 Task: Find connections with filter location Artur Nogueira with filter topic #SMMwith filter profile language Potuguese with filter current company IFC - International Finance Corporation with filter school Sri Venkateswara College with filter industry Technical and Vocational Training with filter service category Packaging Design with filter keywords title Youth Volunteer
Action: Mouse moved to (615, 115)
Screenshot: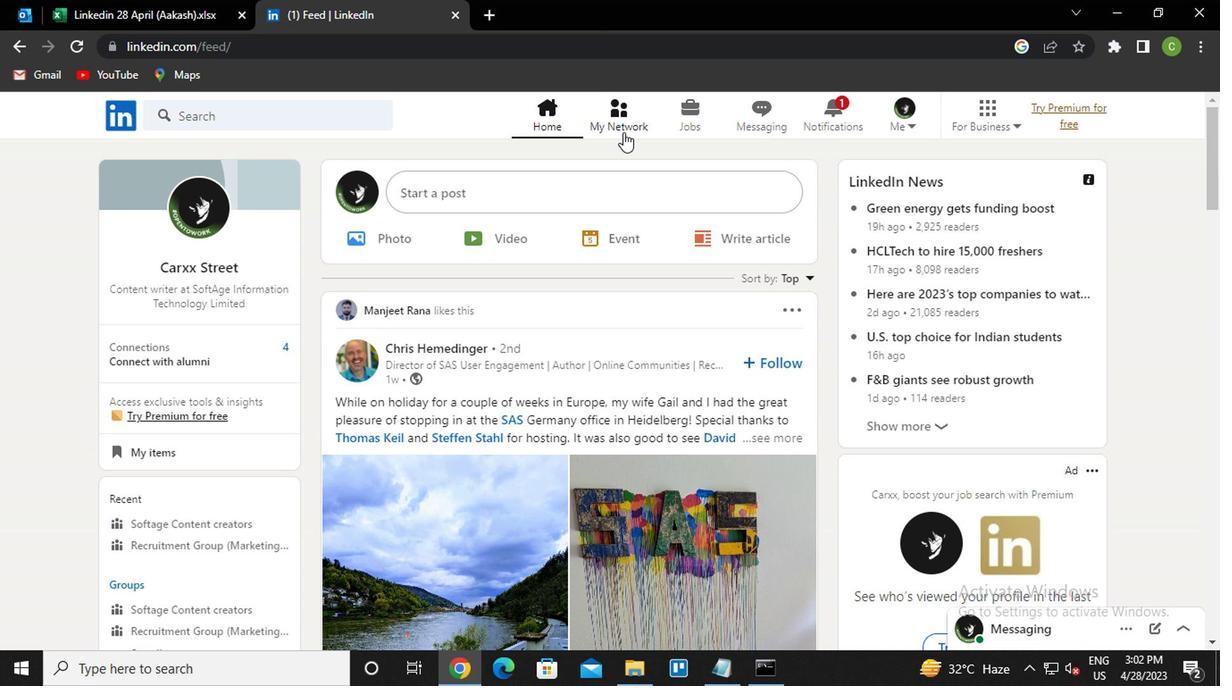 
Action: Mouse pressed left at (615, 115)
Screenshot: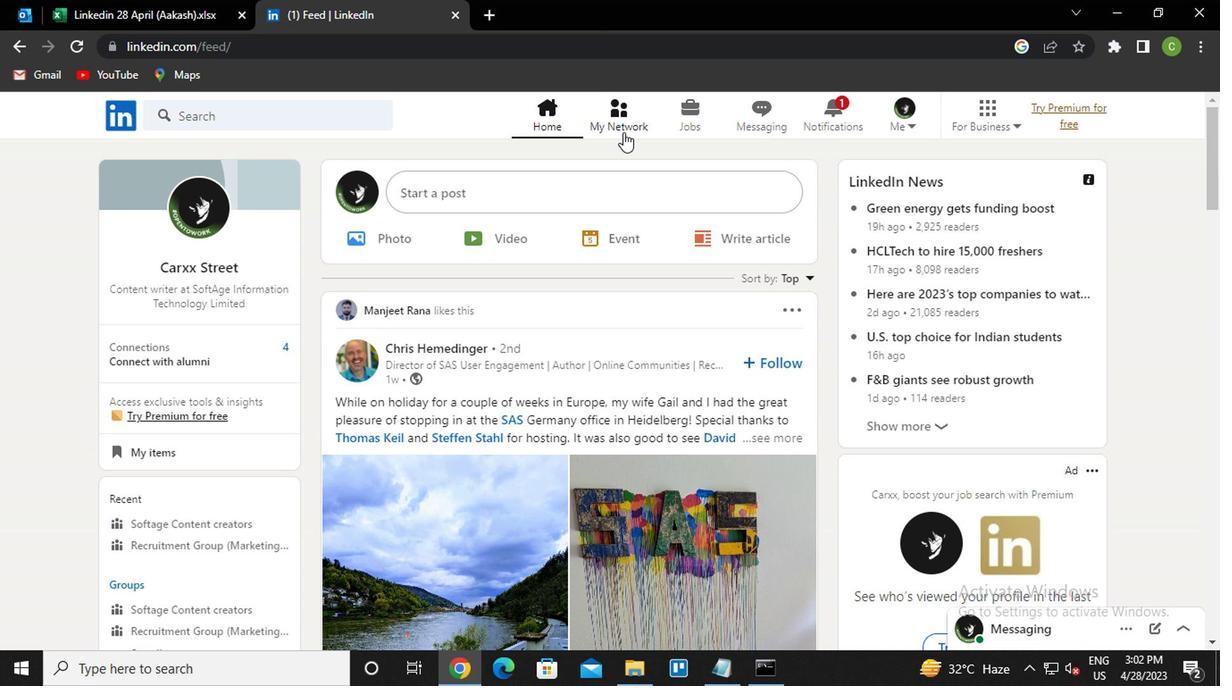 
Action: Mouse moved to (270, 214)
Screenshot: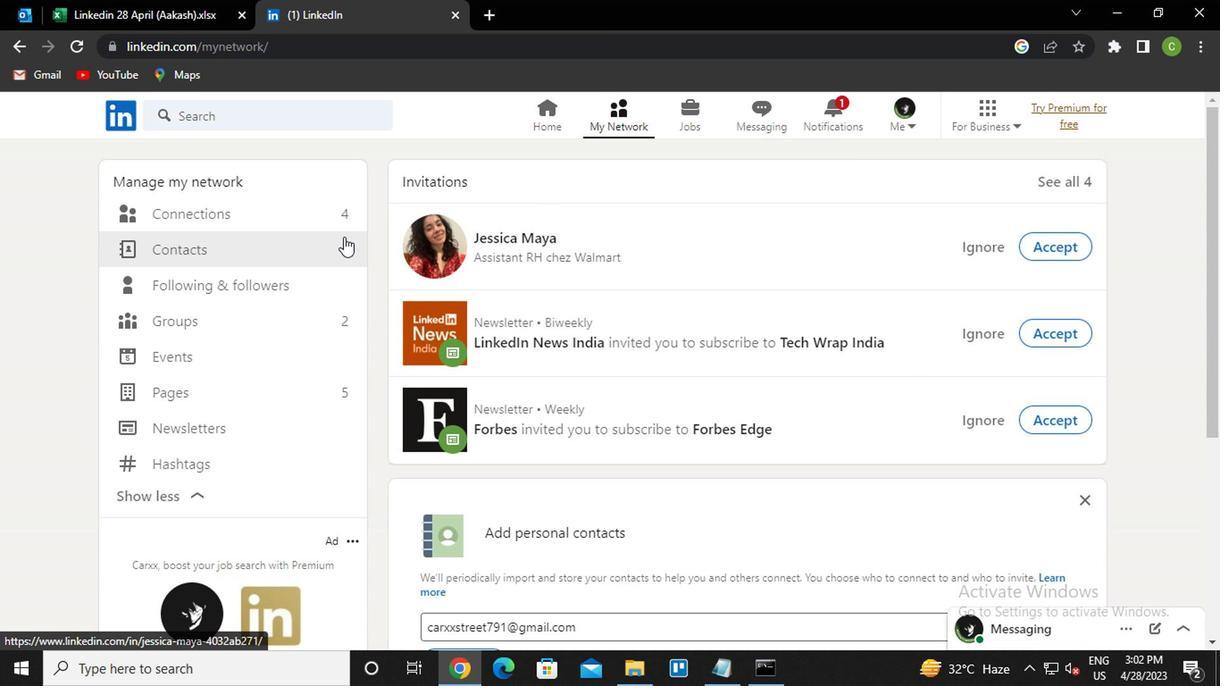 
Action: Mouse pressed left at (270, 214)
Screenshot: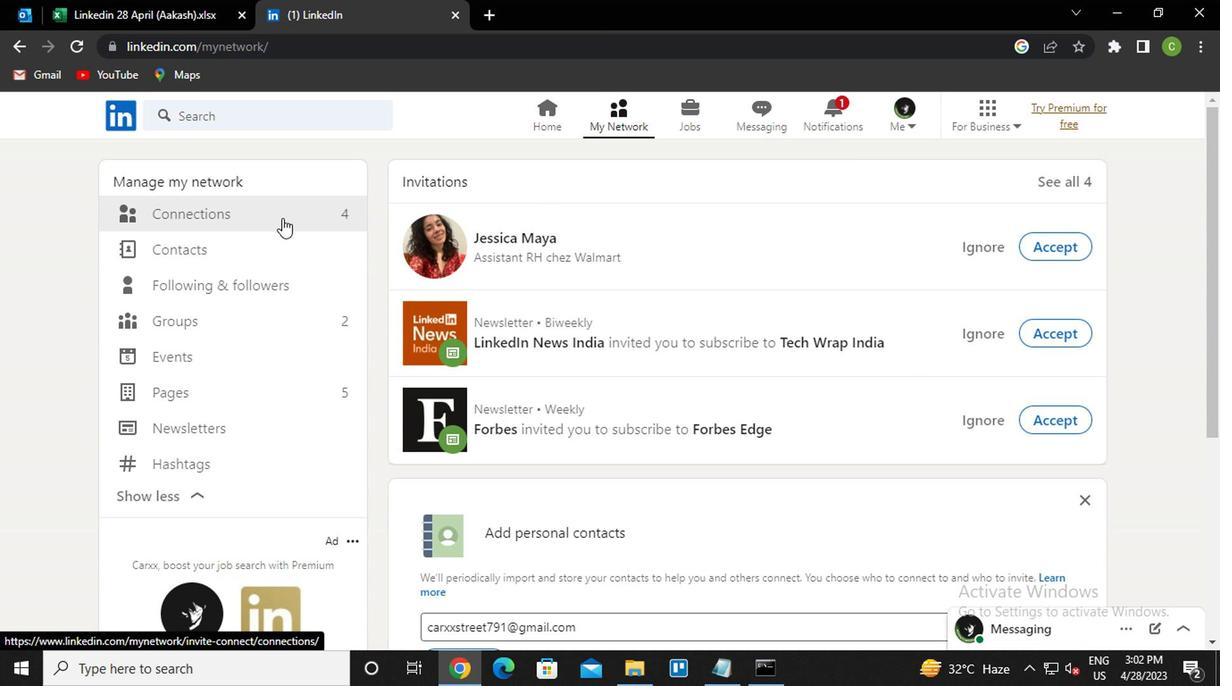 
Action: Mouse moved to (750, 206)
Screenshot: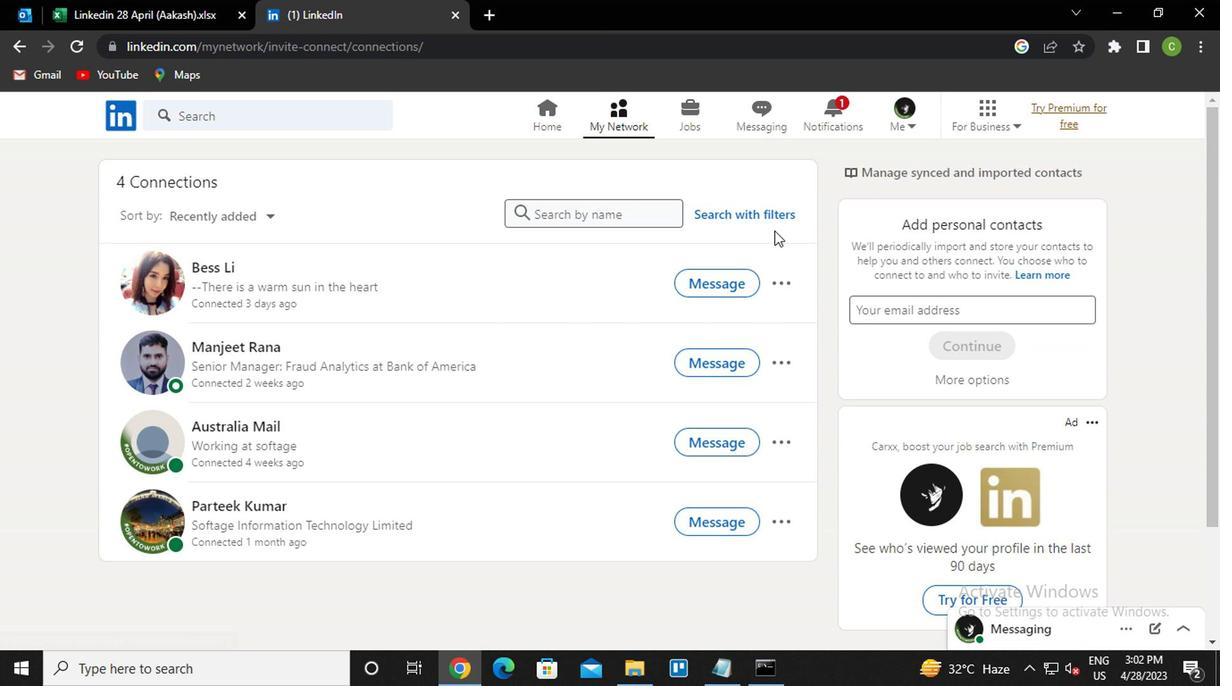 
Action: Mouse pressed left at (750, 206)
Screenshot: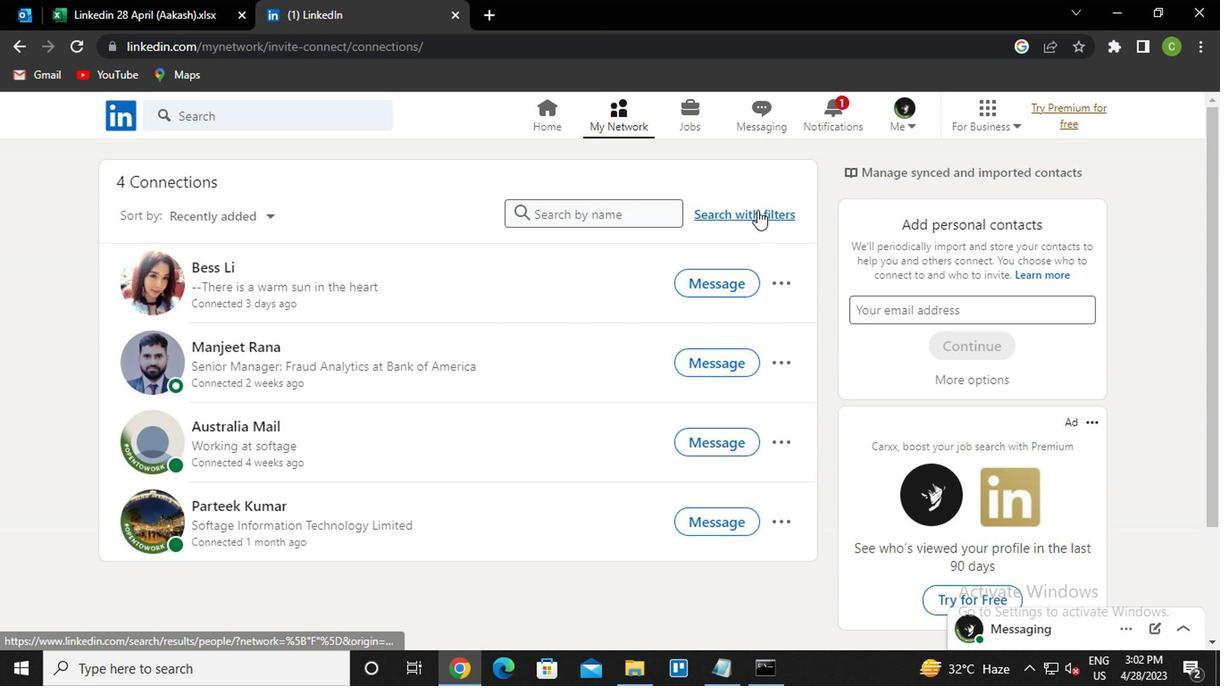 
Action: Mouse moved to (666, 165)
Screenshot: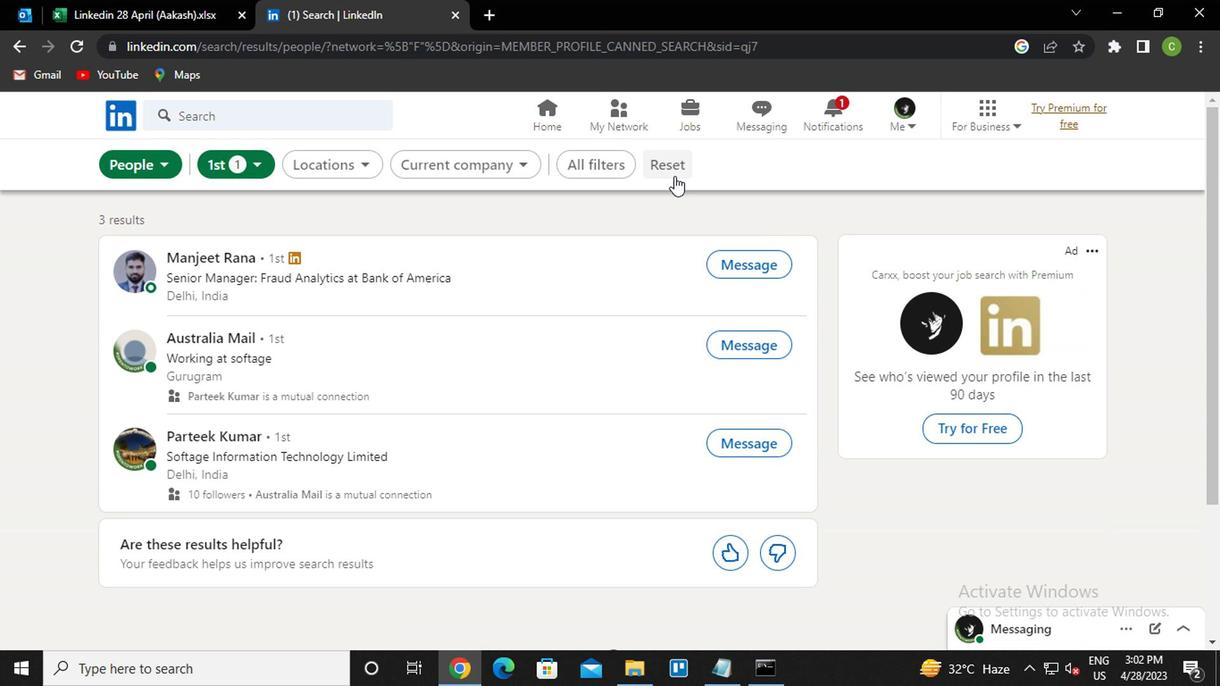 
Action: Mouse pressed left at (666, 165)
Screenshot: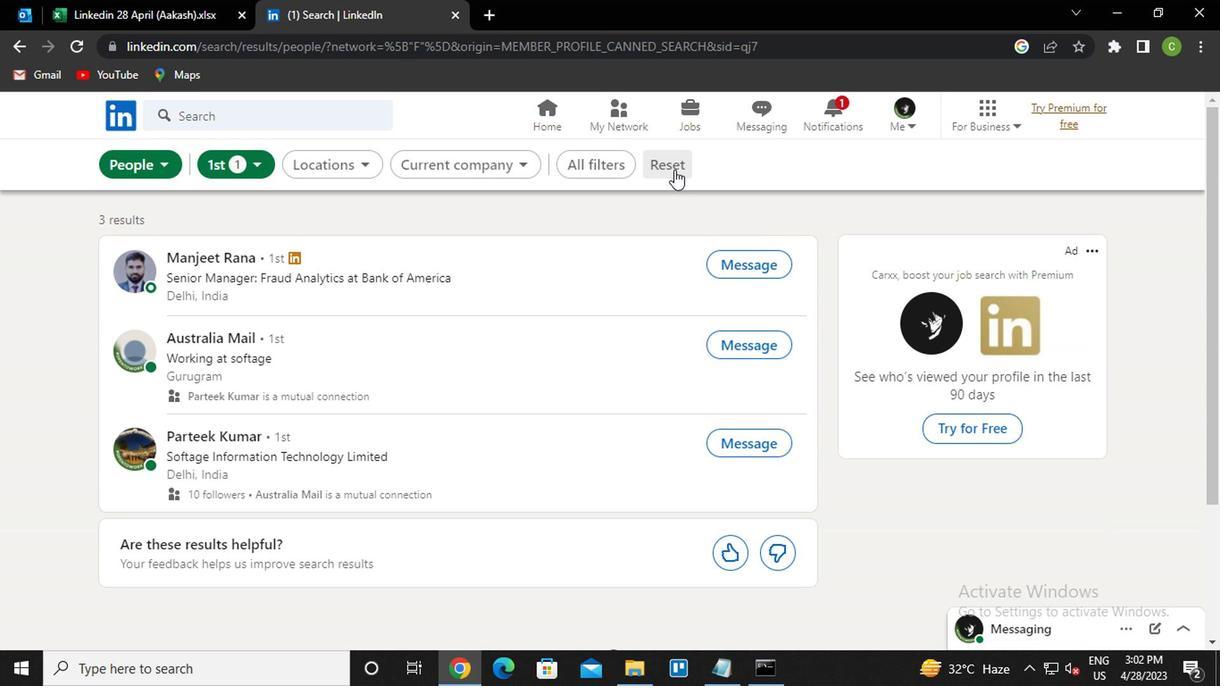 
Action: Mouse moved to (631, 163)
Screenshot: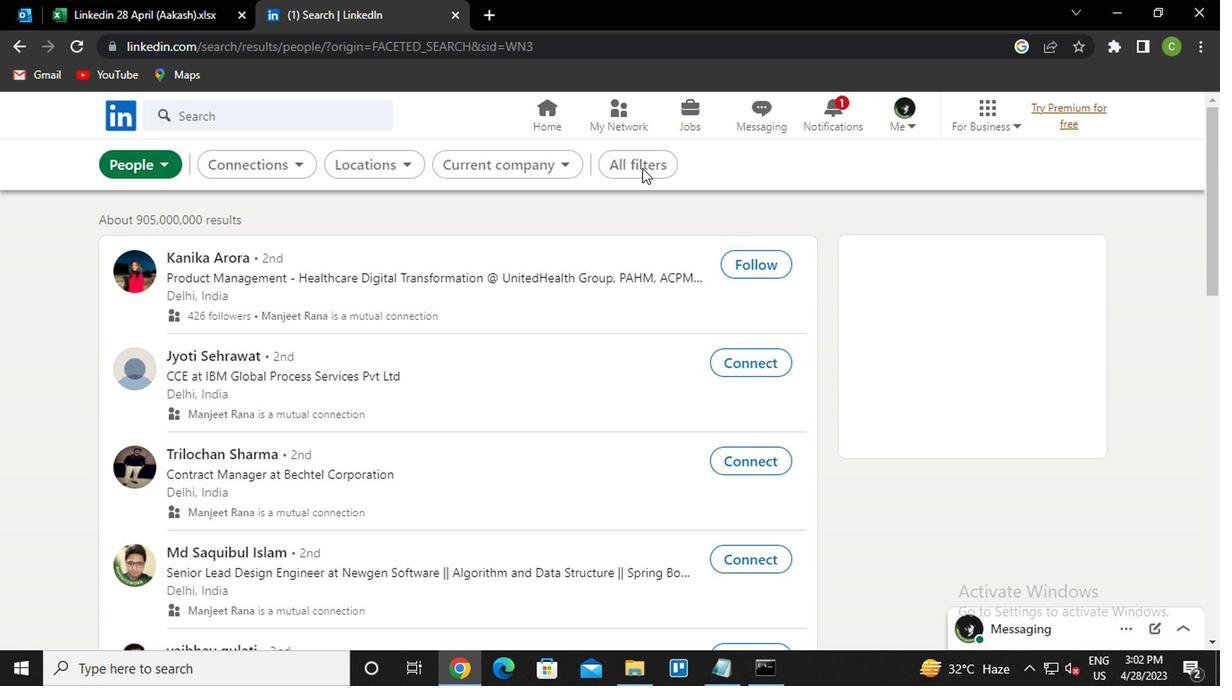 
Action: Mouse pressed left at (631, 163)
Screenshot: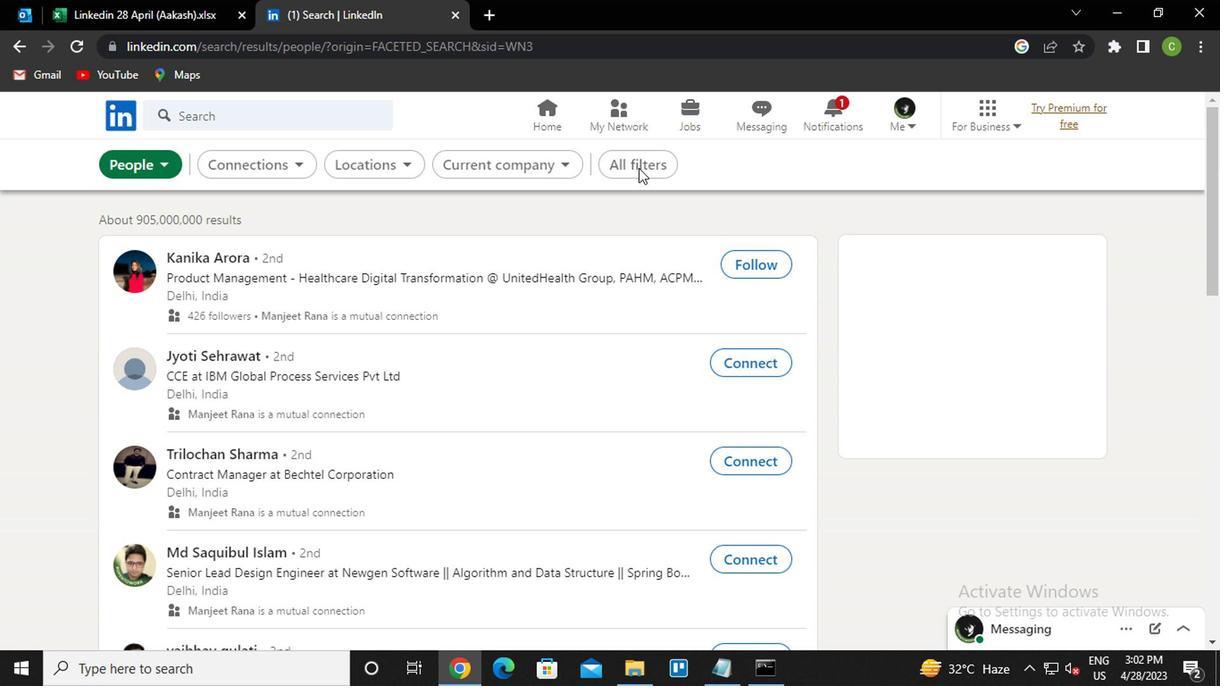 
Action: Mouse moved to (640, 155)
Screenshot: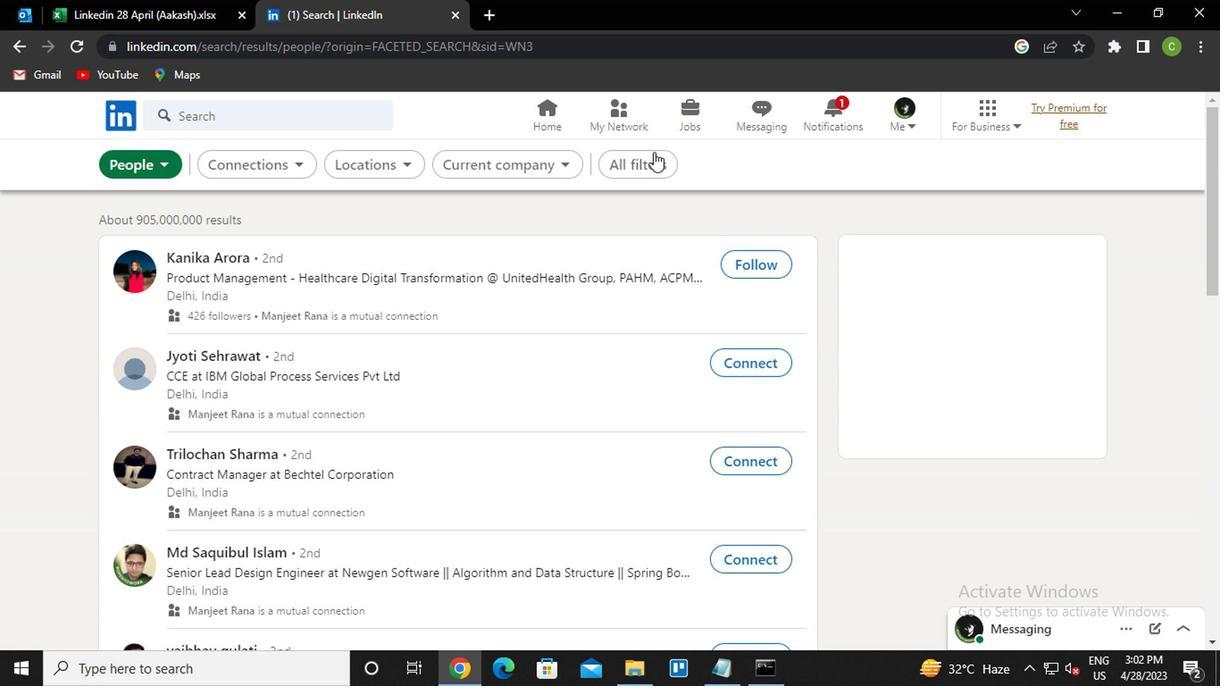 
Action: Mouse pressed left at (640, 155)
Screenshot: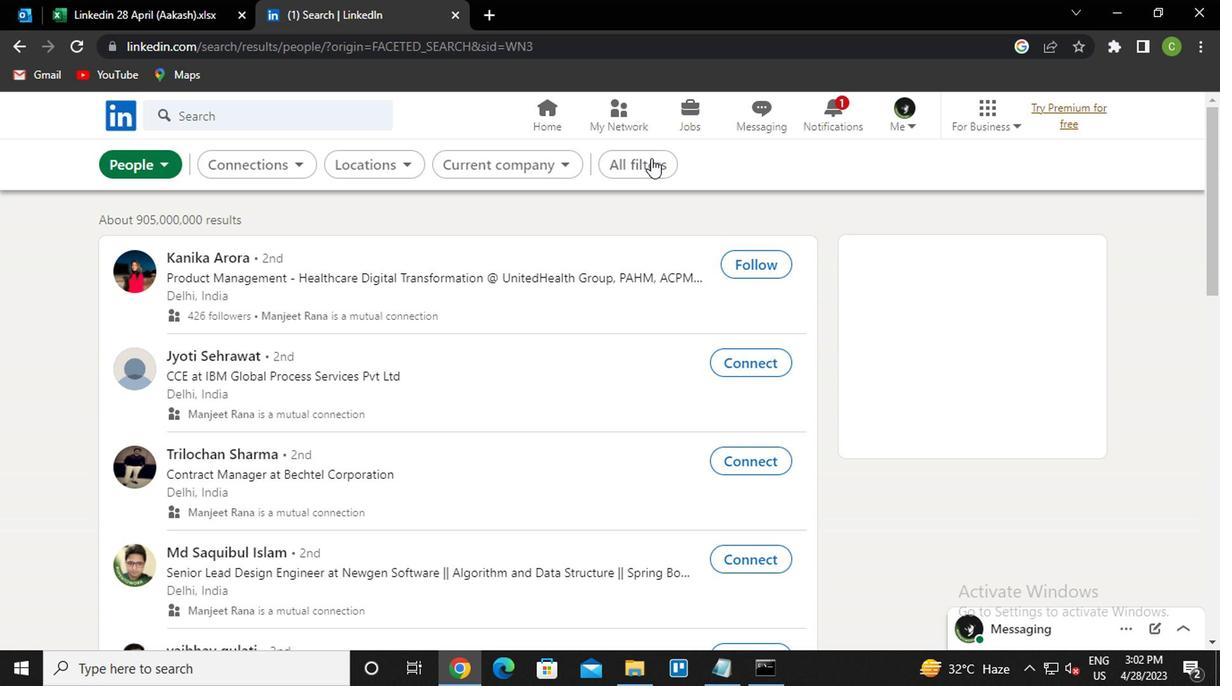 
Action: Mouse moved to (646, 165)
Screenshot: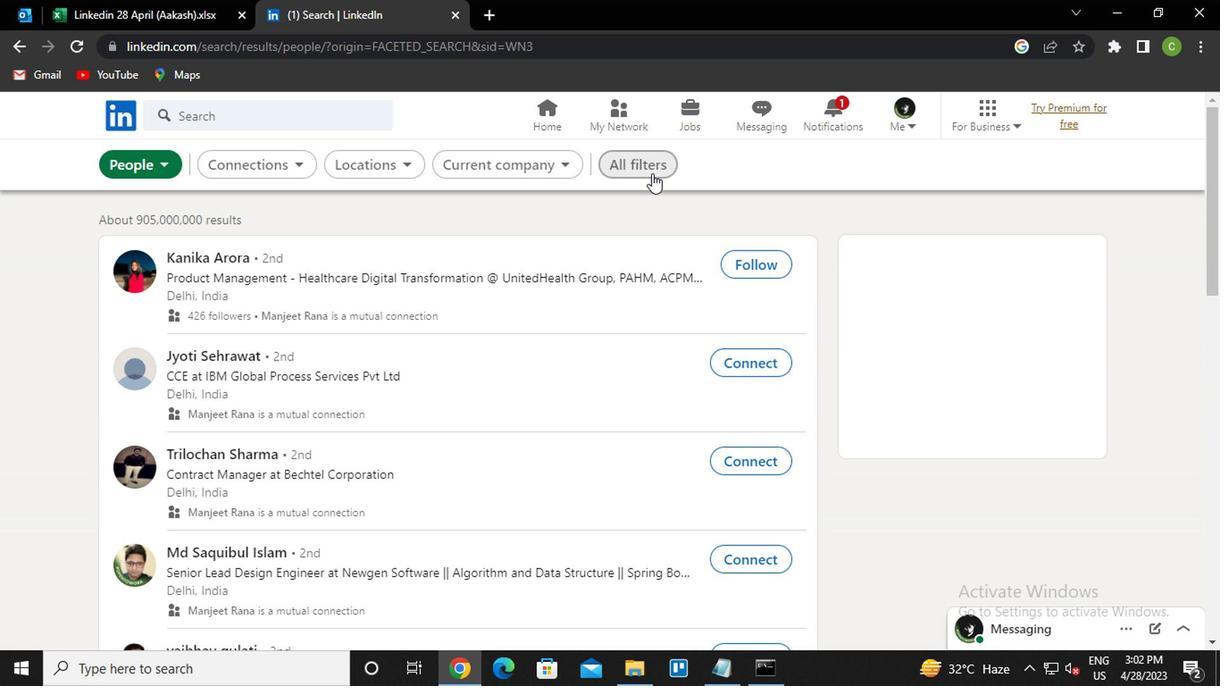 
Action: Mouse pressed left at (646, 165)
Screenshot: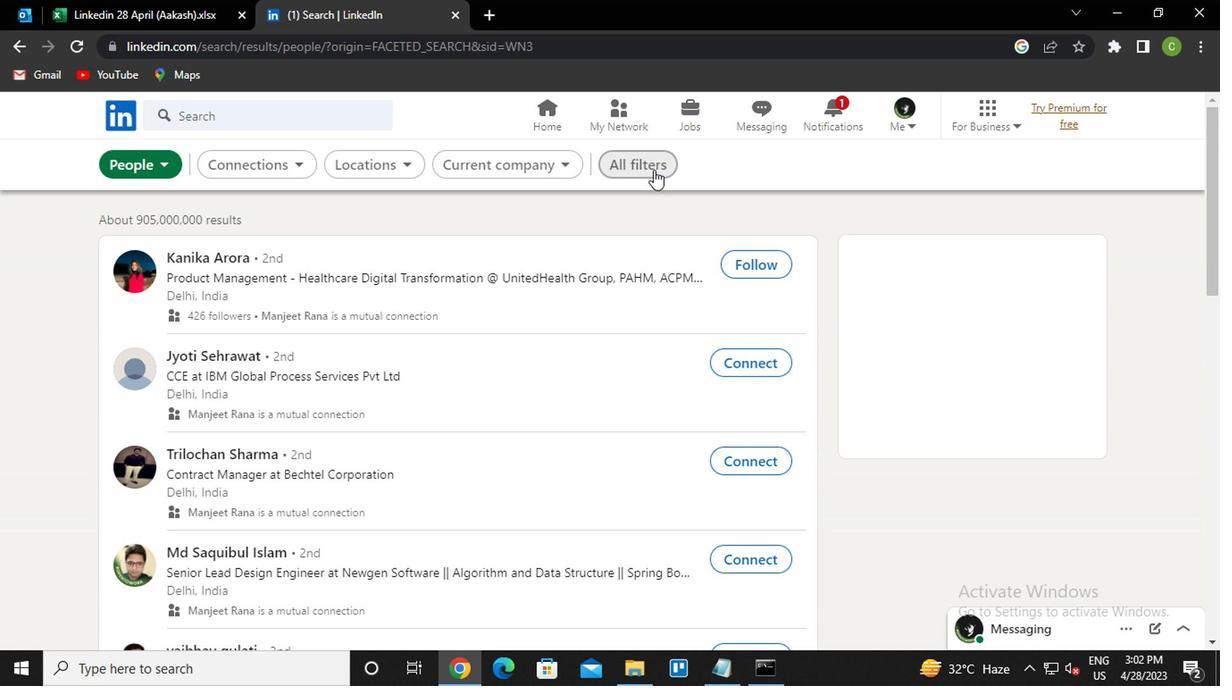 
Action: Mouse moved to (1069, 521)
Screenshot: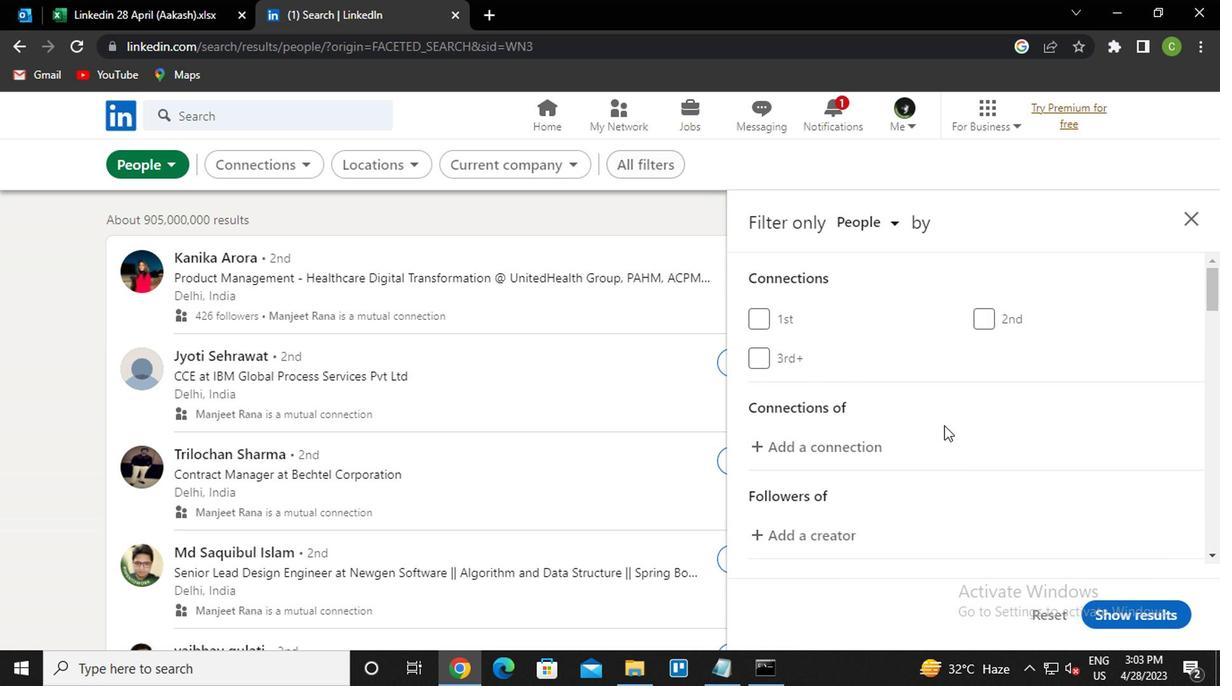 
Action: Mouse scrolled (1069, 520) with delta (0, 0)
Screenshot: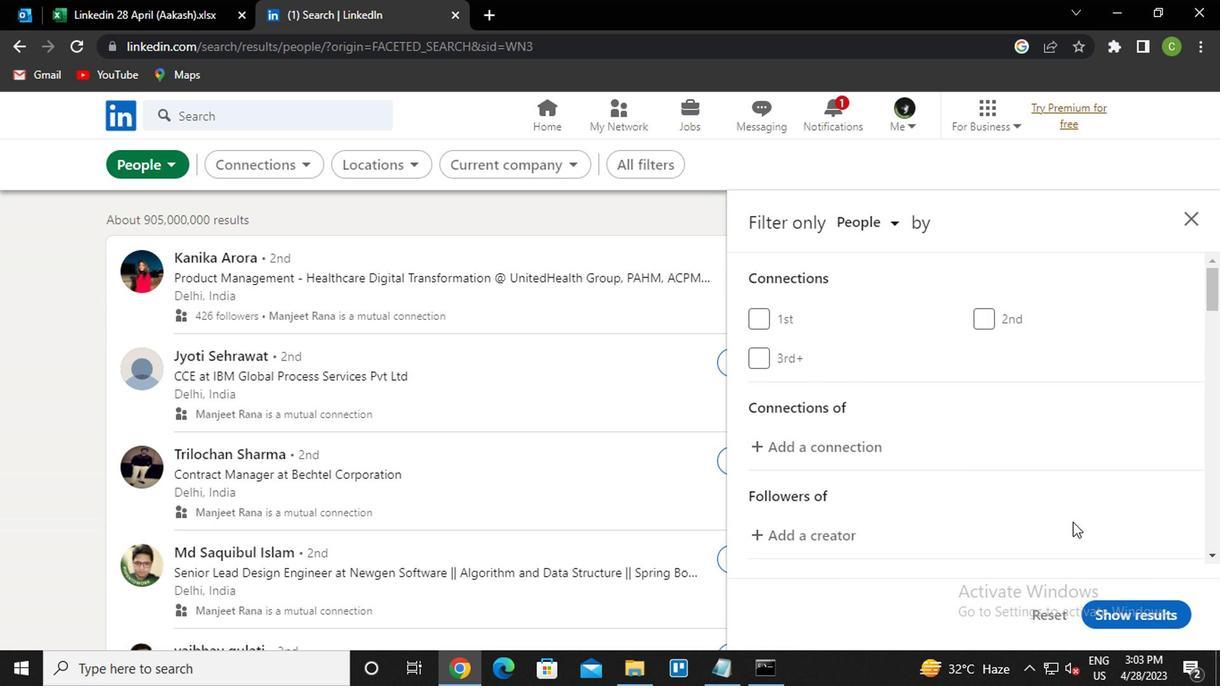 
Action: Mouse moved to (1037, 480)
Screenshot: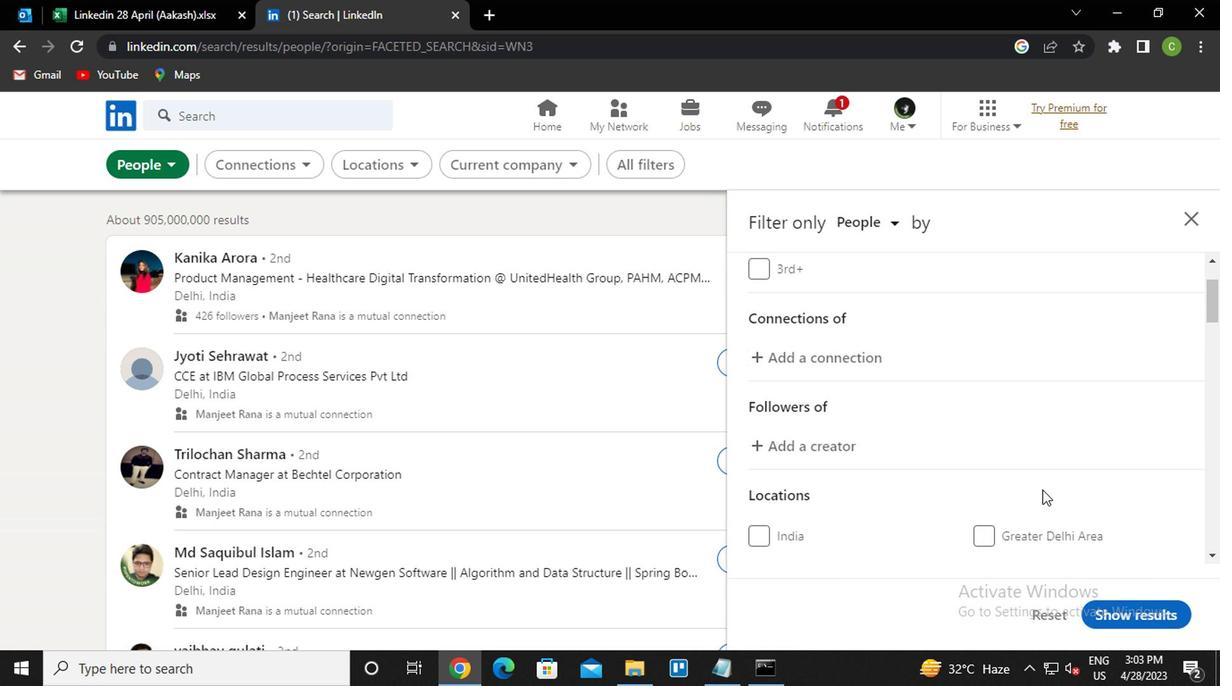 
Action: Mouse scrolled (1037, 479) with delta (0, 0)
Screenshot: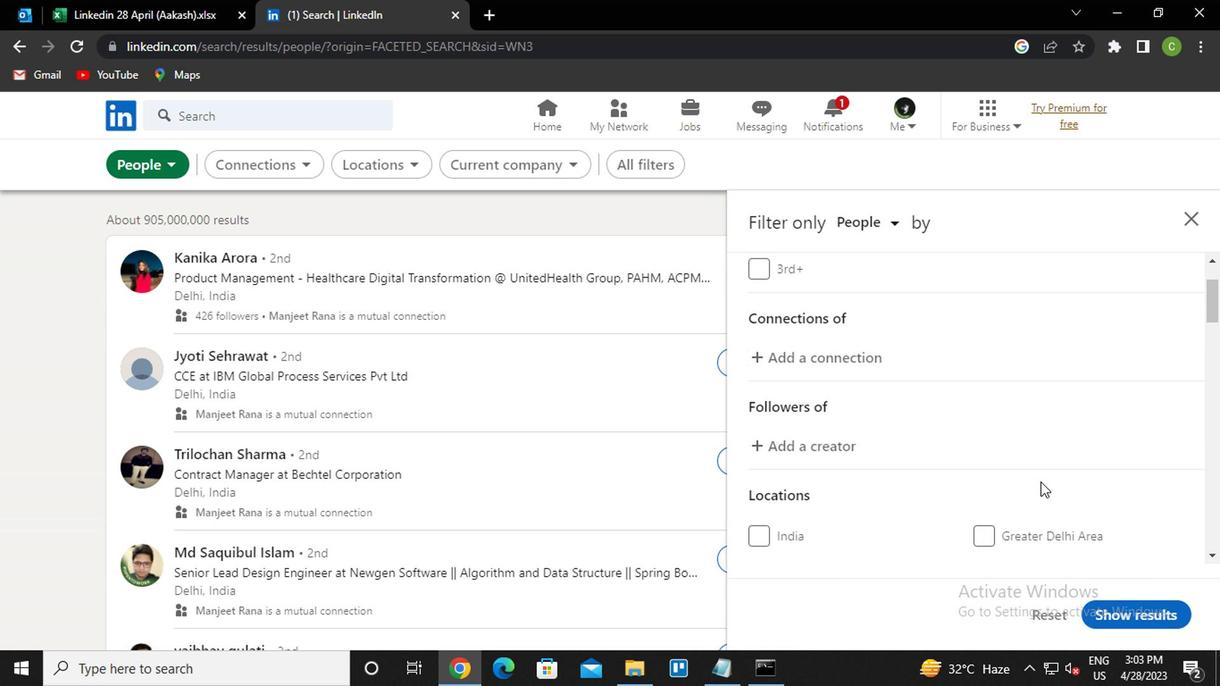 
Action: Mouse scrolled (1037, 479) with delta (0, 0)
Screenshot: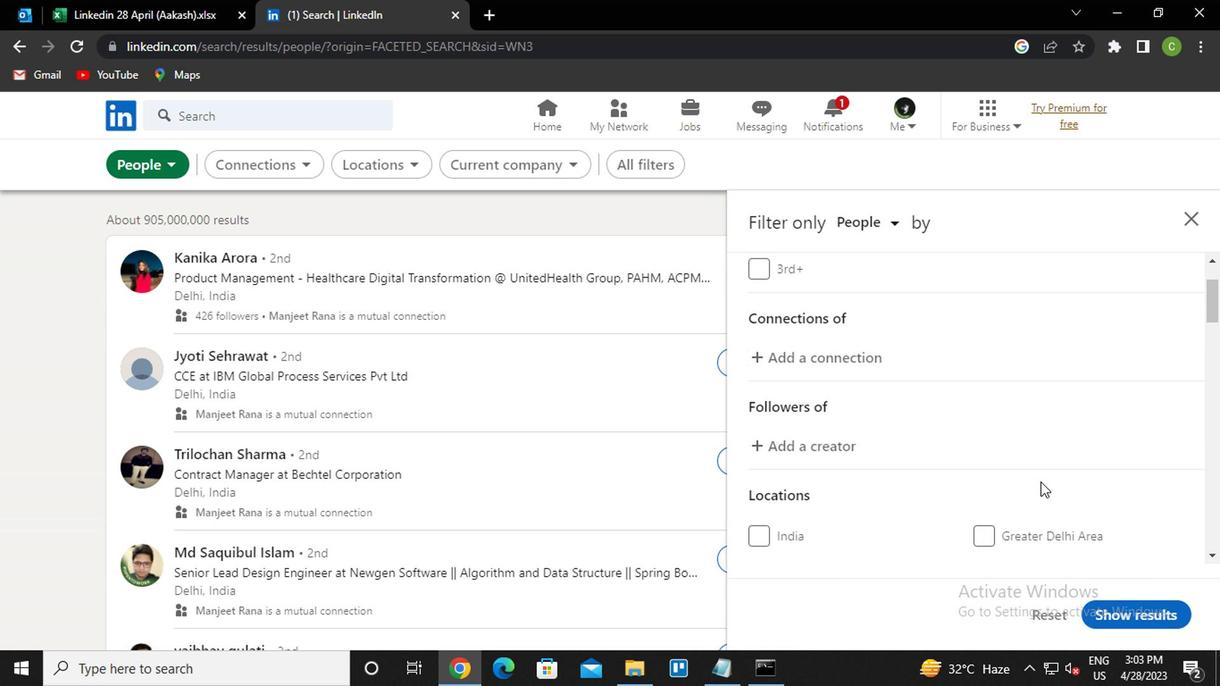 
Action: Mouse scrolled (1037, 479) with delta (0, 0)
Screenshot: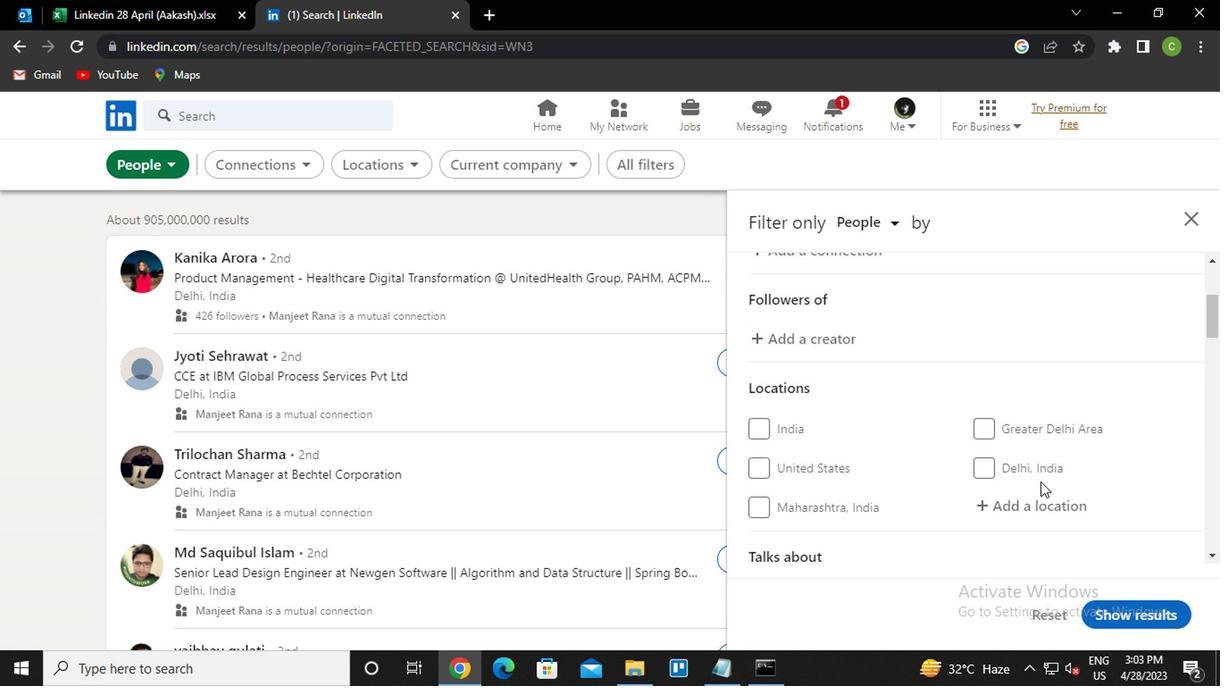 
Action: Mouse moved to (1057, 342)
Screenshot: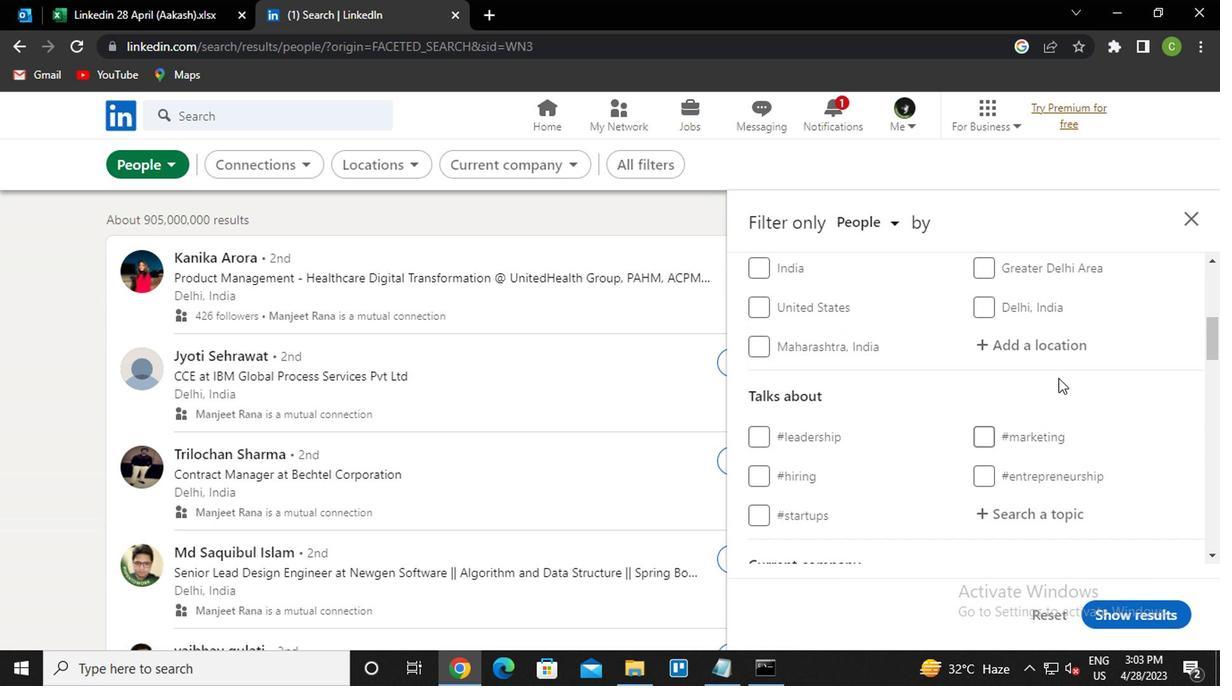 
Action: Mouse pressed left at (1057, 342)
Screenshot: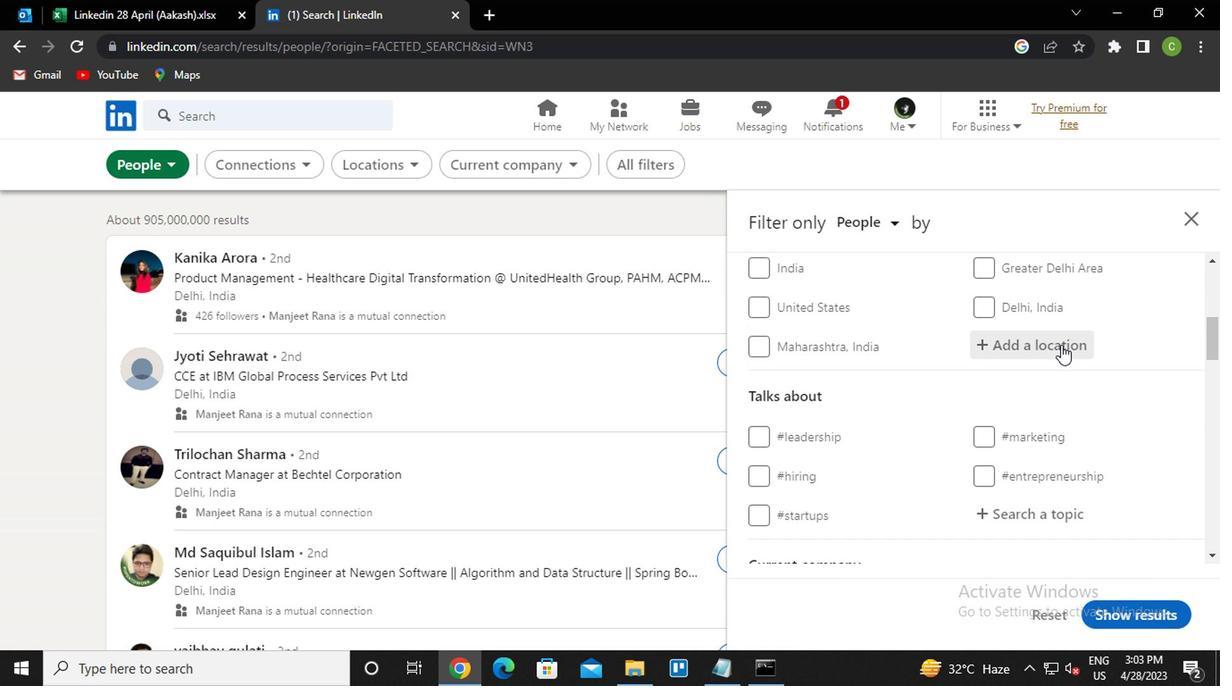
Action: Key pressed <Key.caps_lock><Key.caps_lock>a<Key.caps_lock>rtur<Key.down><Key.enter>
Screenshot: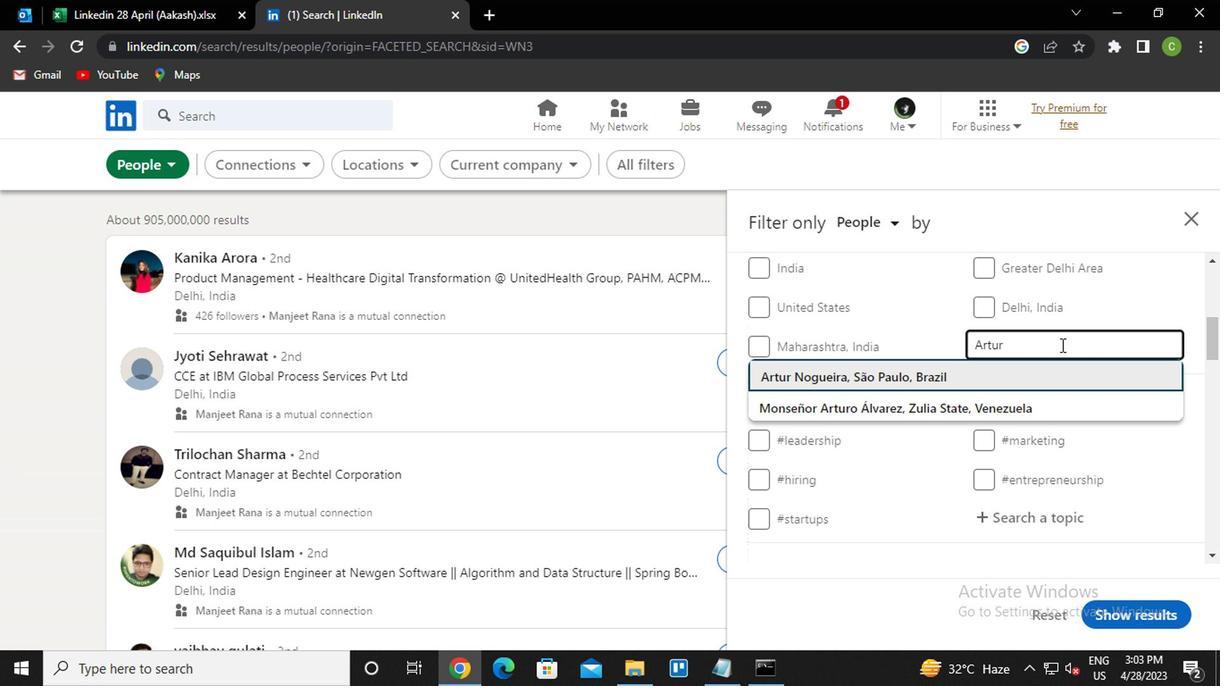 
Action: Mouse moved to (1046, 392)
Screenshot: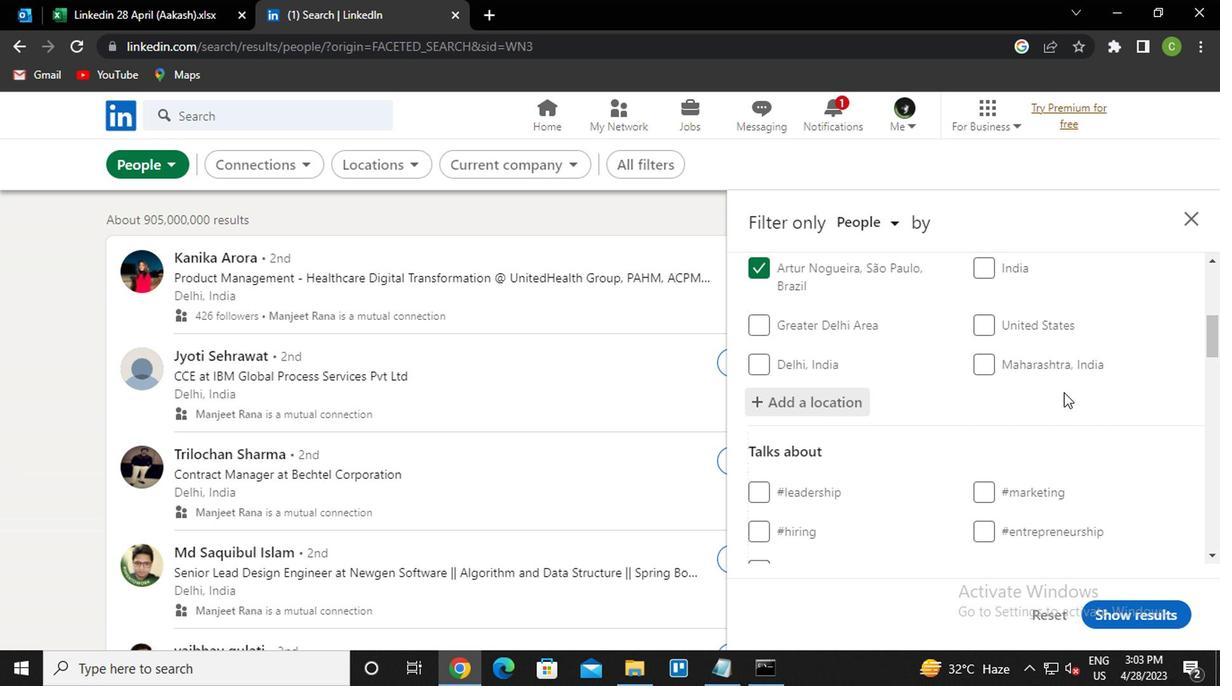 
Action: Mouse scrolled (1046, 391) with delta (0, 0)
Screenshot: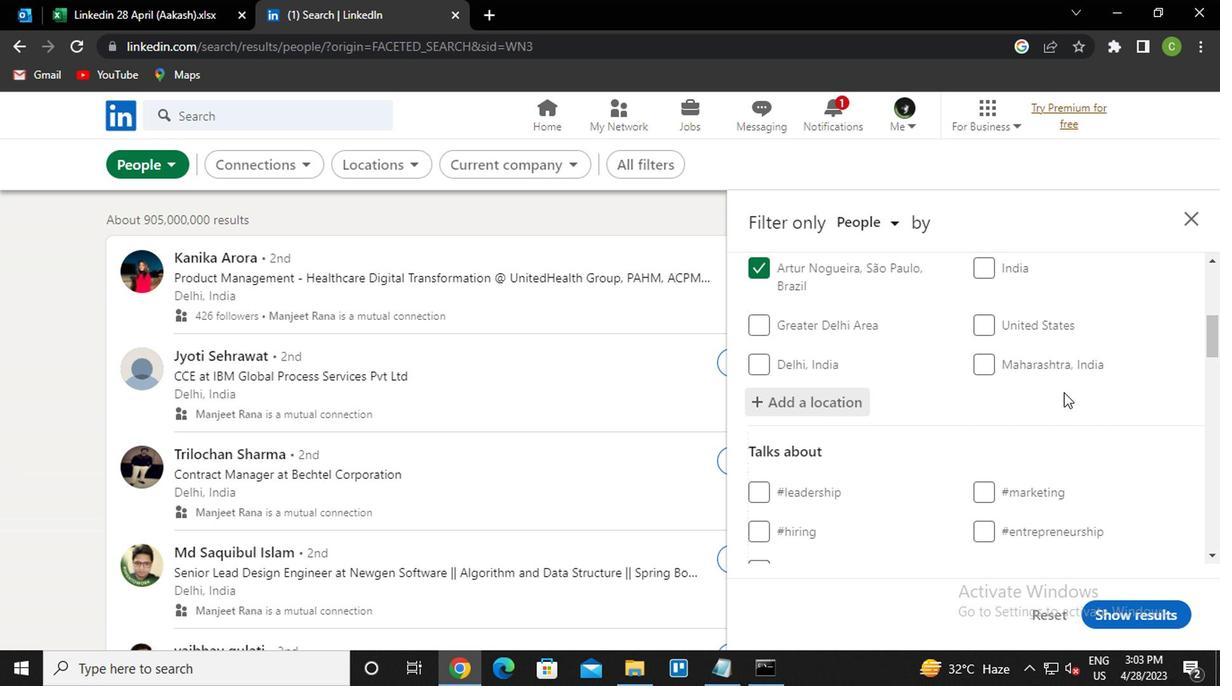 
Action: Mouse moved to (1029, 394)
Screenshot: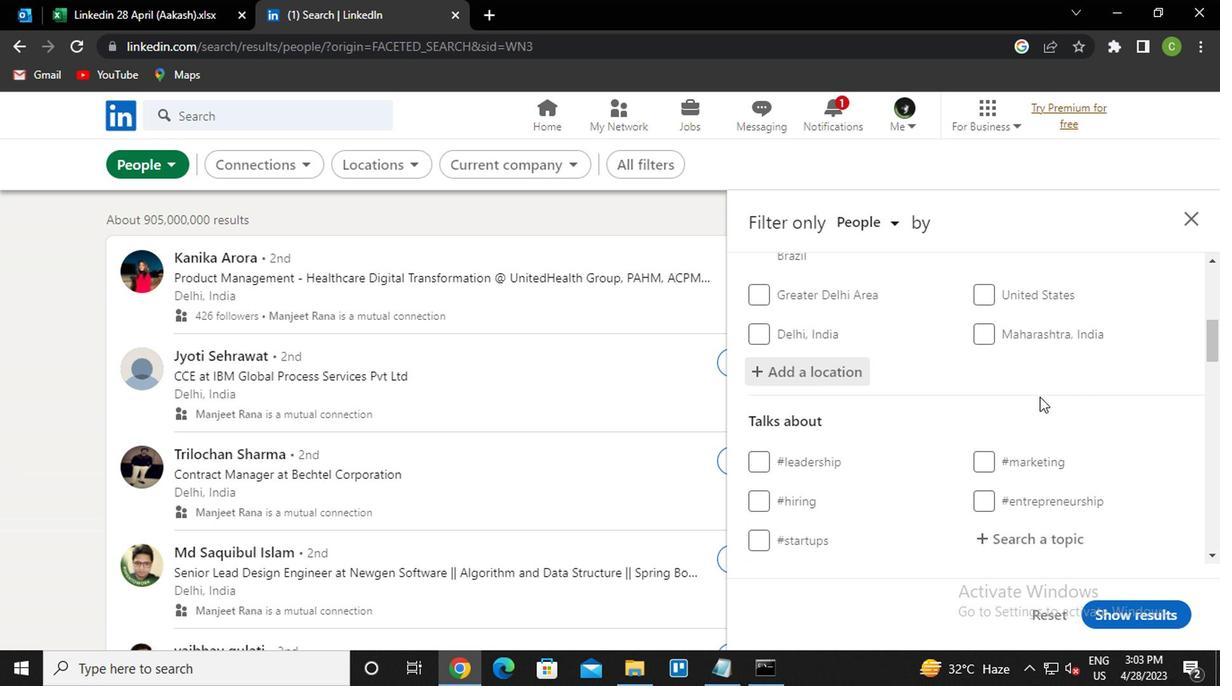
Action: Mouse scrolled (1029, 394) with delta (0, 0)
Screenshot: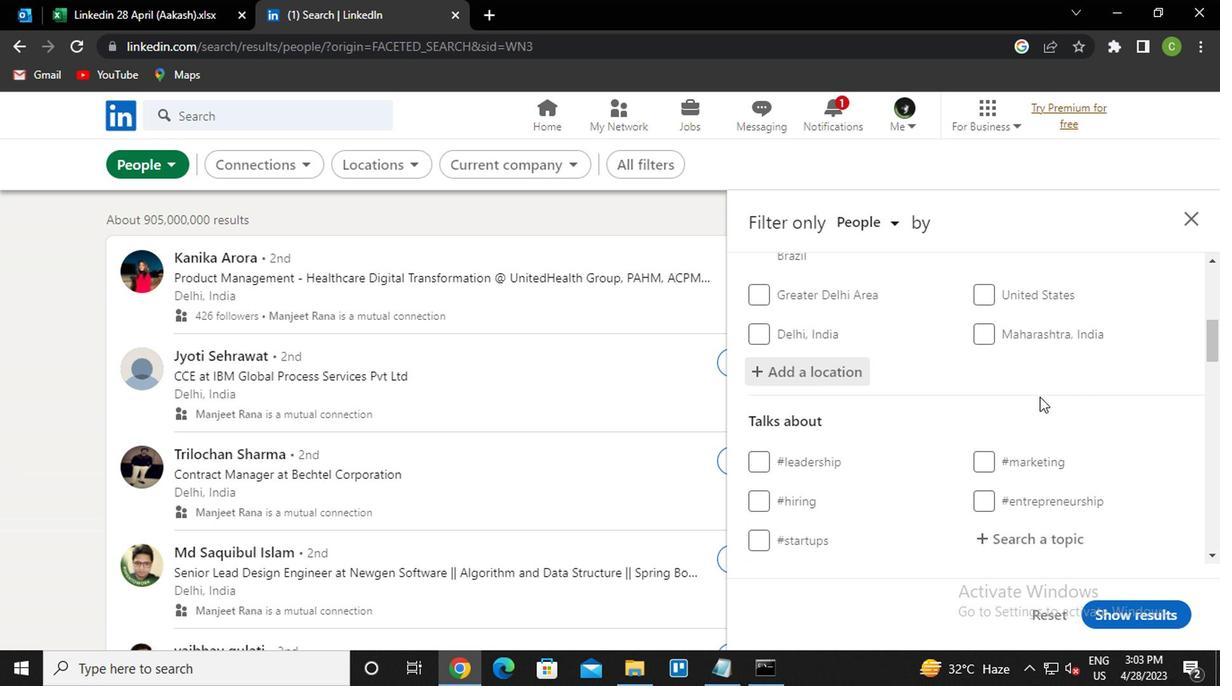 
Action: Mouse moved to (1022, 392)
Screenshot: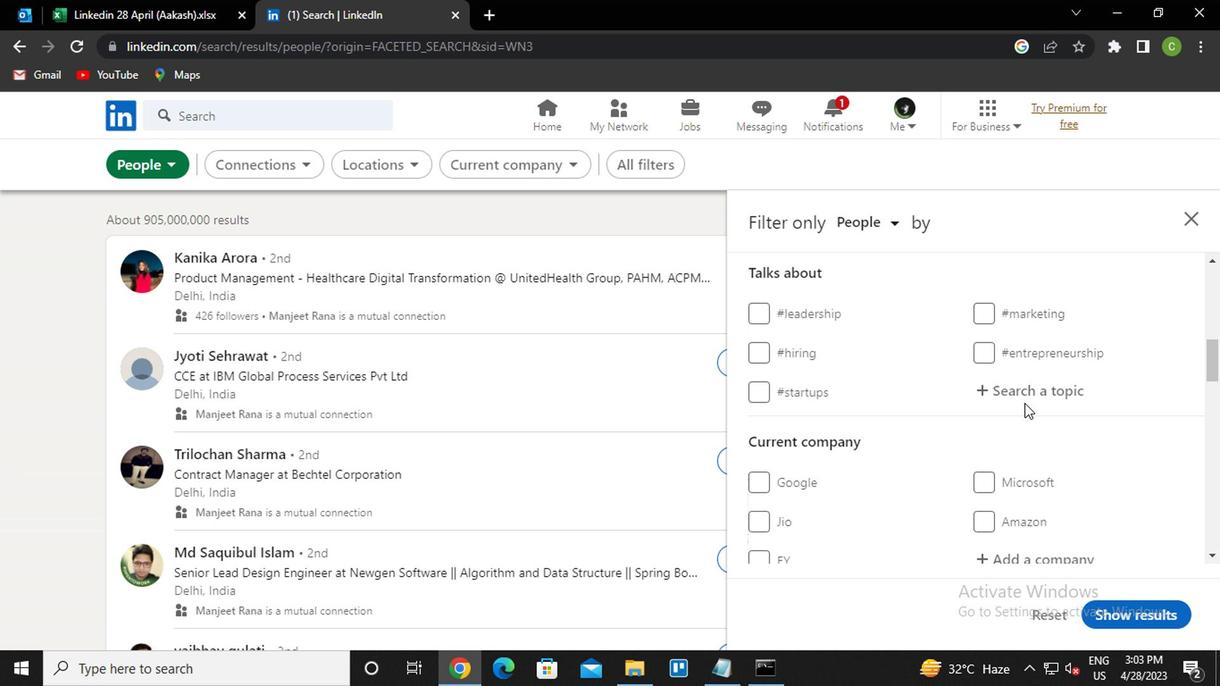 
Action: Mouse pressed left at (1022, 392)
Screenshot: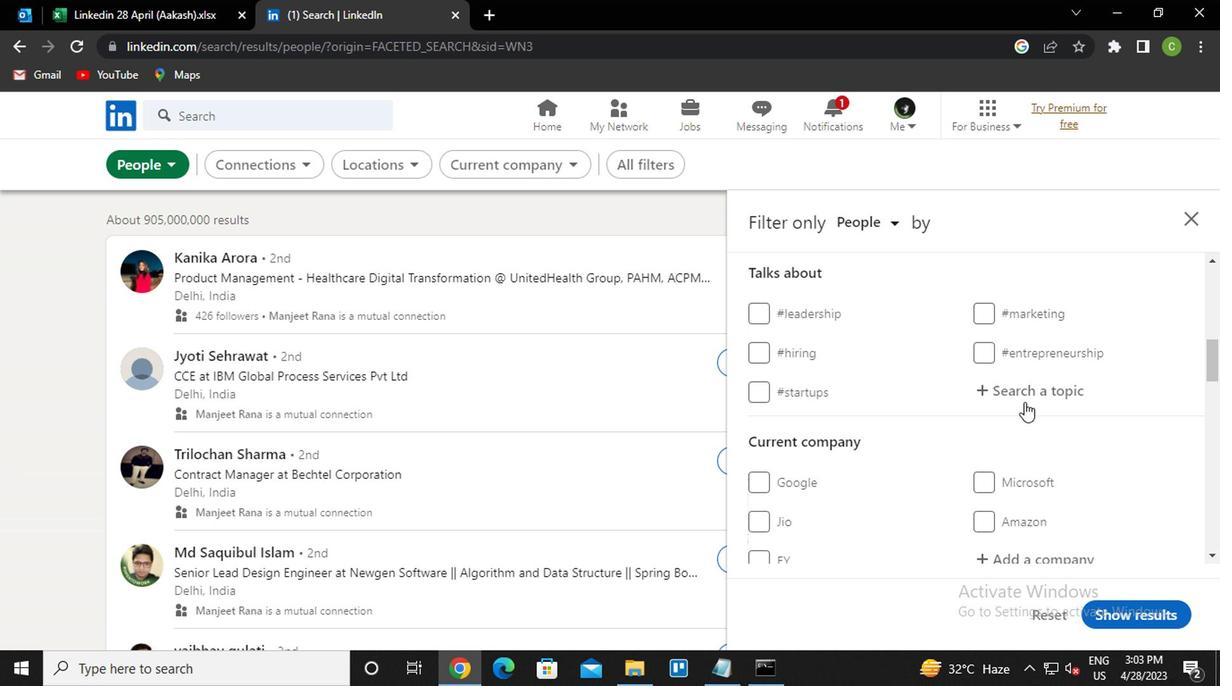 
Action: Key pressed <Key.caps_lock>smm<Key.down><Key.enter>
Screenshot: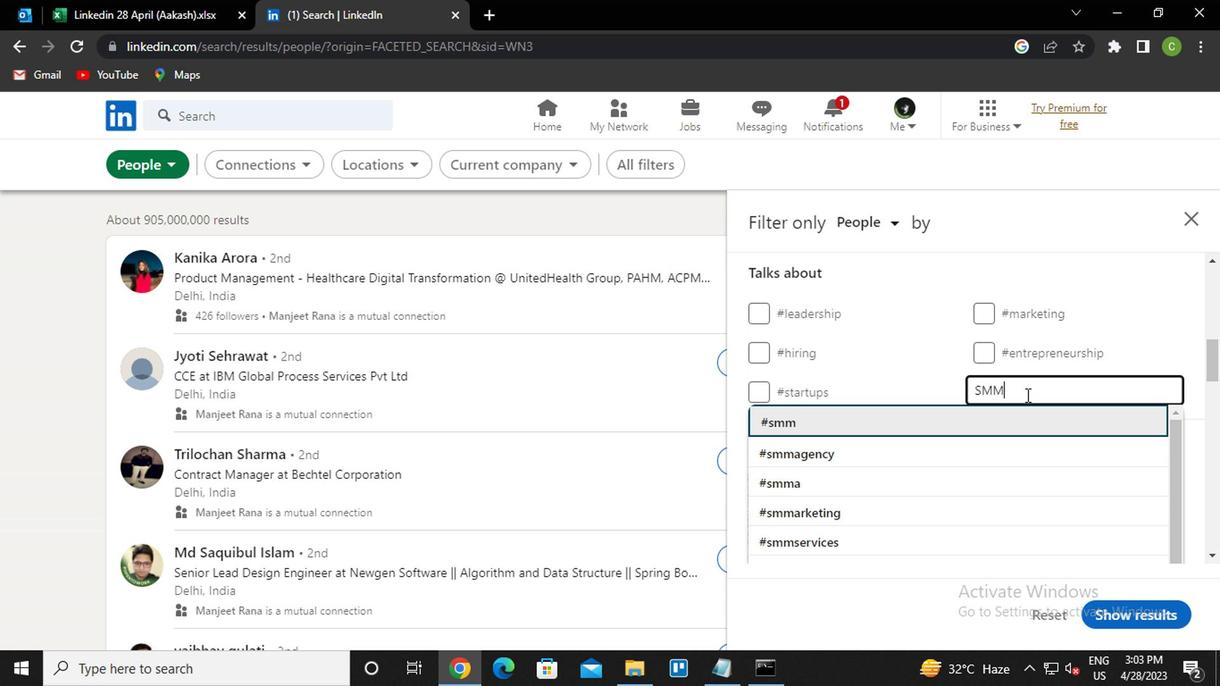 
Action: Mouse moved to (1011, 408)
Screenshot: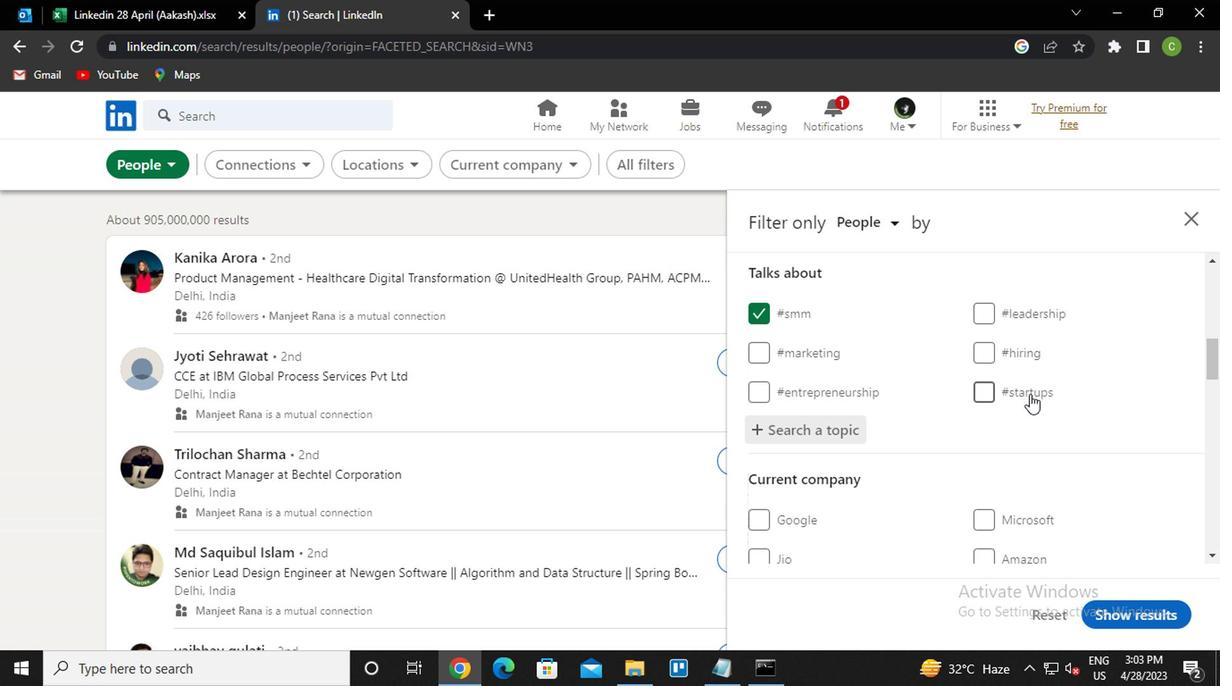 
Action: Mouse scrolled (1011, 407) with delta (0, -1)
Screenshot: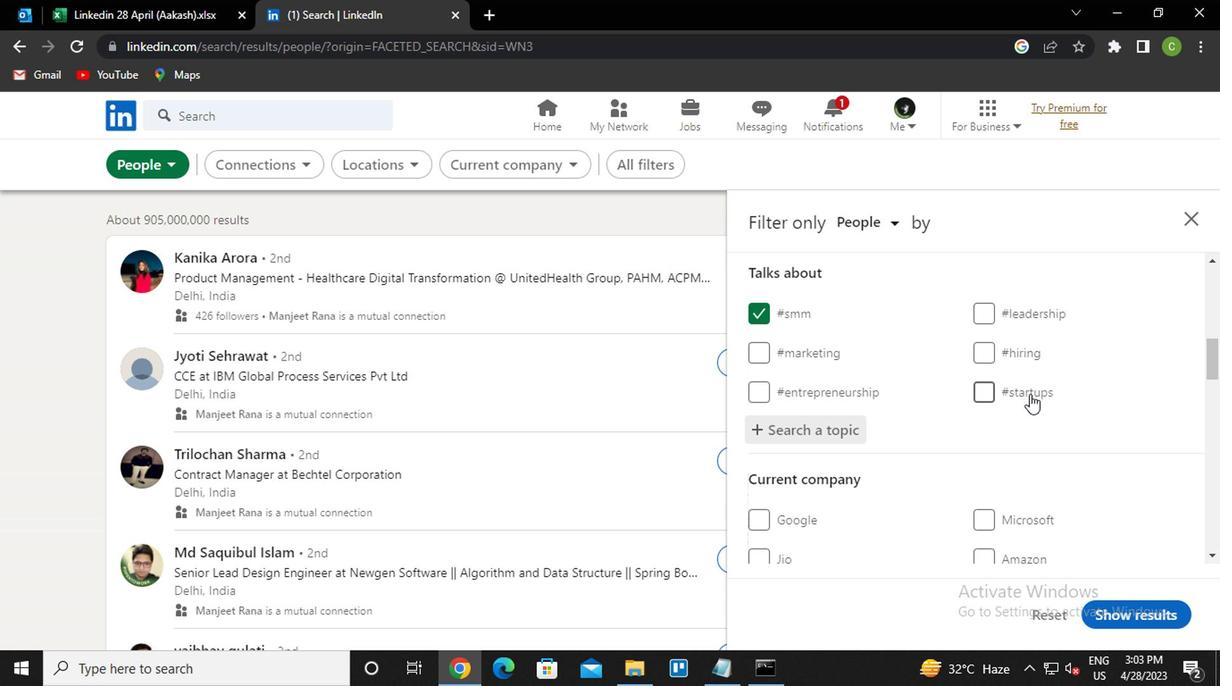 
Action: Mouse moved to (1011, 408)
Screenshot: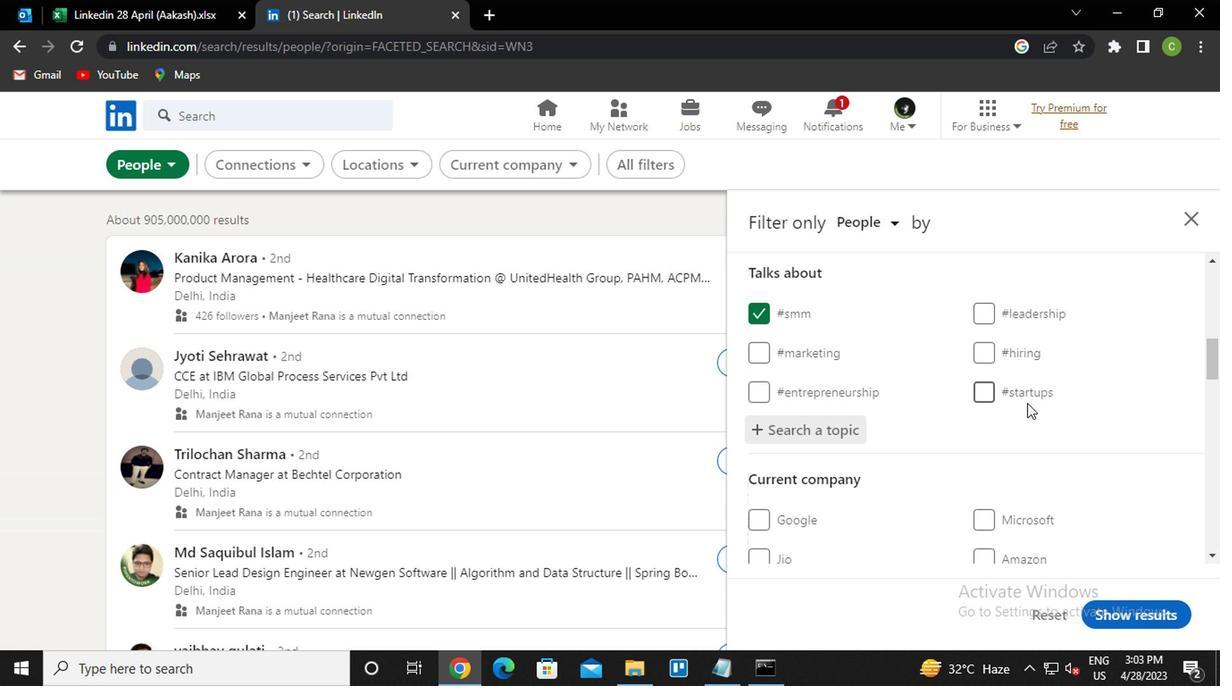 
Action: Mouse scrolled (1011, 407) with delta (0, -1)
Screenshot: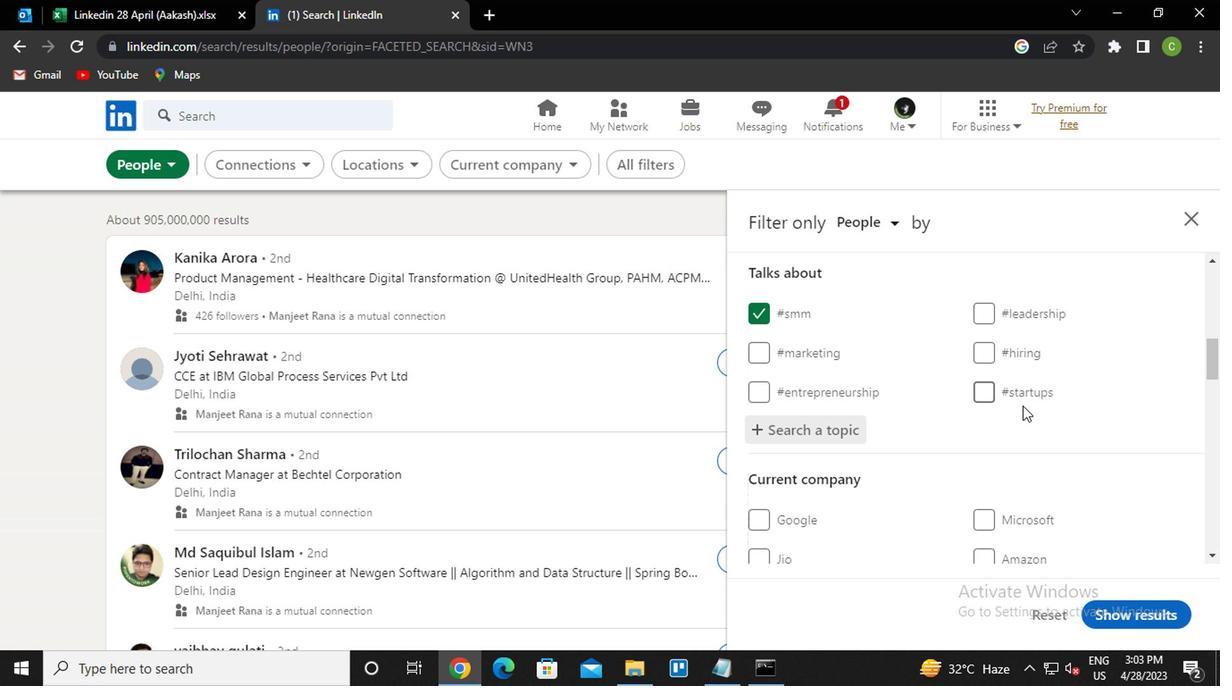 
Action: Mouse scrolled (1011, 407) with delta (0, -1)
Screenshot: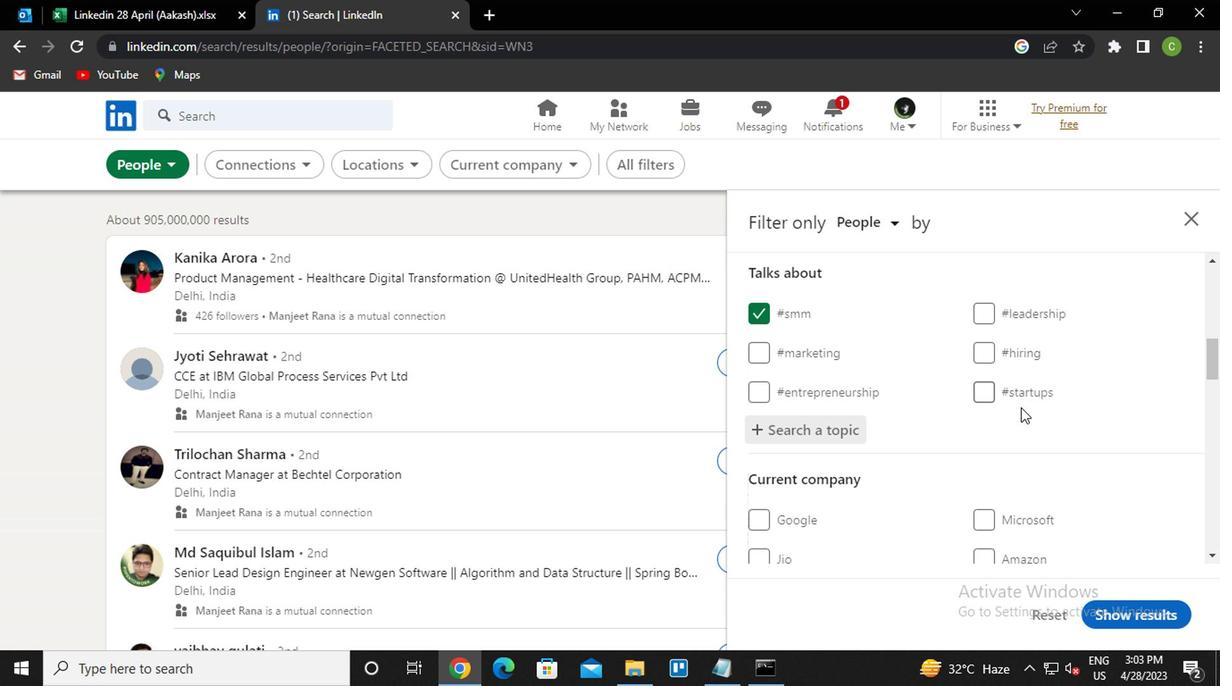 
Action: Mouse scrolled (1011, 407) with delta (0, -1)
Screenshot: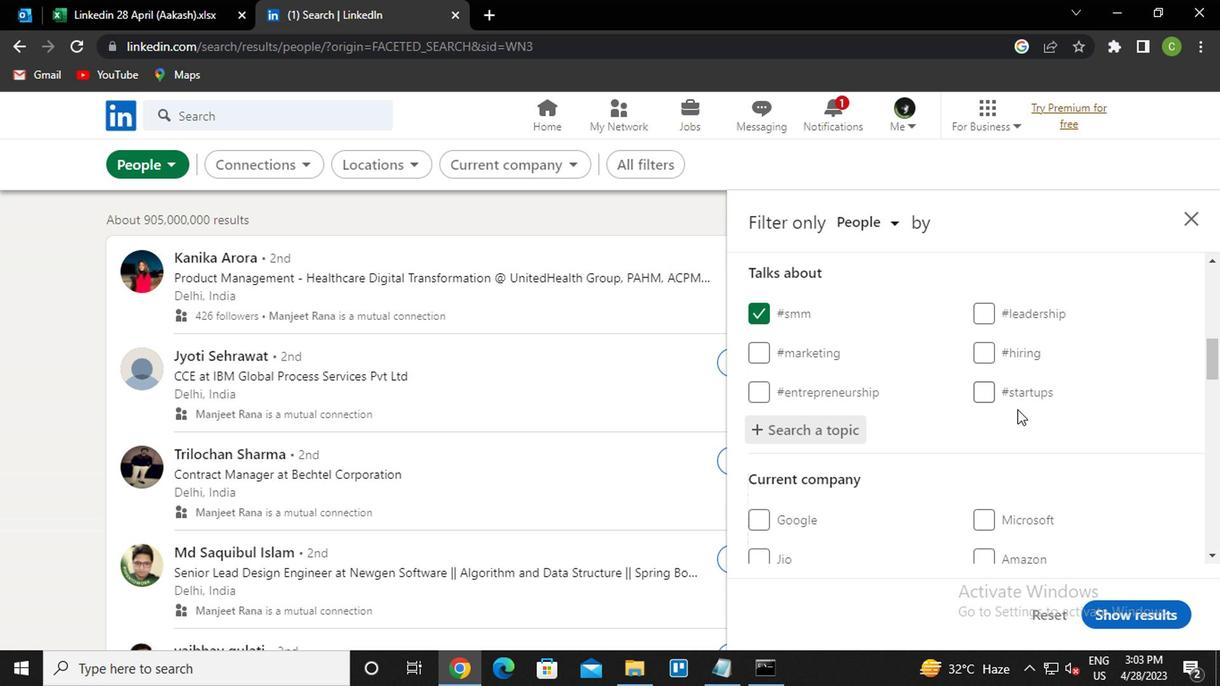 
Action: Mouse scrolled (1011, 407) with delta (0, -1)
Screenshot: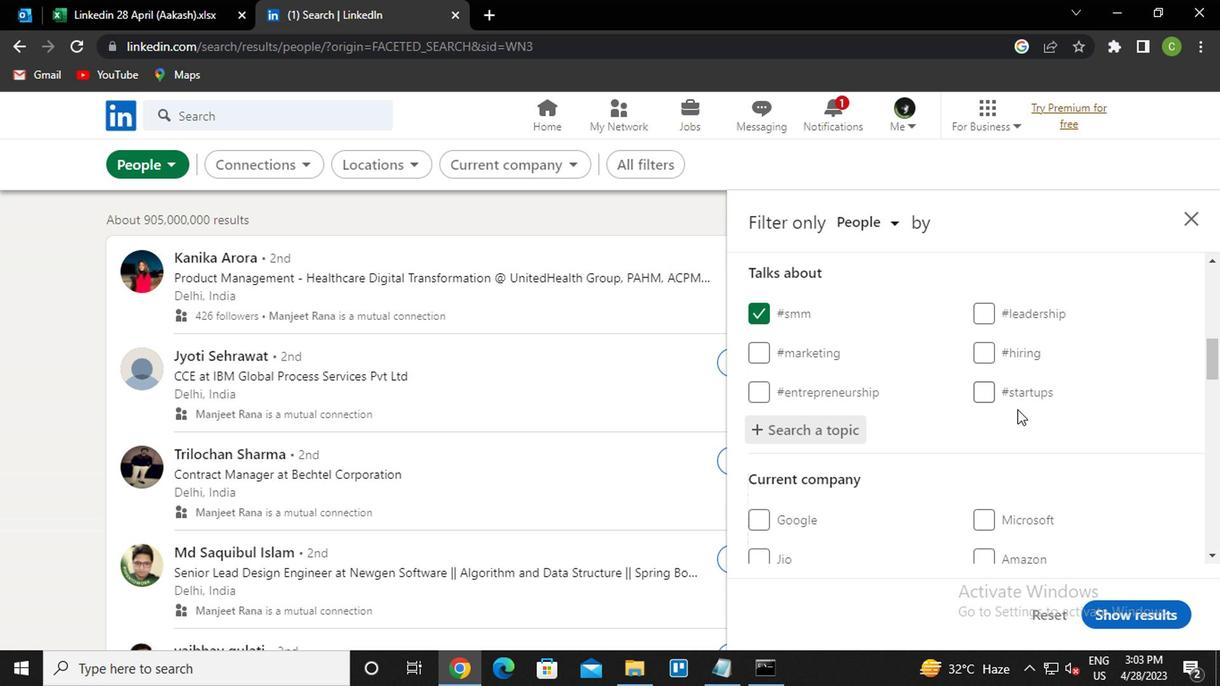 
Action: Mouse scrolled (1011, 407) with delta (0, -1)
Screenshot: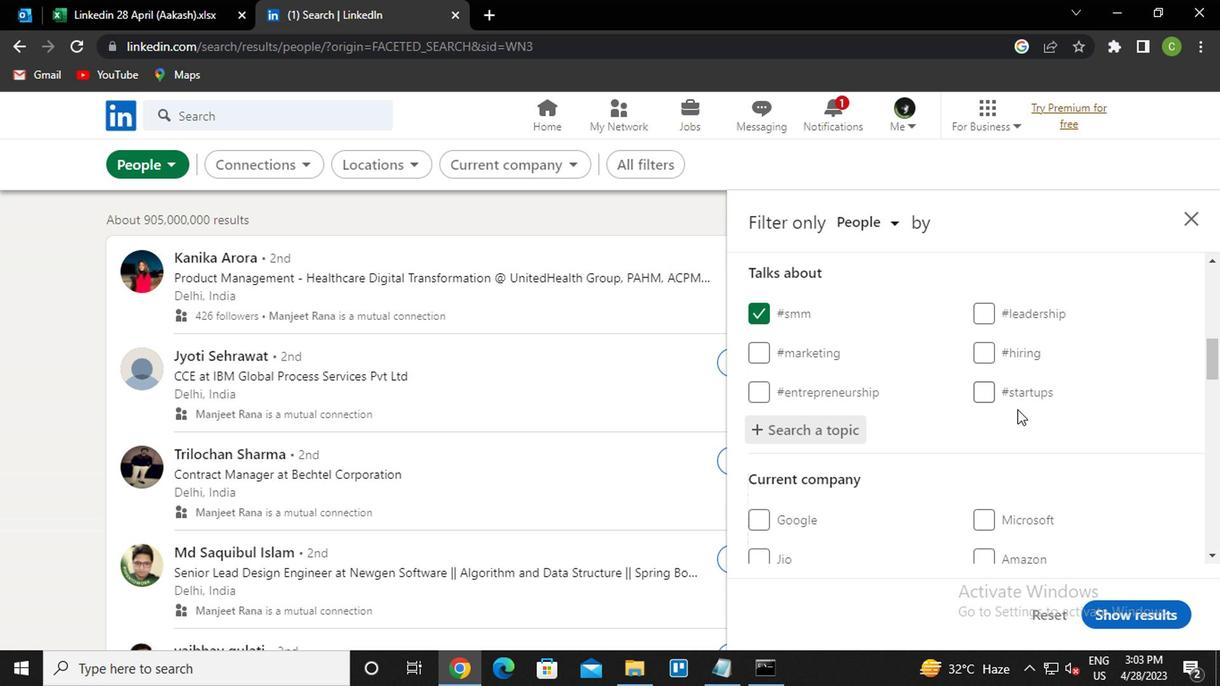 
Action: Mouse scrolled (1011, 407) with delta (0, -1)
Screenshot: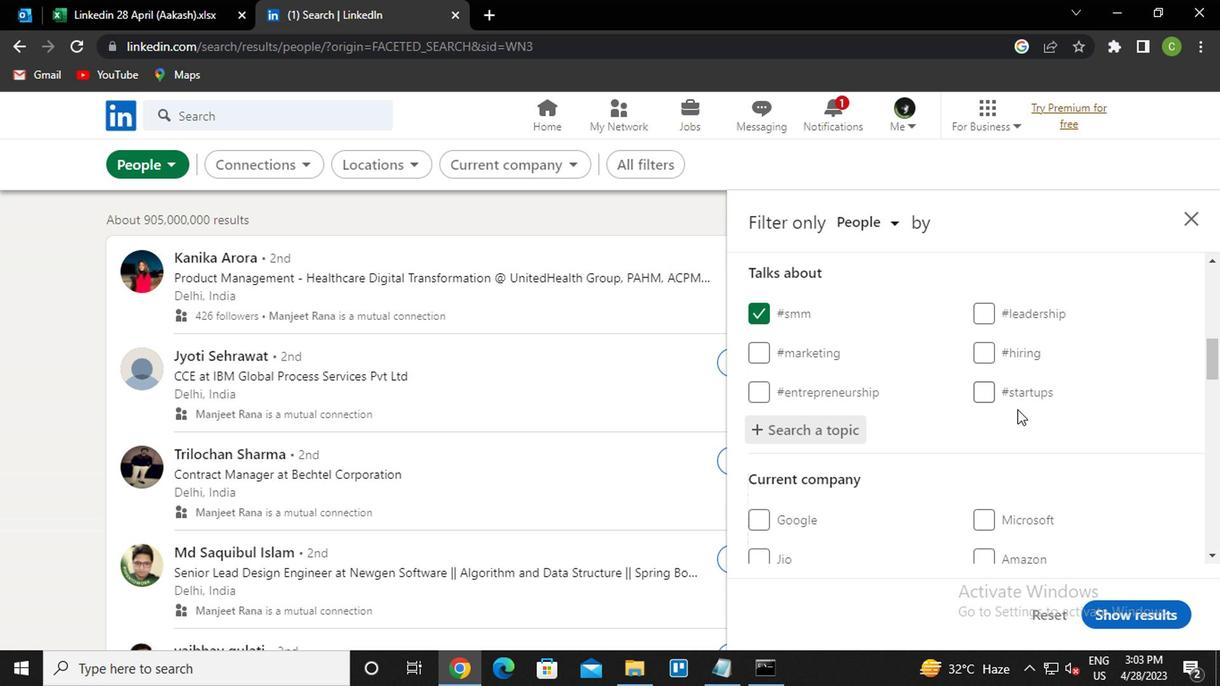 
Action: Mouse scrolled (1011, 407) with delta (0, -1)
Screenshot: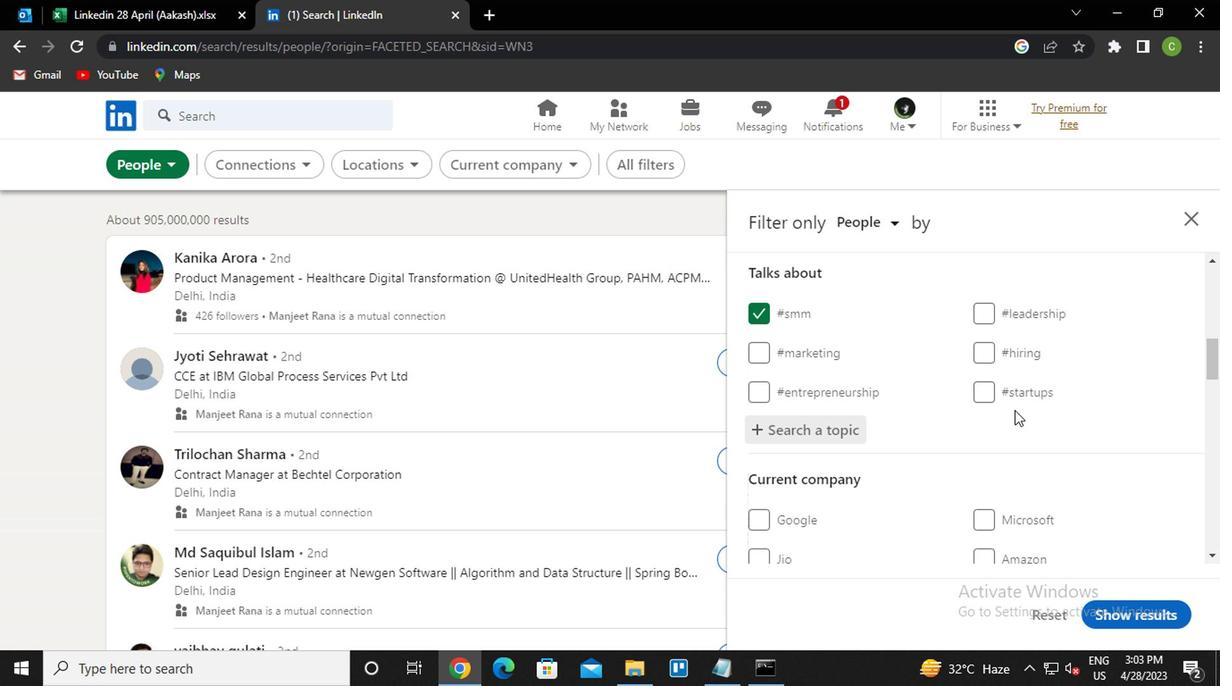 
Action: Mouse moved to (1012, 405)
Screenshot: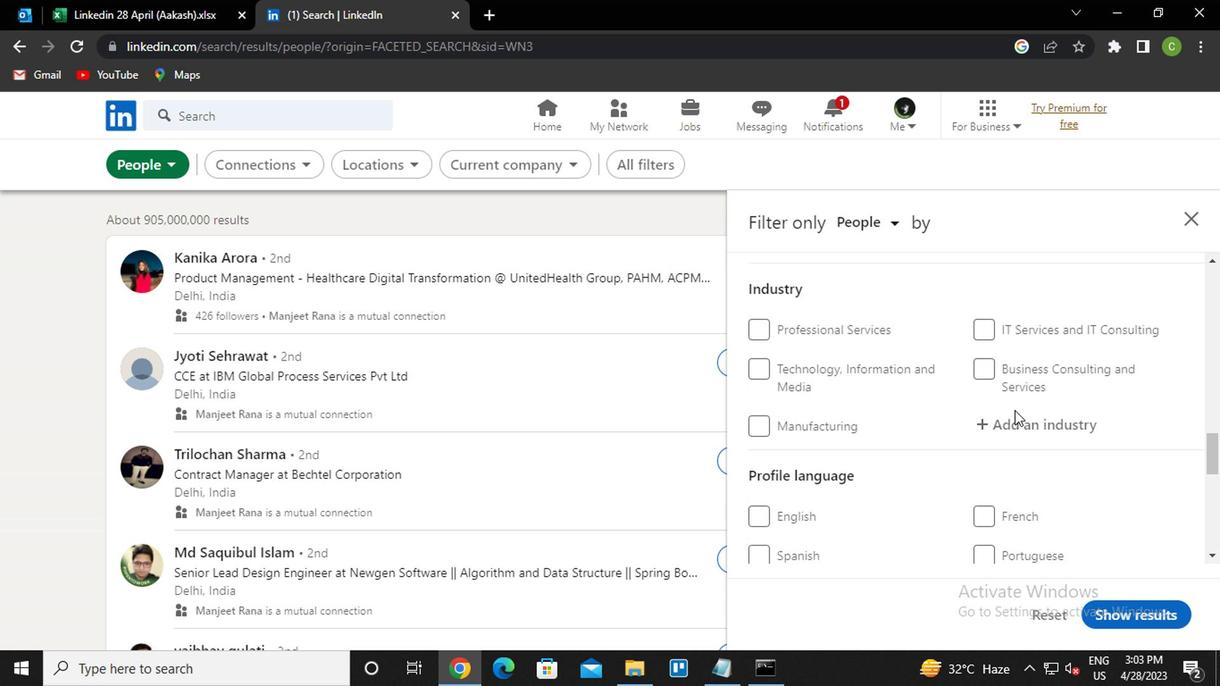 
Action: Mouse scrolled (1012, 404) with delta (0, 0)
Screenshot: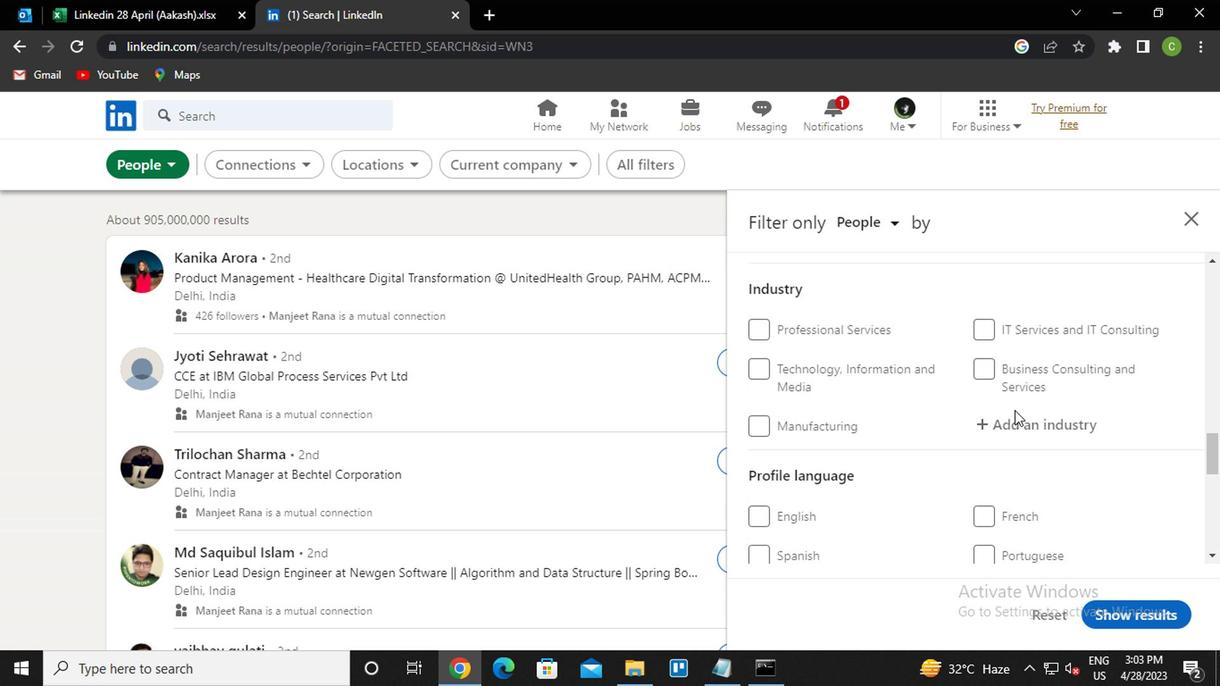 
Action: Mouse moved to (1009, 411)
Screenshot: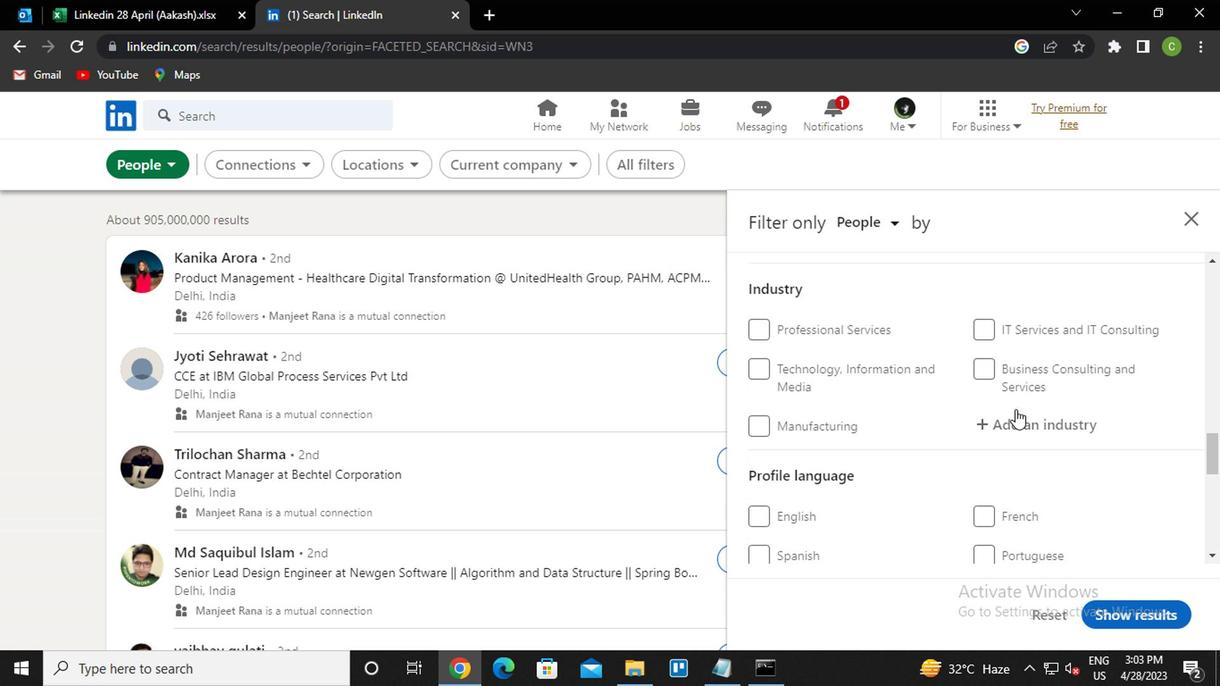 
Action: Mouse scrolled (1009, 411) with delta (0, 0)
Screenshot: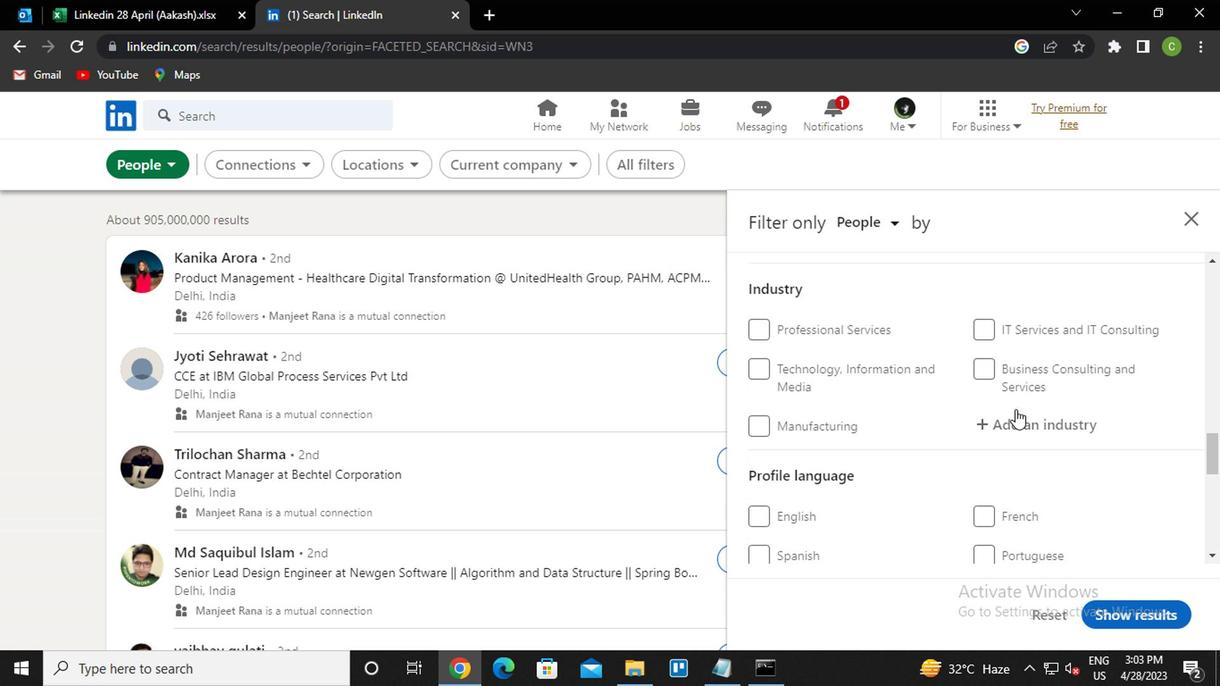 
Action: Mouse moved to (1006, 413)
Screenshot: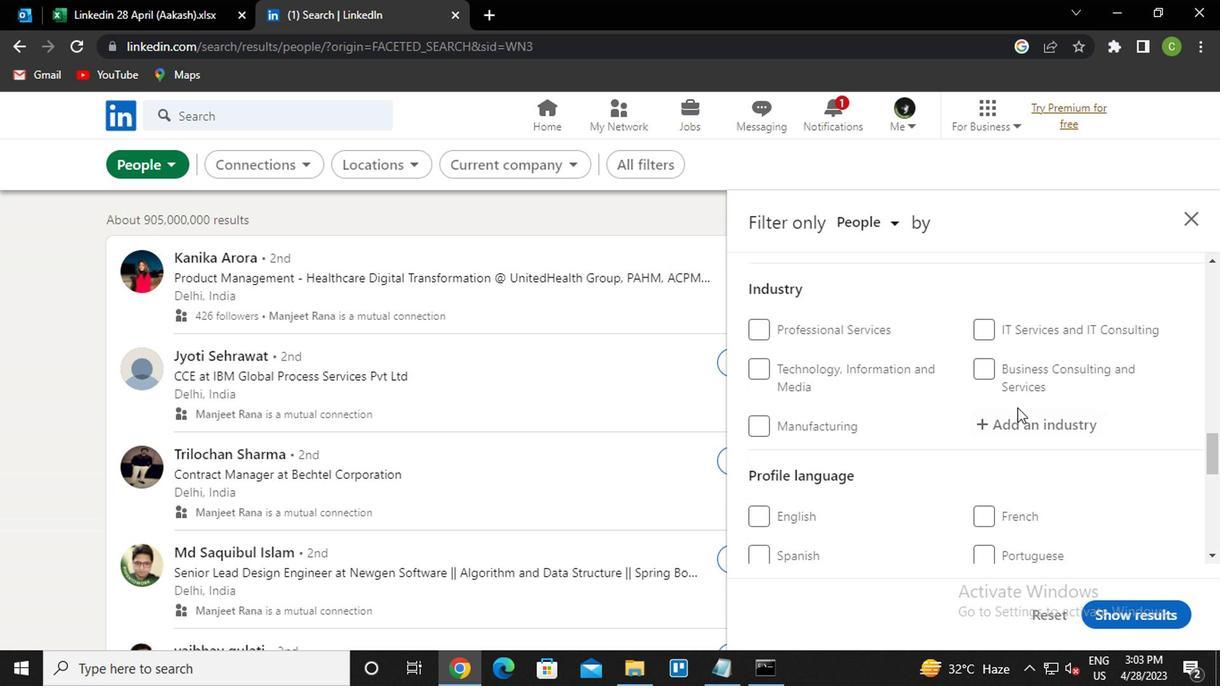 
Action: Mouse scrolled (1006, 413) with delta (0, 0)
Screenshot: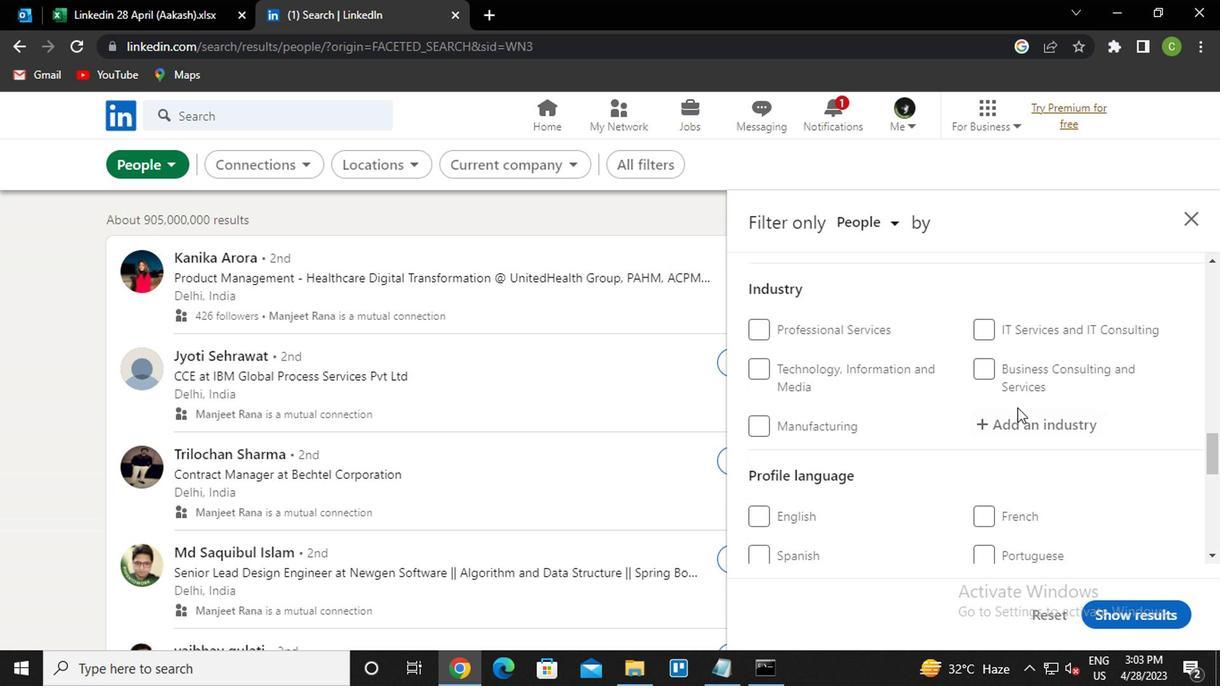 
Action: Mouse moved to (1006, 415)
Screenshot: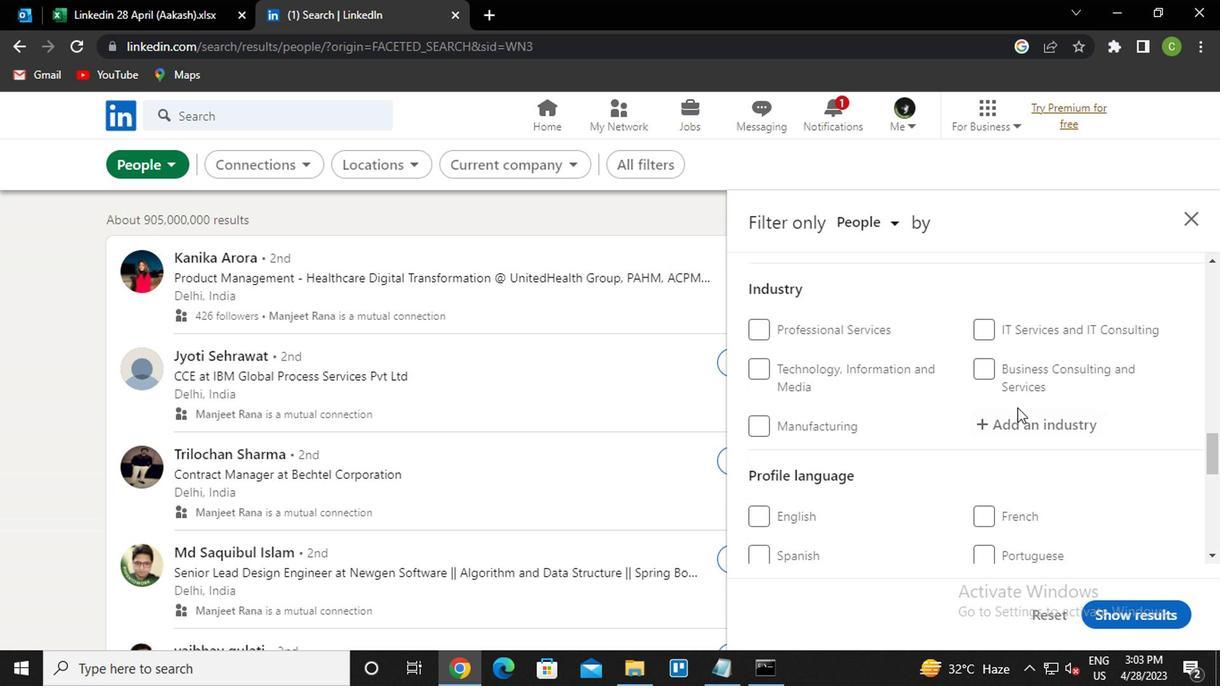 
Action: Mouse scrolled (1006, 413) with delta (0, -1)
Screenshot: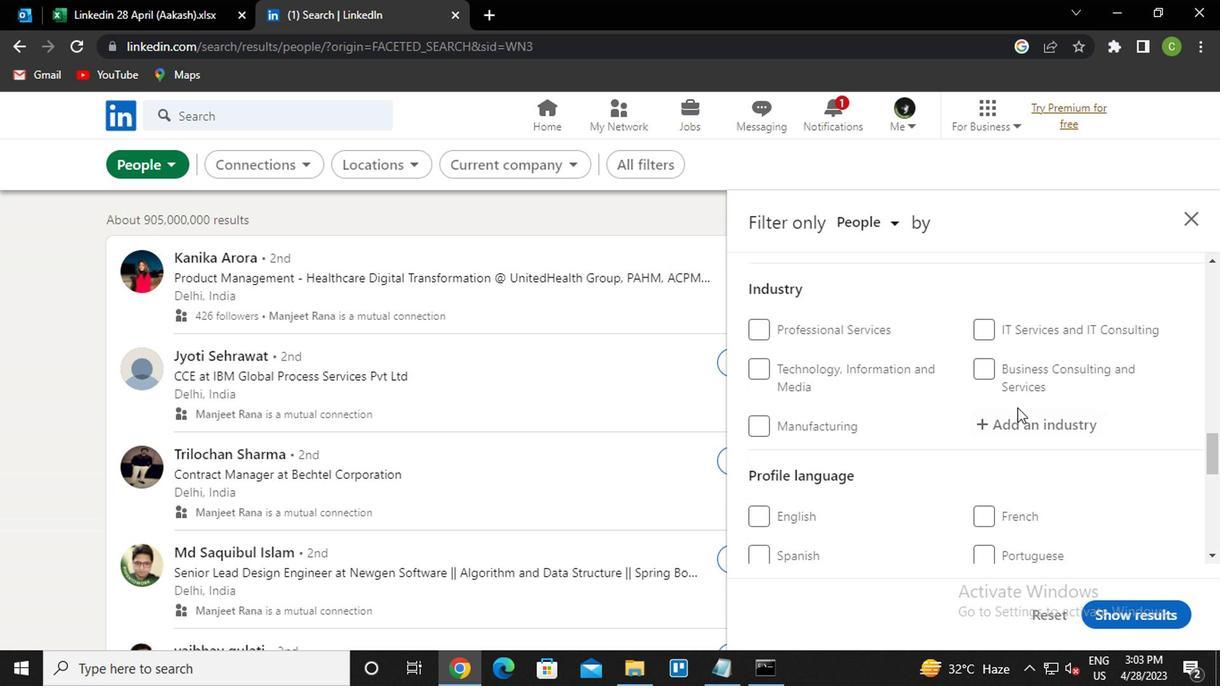 
Action: Mouse moved to (1005, 415)
Screenshot: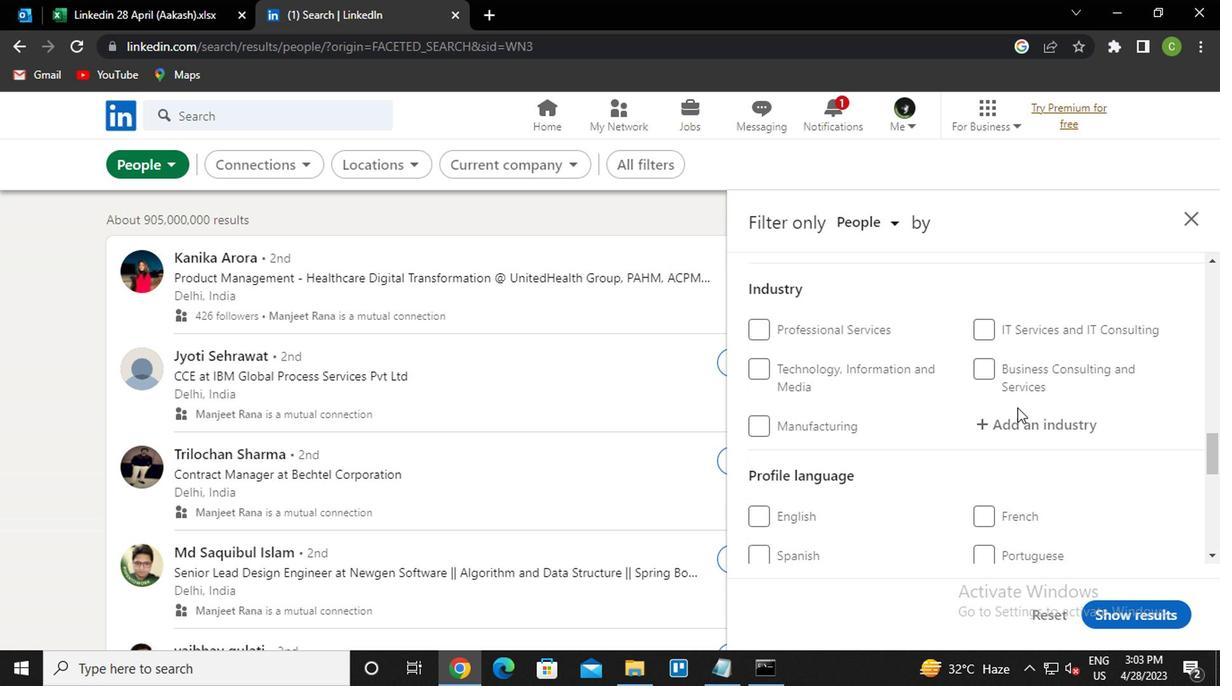 
Action: Mouse scrolled (1005, 415) with delta (0, 0)
Screenshot: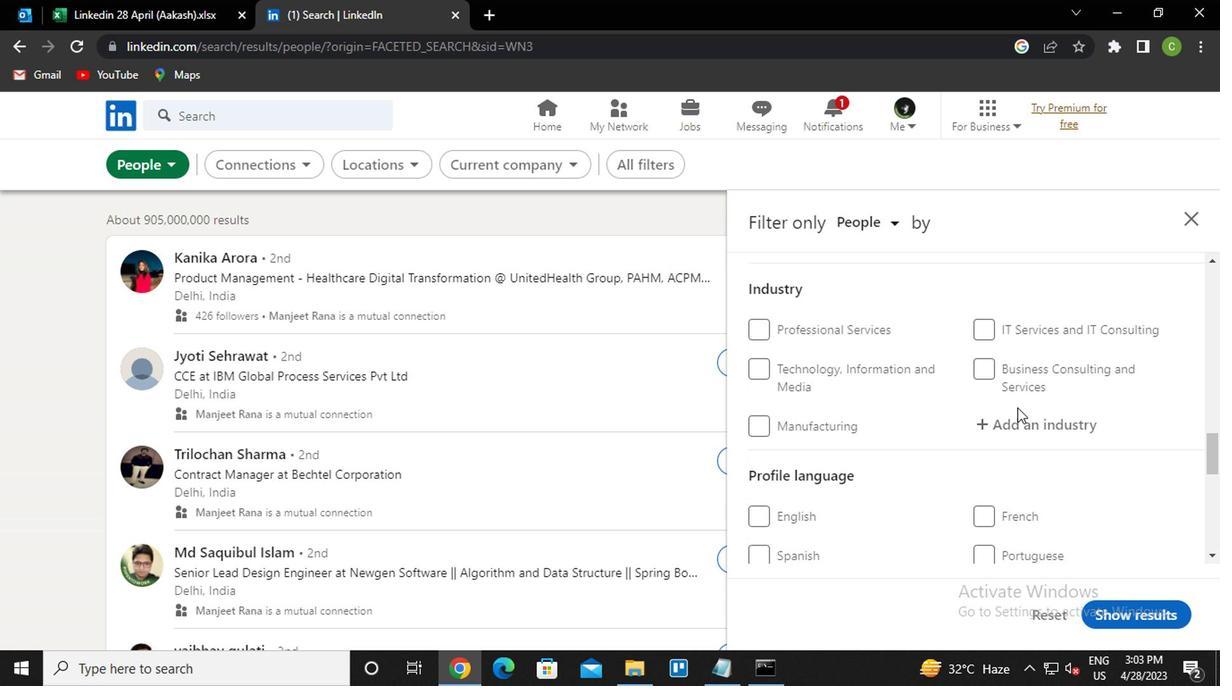 
Action: Mouse scrolled (1005, 415) with delta (0, 0)
Screenshot: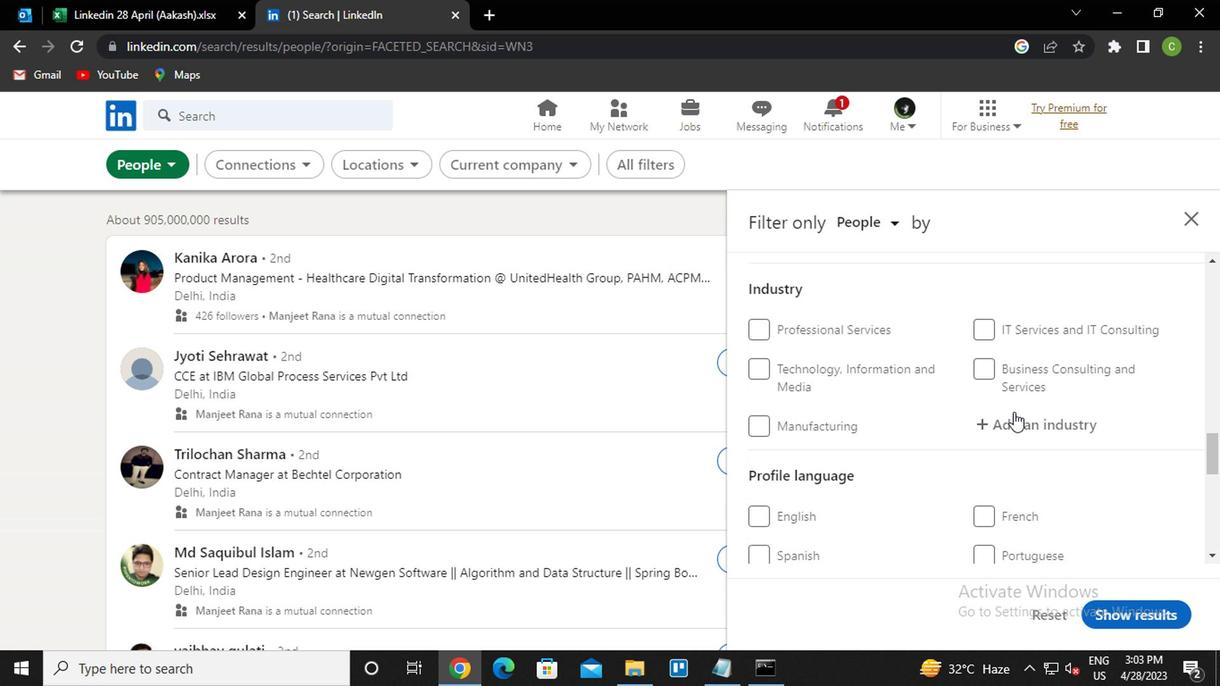 
Action: Mouse moved to (926, 413)
Screenshot: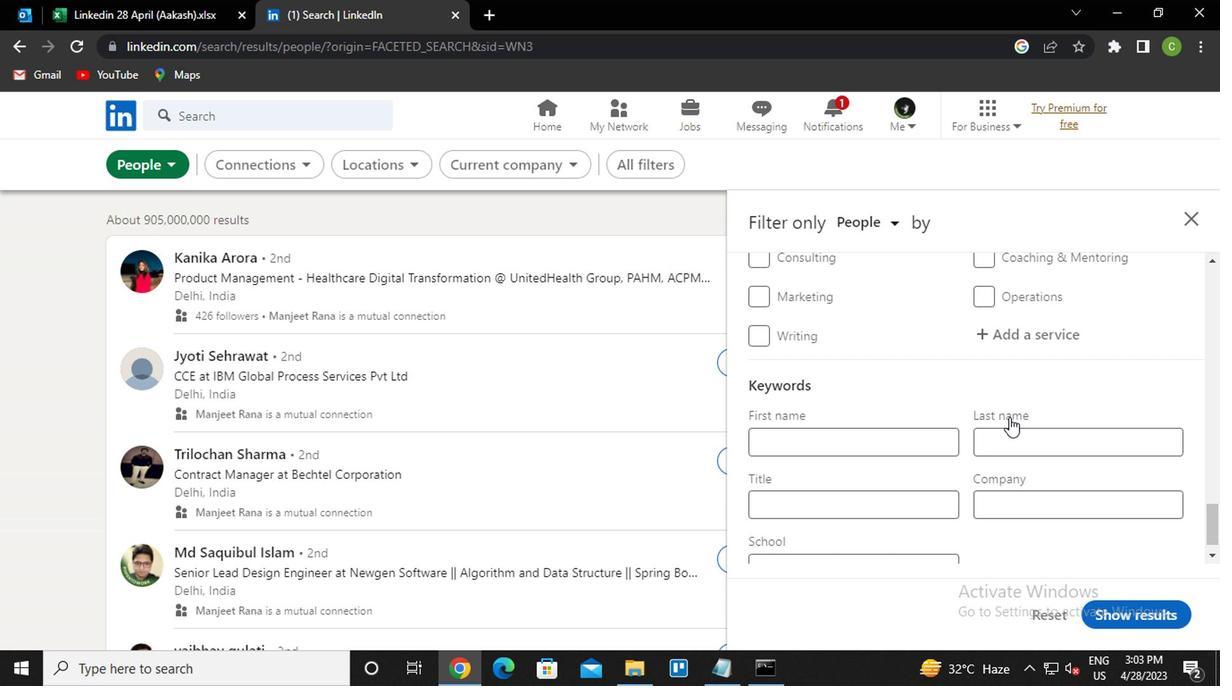 
Action: Mouse scrolled (926, 415) with delta (0, 1)
Screenshot: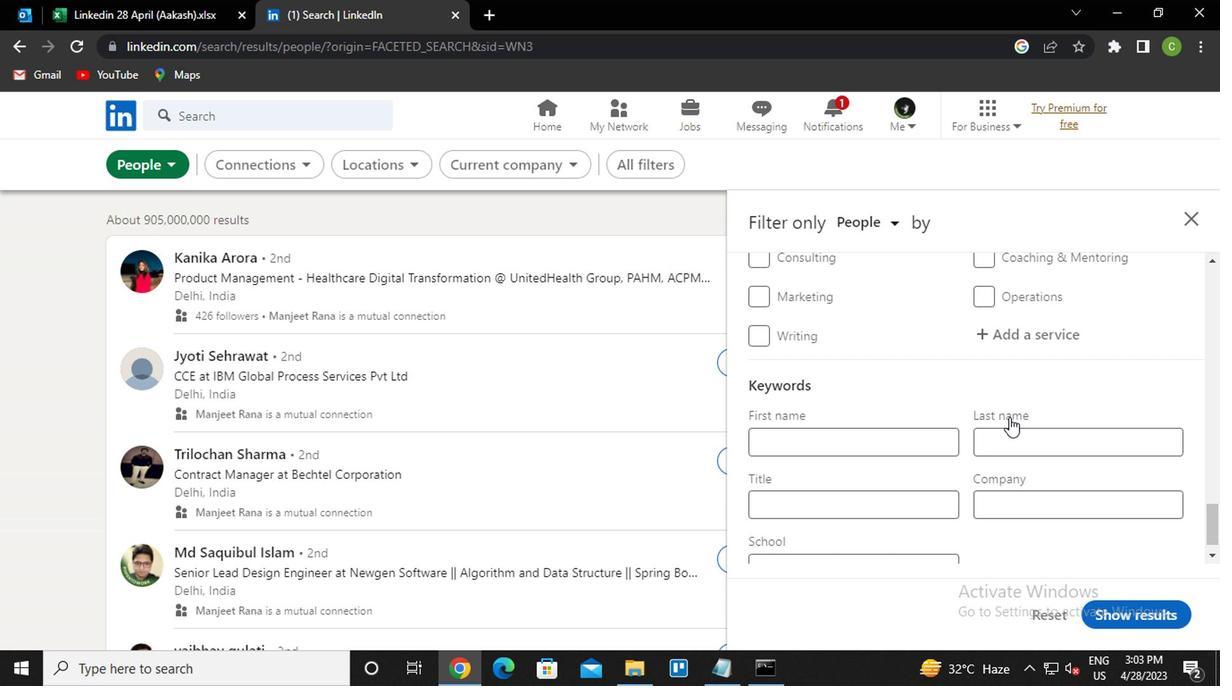 
Action: Mouse moved to (923, 413)
Screenshot: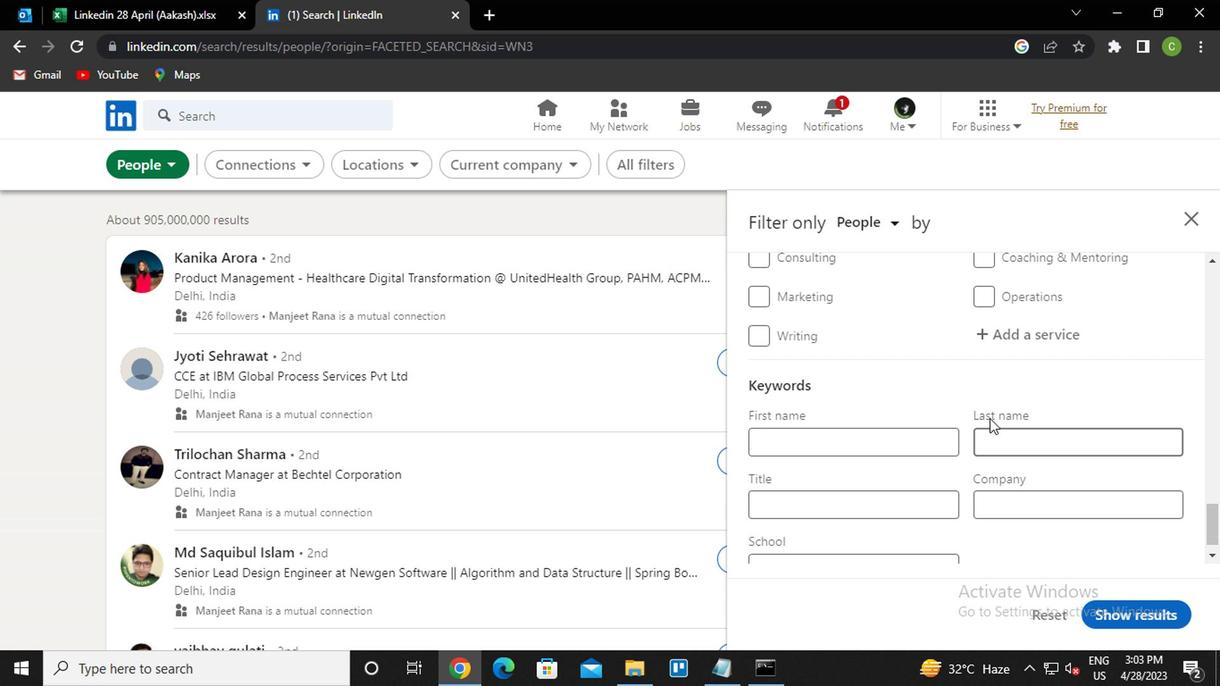 
Action: Mouse scrolled (923, 415) with delta (0, 1)
Screenshot: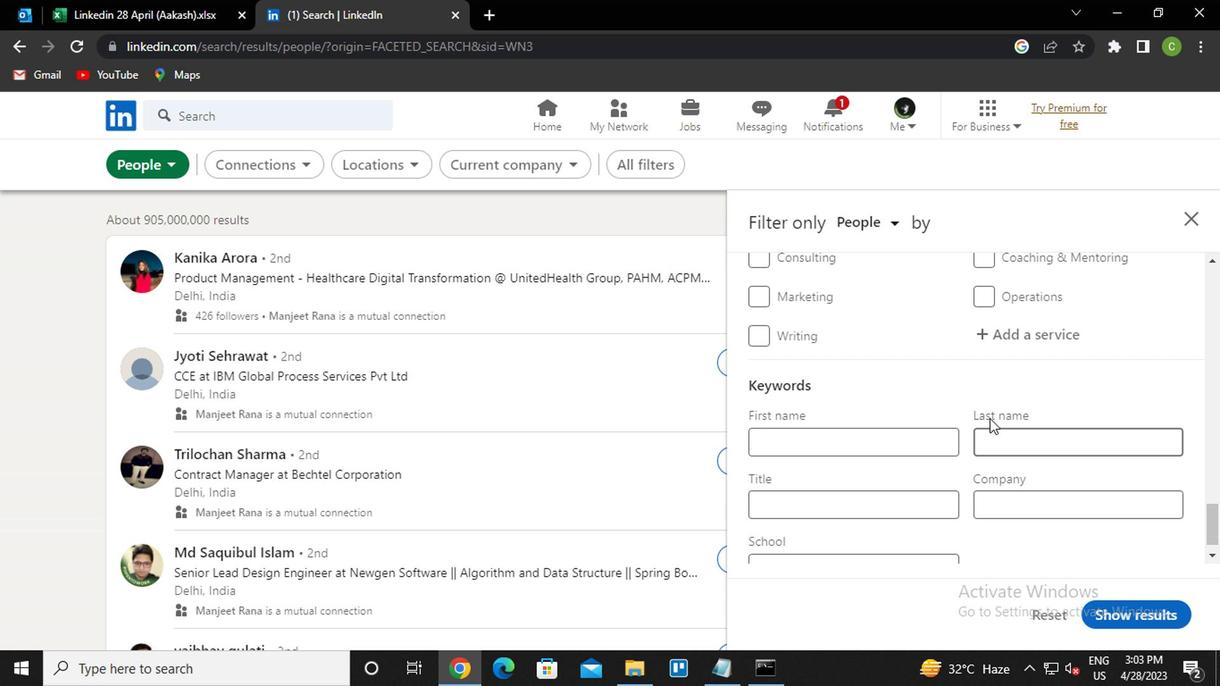 
Action: Mouse moved to (923, 415)
Screenshot: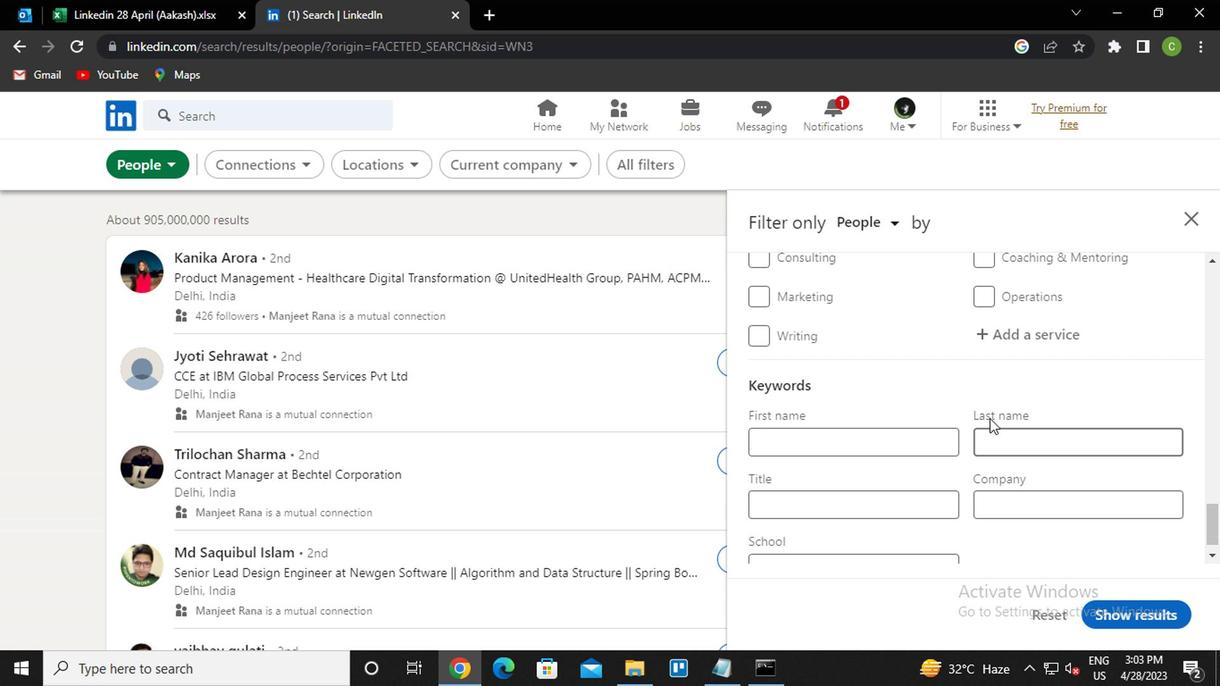 
Action: Mouse scrolled (923, 415) with delta (0, 0)
Screenshot: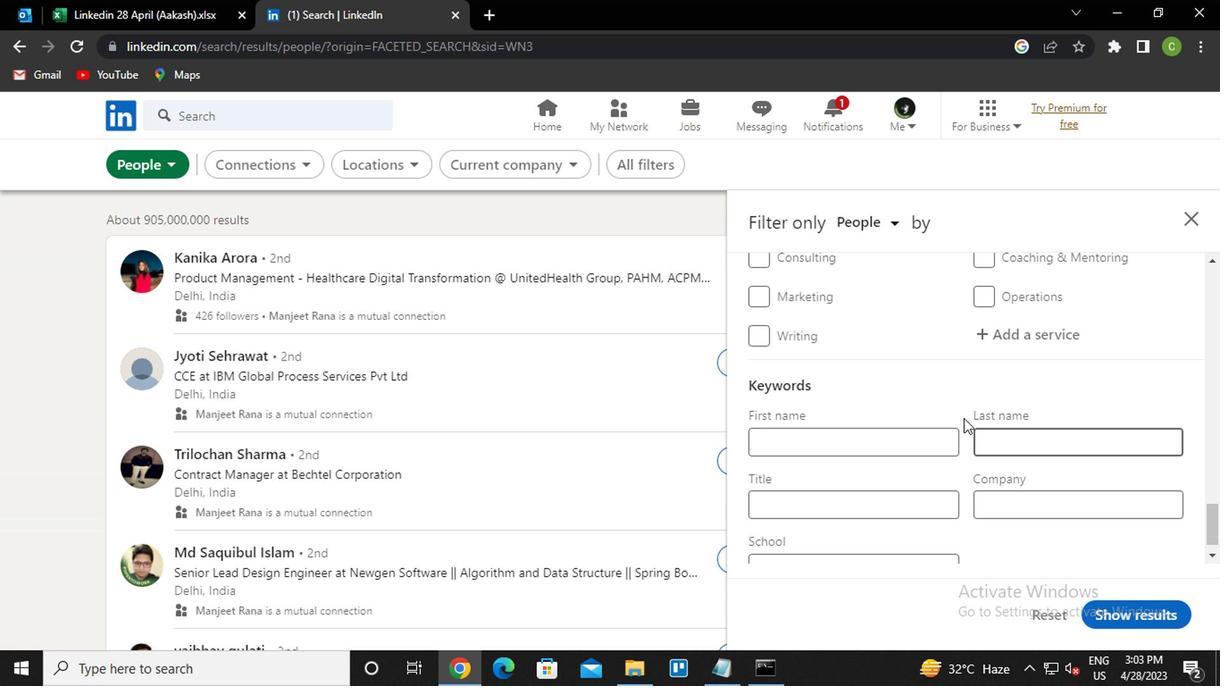 
Action: Mouse moved to (985, 486)
Screenshot: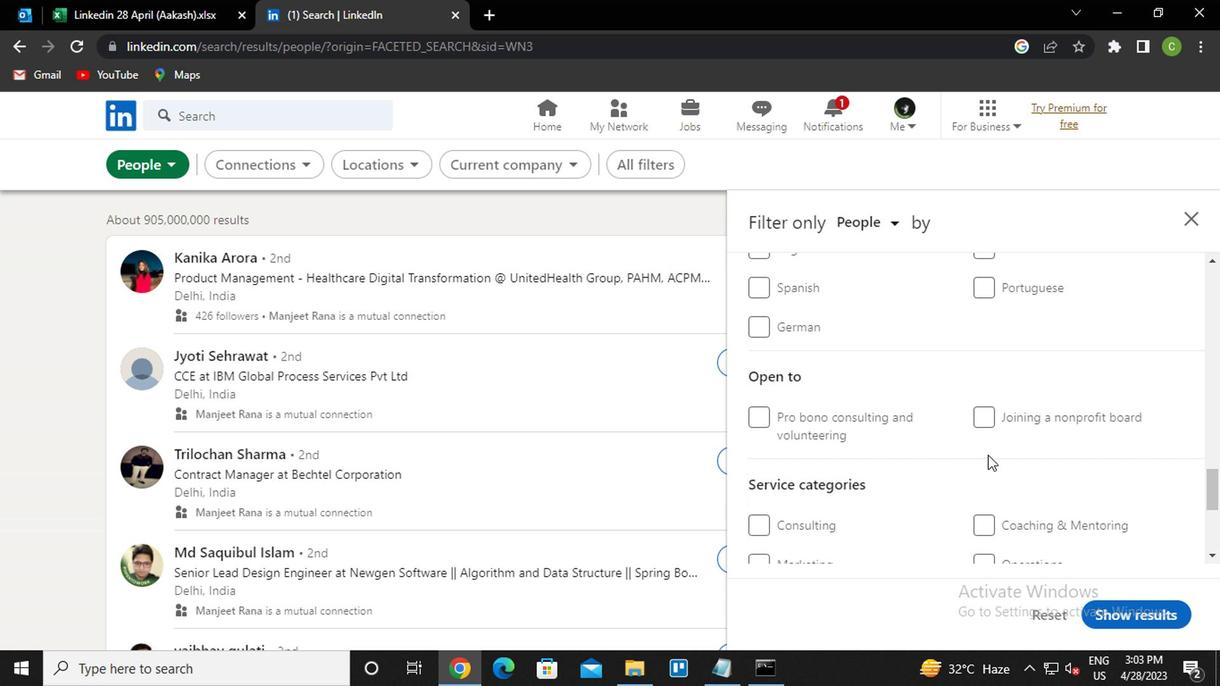 
Action: Mouse scrolled (985, 484) with delta (0, -1)
Screenshot: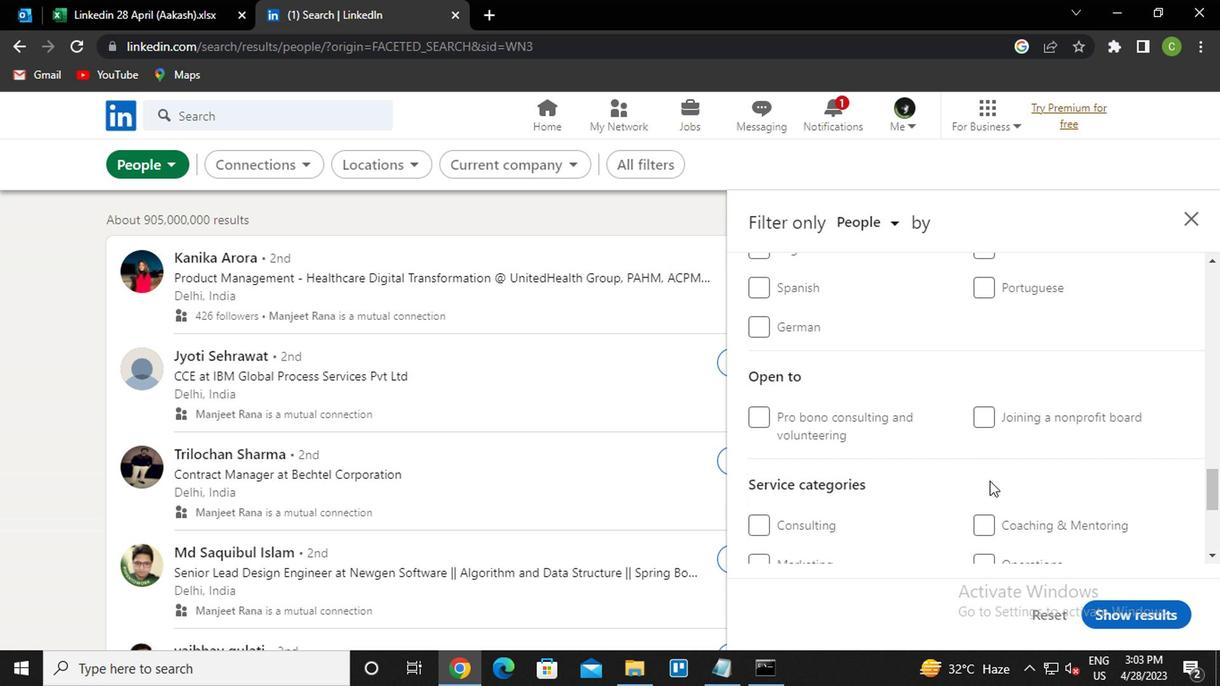 
Action: Mouse moved to (985, 484)
Screenshot: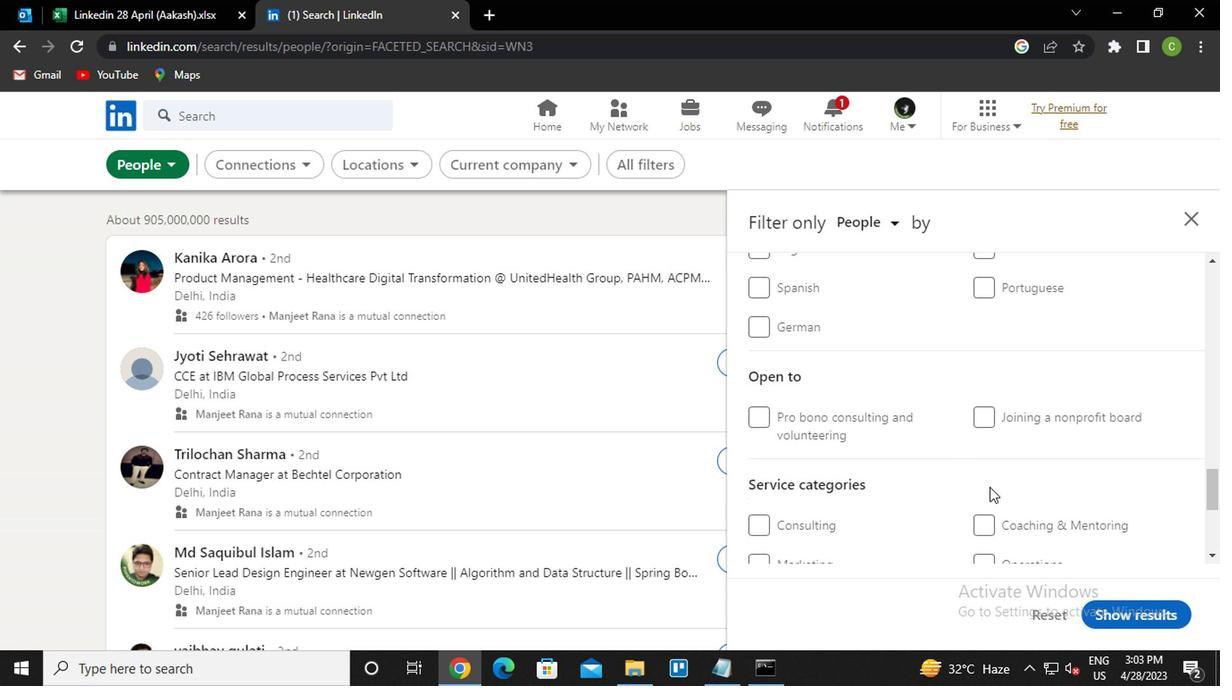 
Action: Mouse scrolled (985, 484) with delta (0, 0)
Screenshot: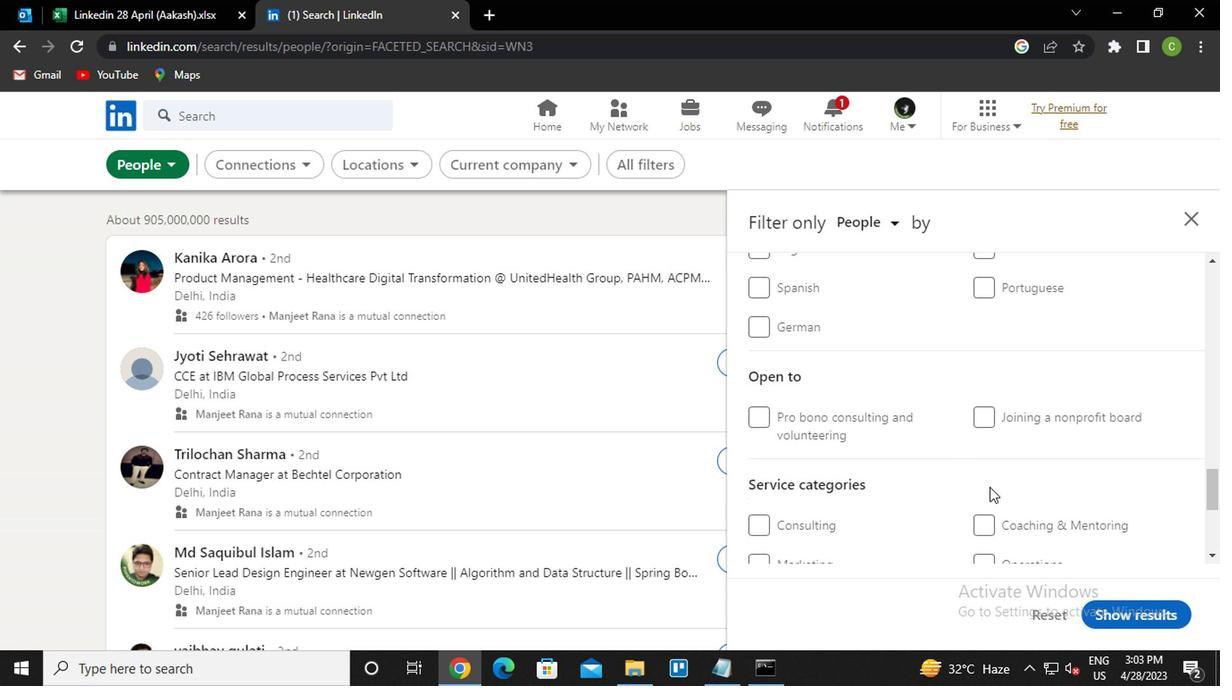 
Action: Mouse moved to (895, 430)
Screenshot: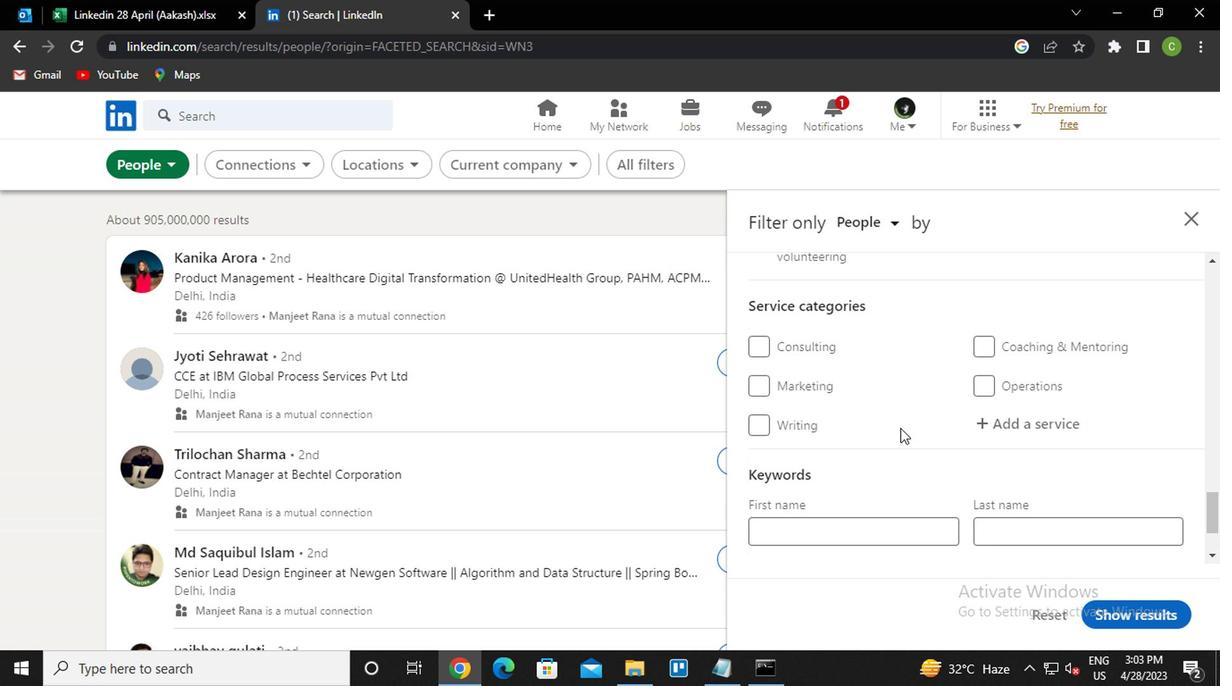 
Action: Mouse scrolled (895, 430) with delta (0, 0)
Screenshot: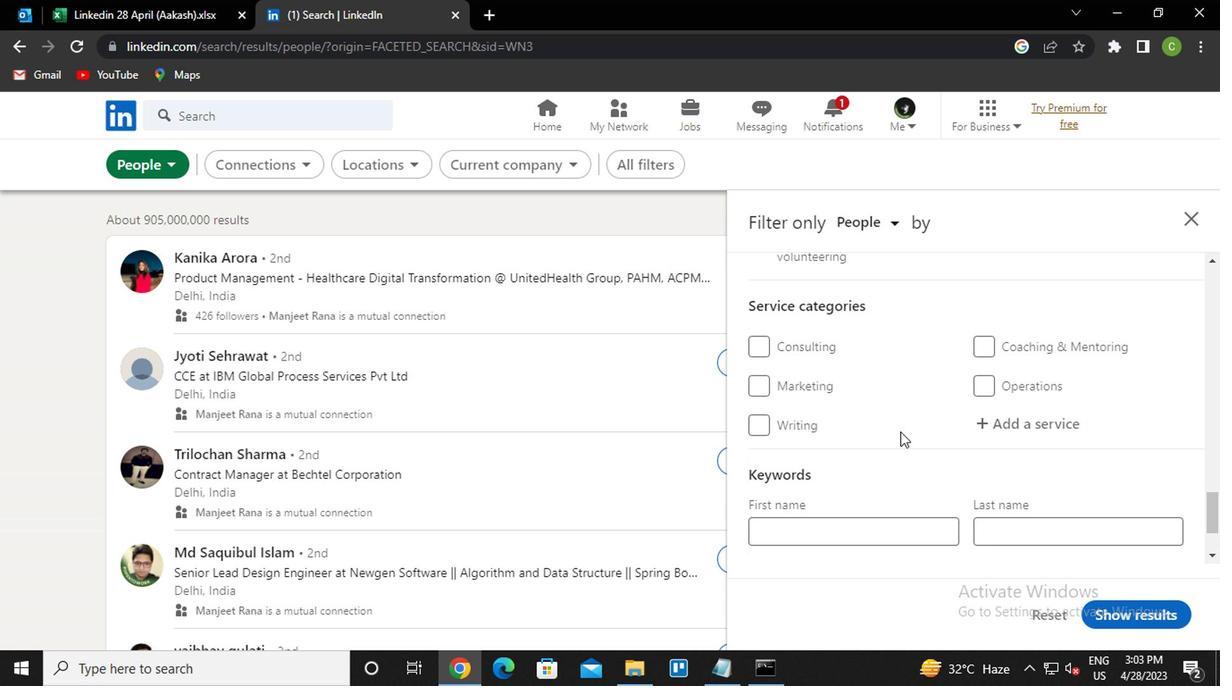 
Action: Mouse scrolled (895, 430) with delta (0, 0)
Screenshot: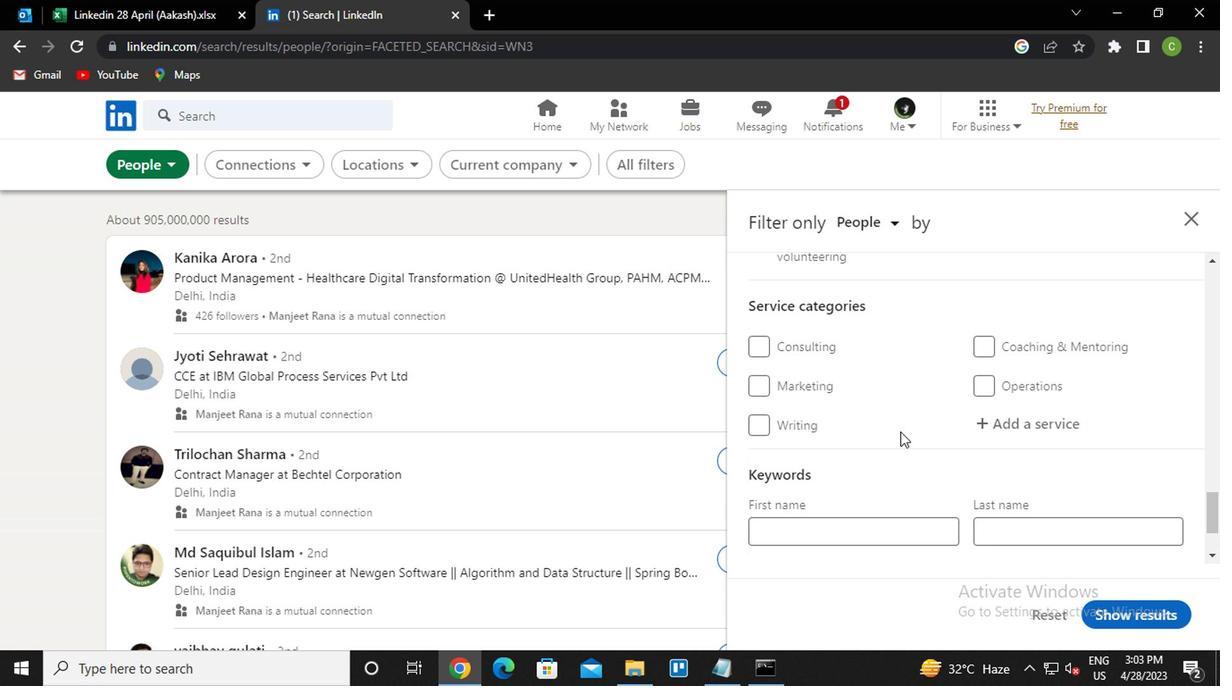 
Action: Mouse moved to (895, 431)
Screenshot: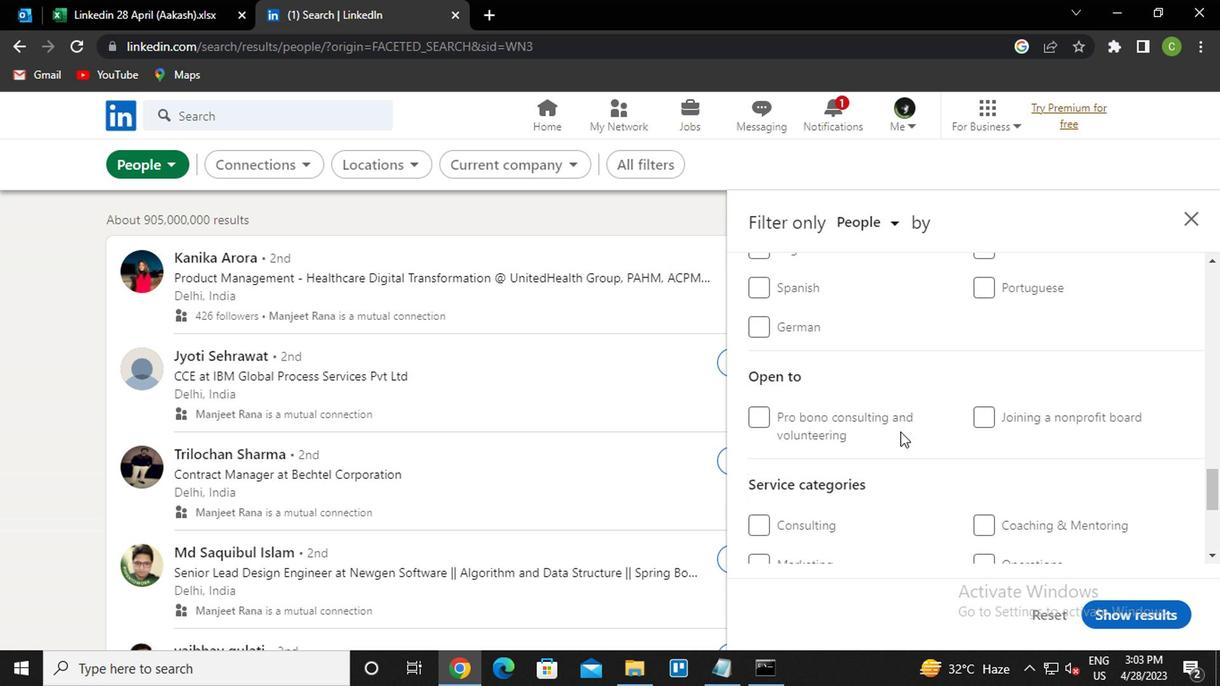 
Action: Mouse scrolled (895, 432) with delta (0, 1)
Screenshot: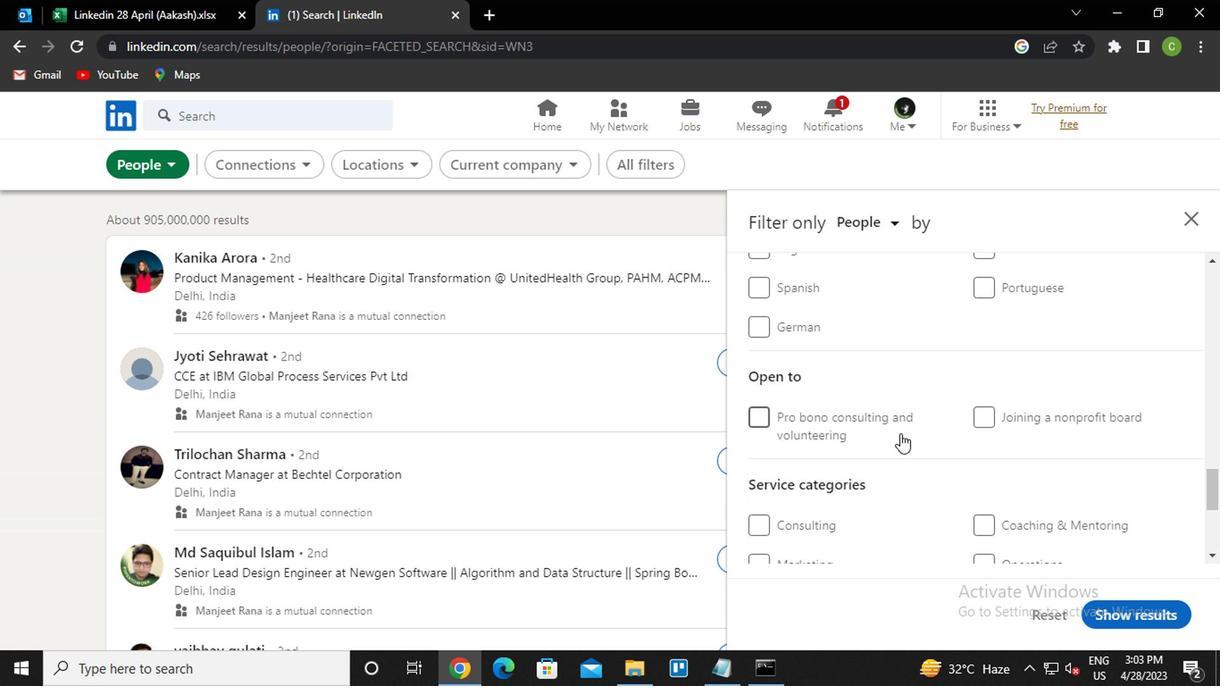 
Action: Mouse moved to (990, 377)
Screenshot: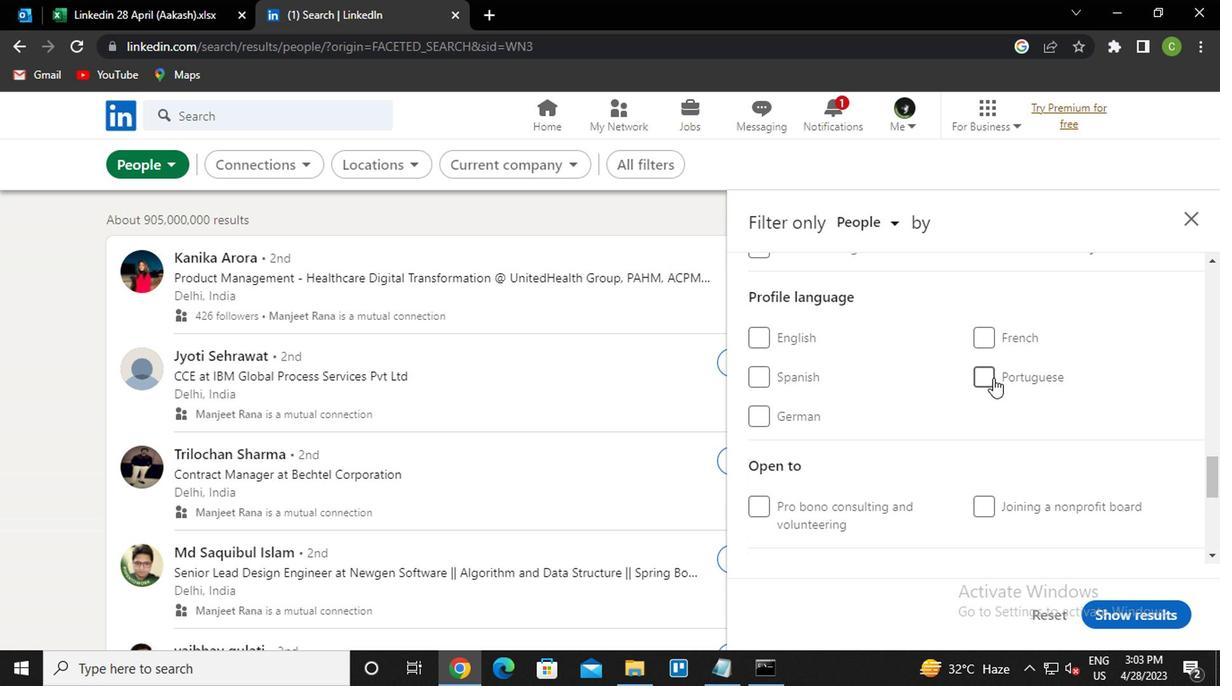 
Action: Mouse pressed left at (990, 377)
Screenshot: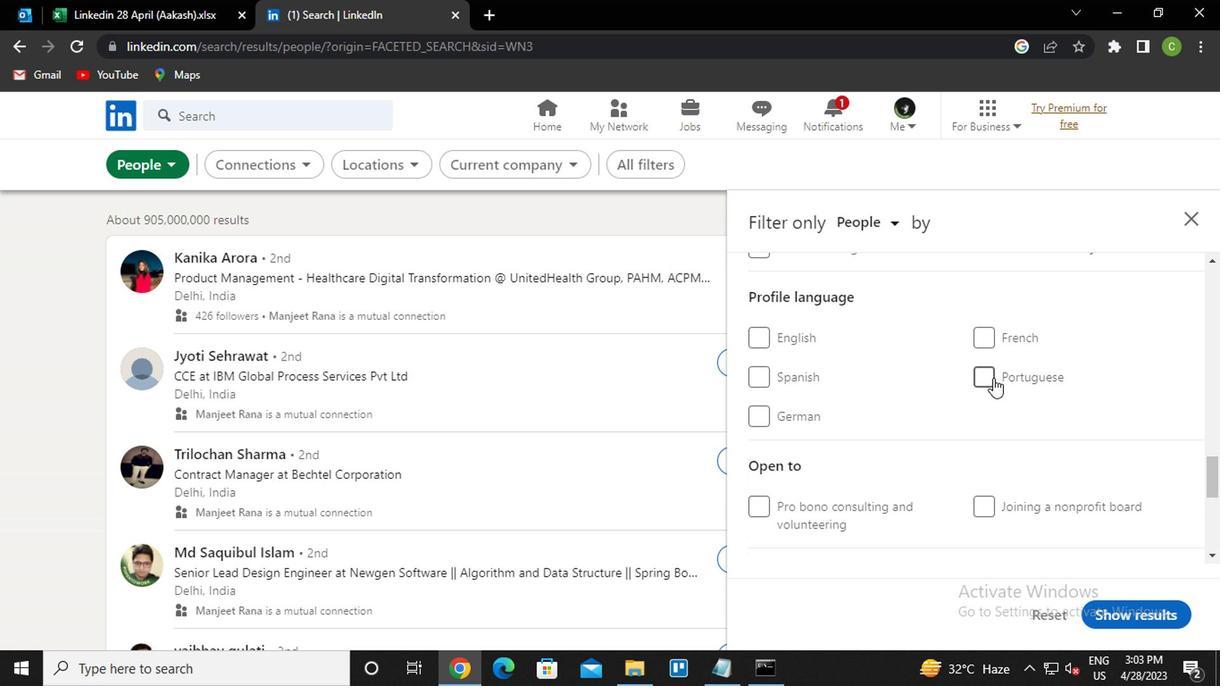 
Action: Mouse moved to (924, 423)
Screenshot: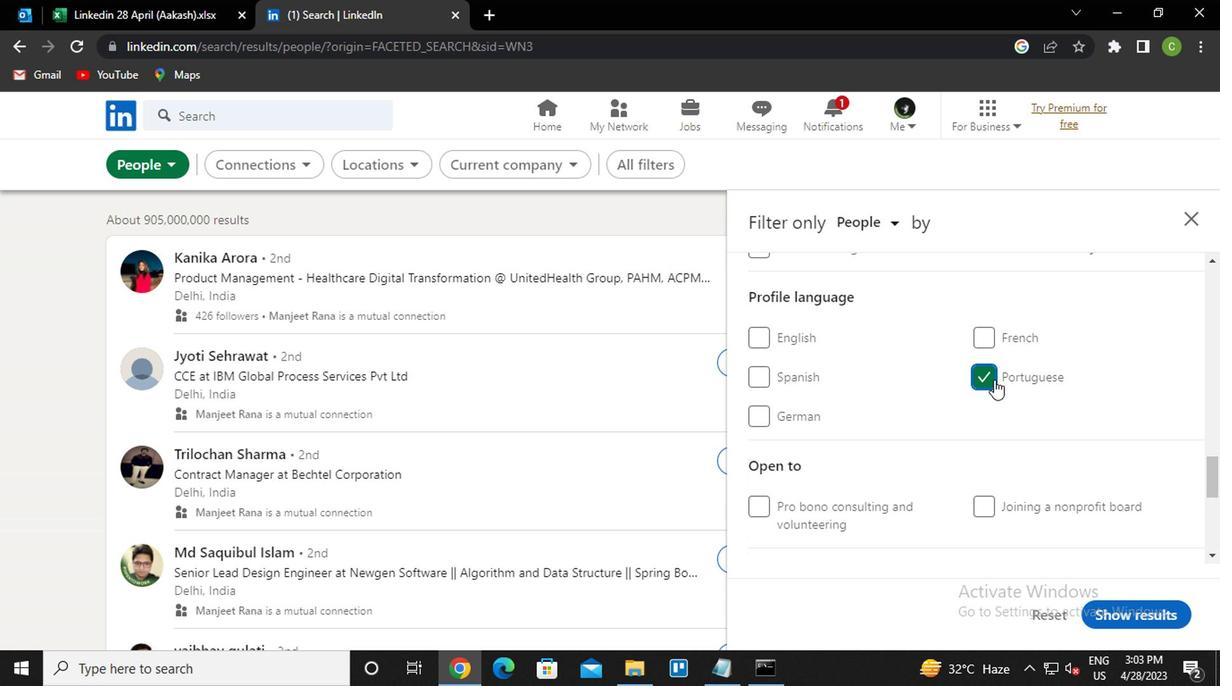 
Action: Mouse scrolled (924, 424) with delta (0, 0)
Screenshot: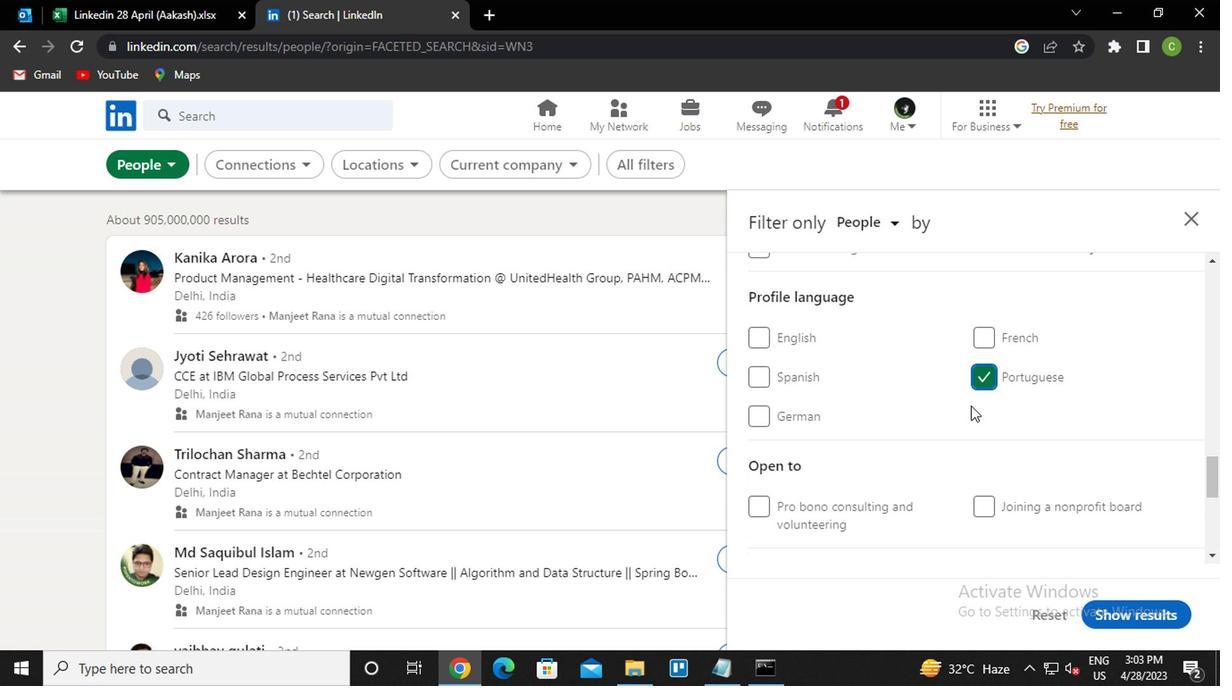 
Action: Mouse scrolled (924, 424) with delta (0, 0)
Screenshot: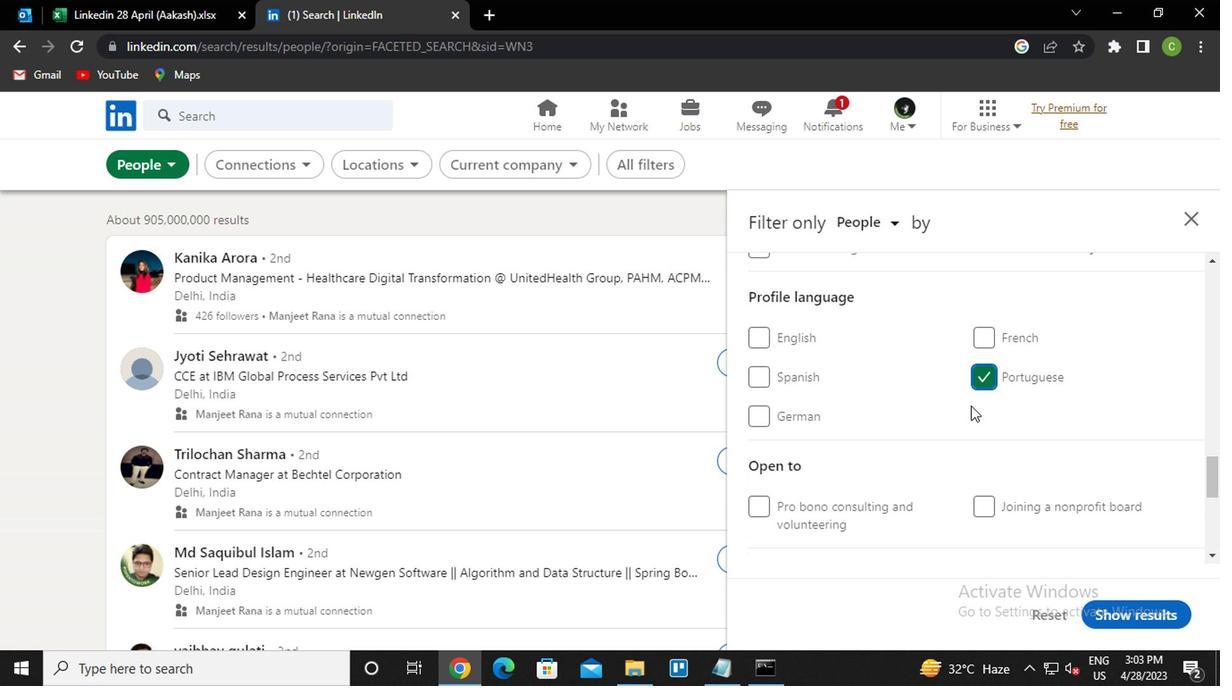 
Action: Mouse scrolled (924, 424) with delta (0, 0)
Screenshot: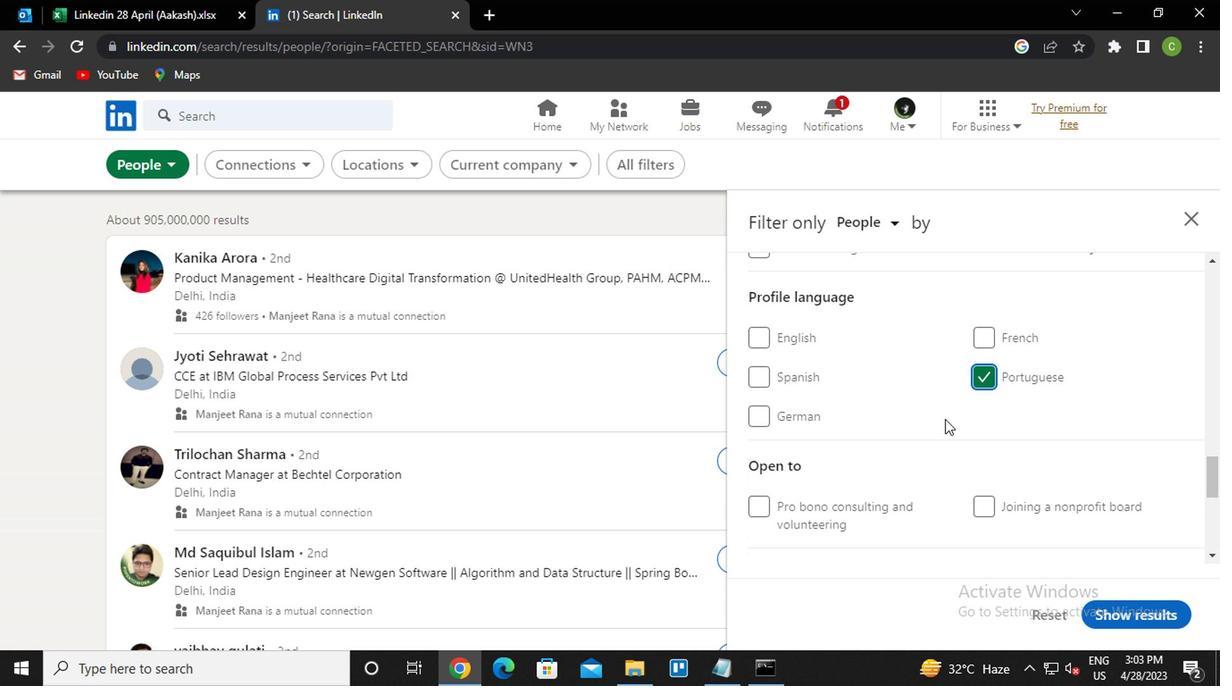 
Action: Mouse scrolled (924, 424) with delta (0, 0)
Screenshot: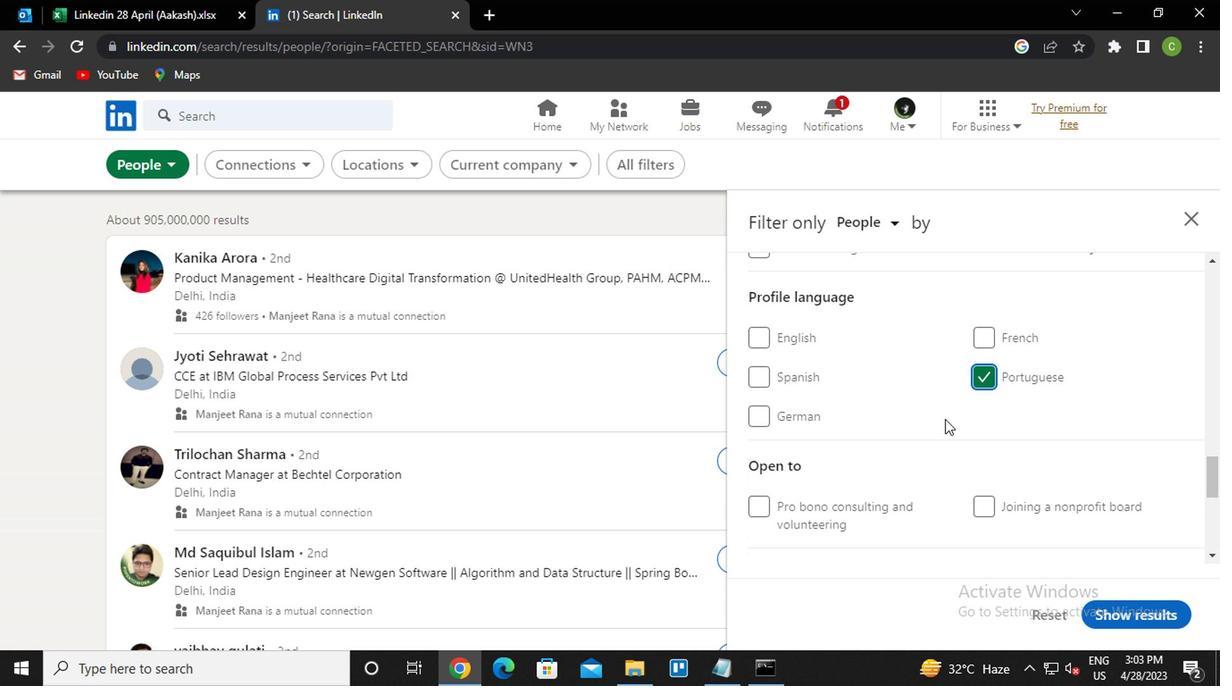 
Action: Mouse scrolled (924, 424) with delta (0, 0)
Screenshot: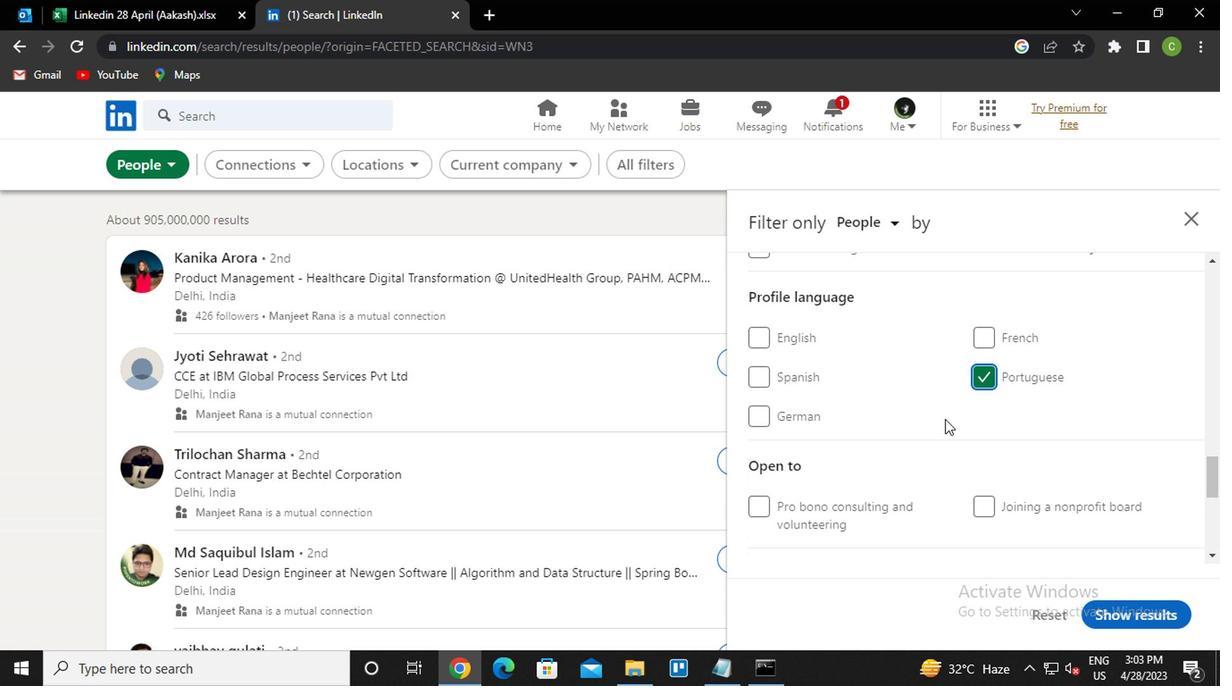 
Action: Mouse scrolled (924, 424) with delta (0, 0)
Screenshot: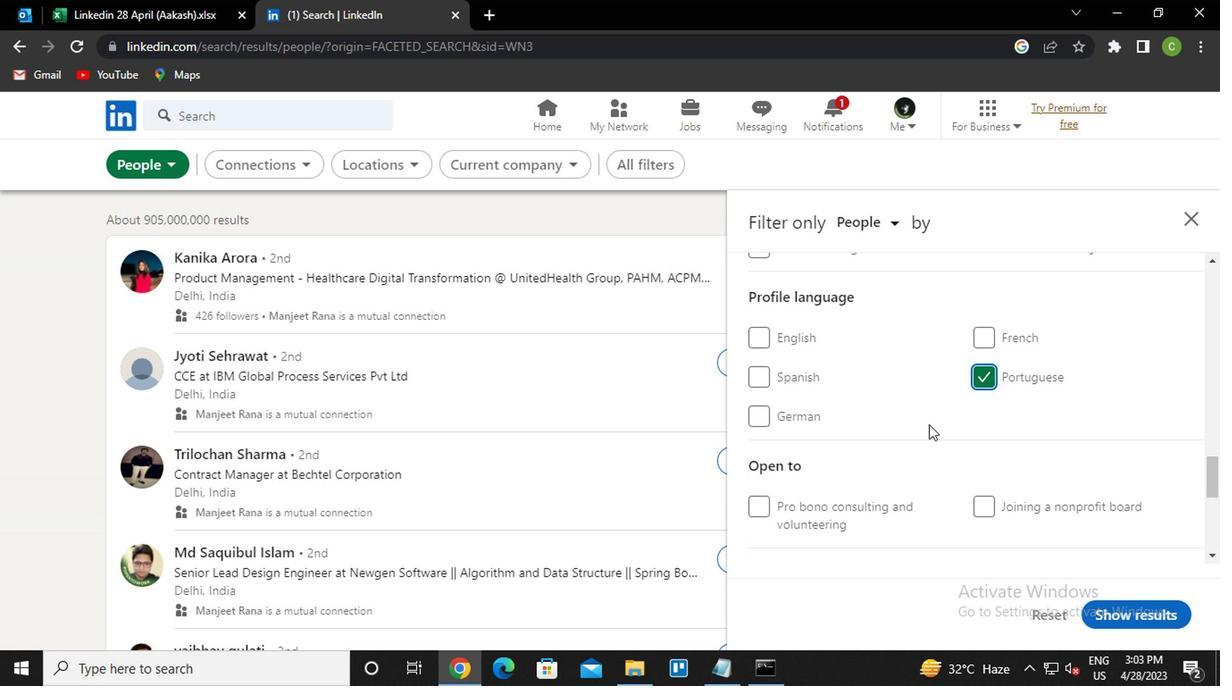 
Action: Mouse scrolled (924, 424) with delta (0, 0)
Screenshot: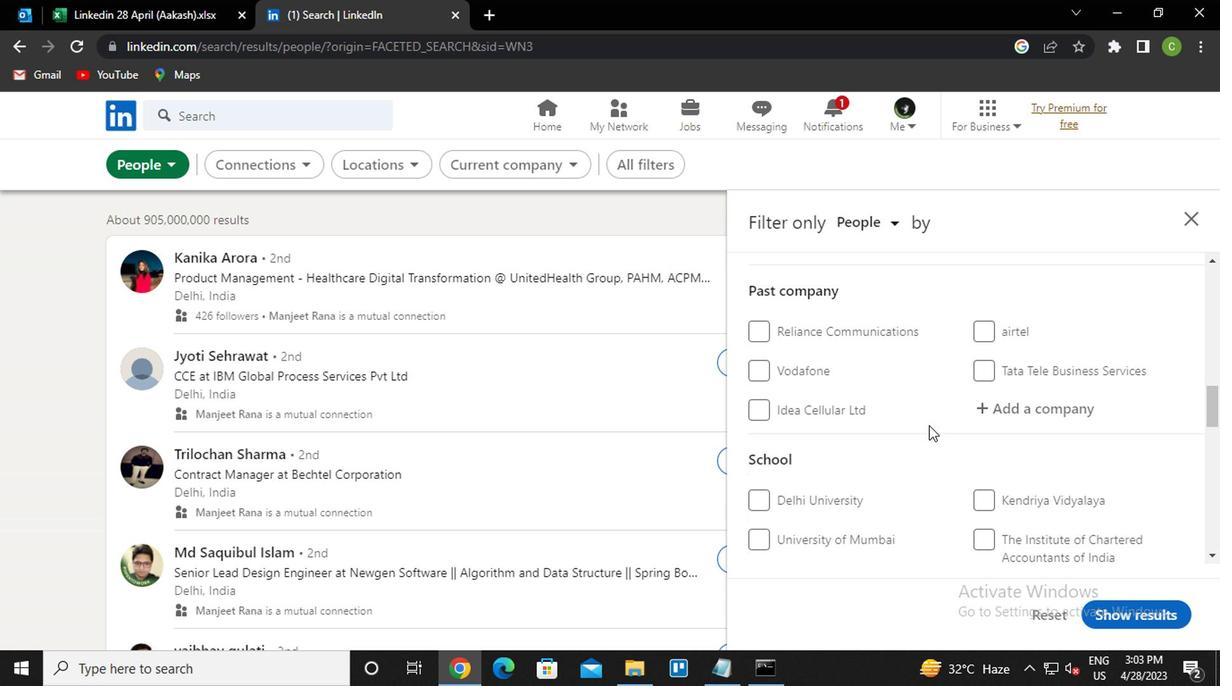 
Action: Mouse scrolled (924, 424) with delta (0, 0)
Screenshot: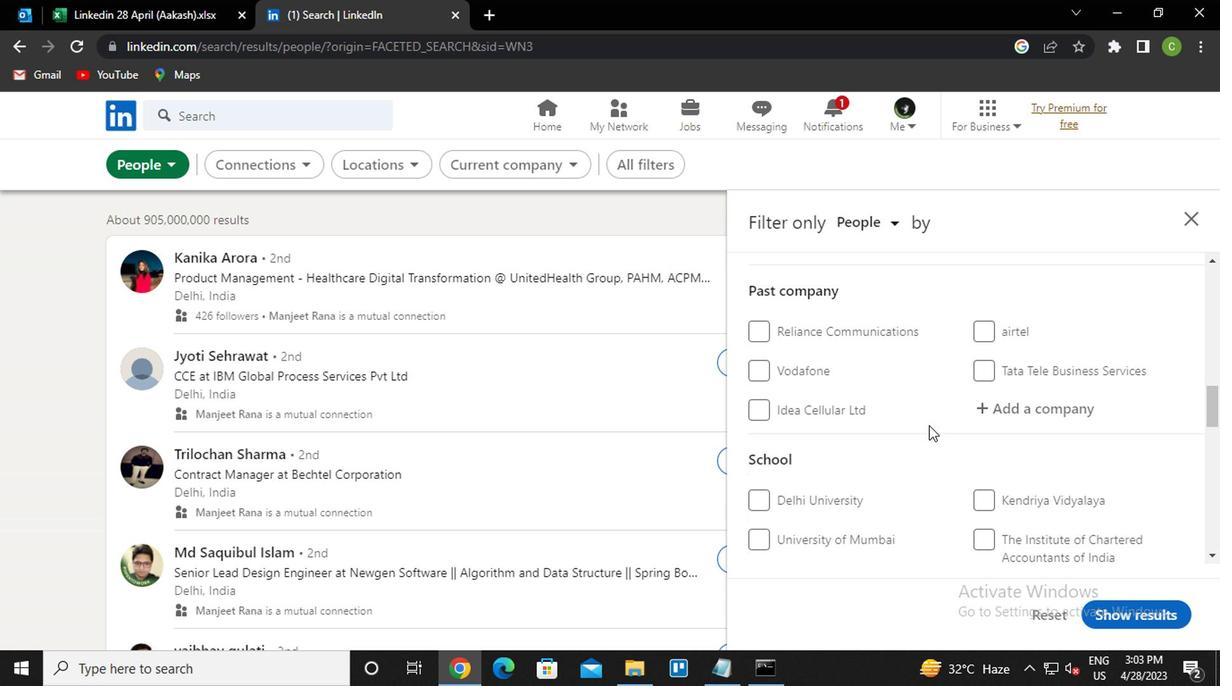 
Action: Mouse moved to (925, 423)
Screenshot: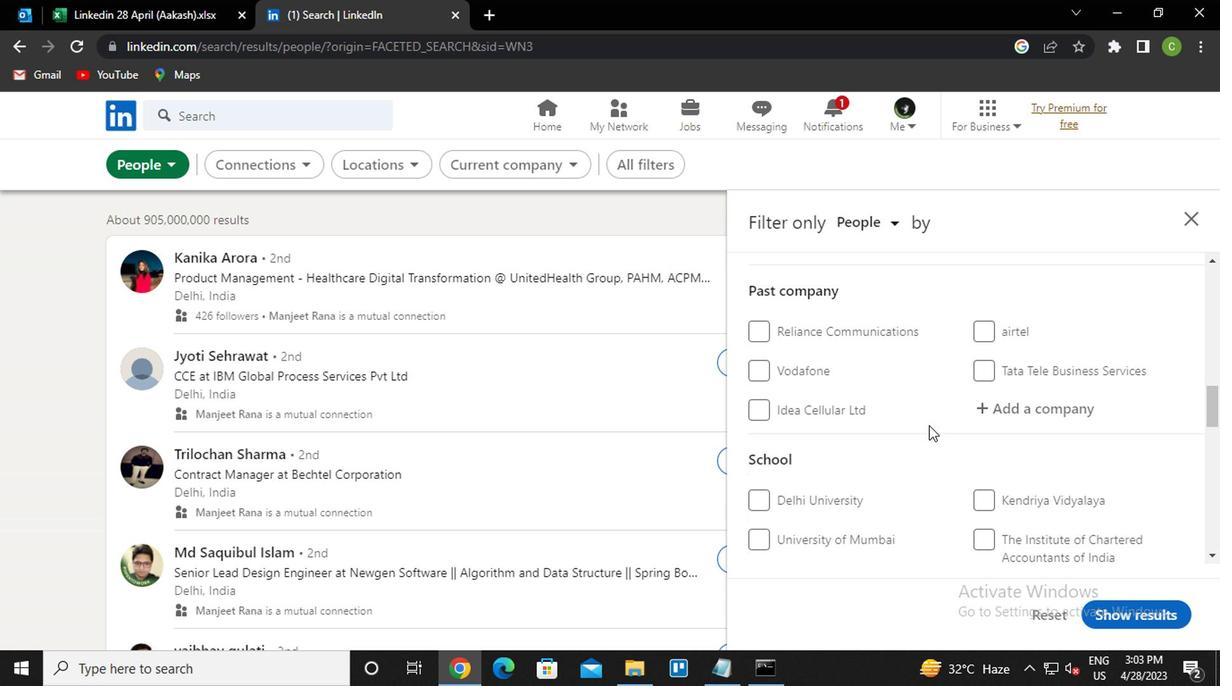 
Action: Mouse scrolled (925, 424) with delta (0, 0)
Screenshot: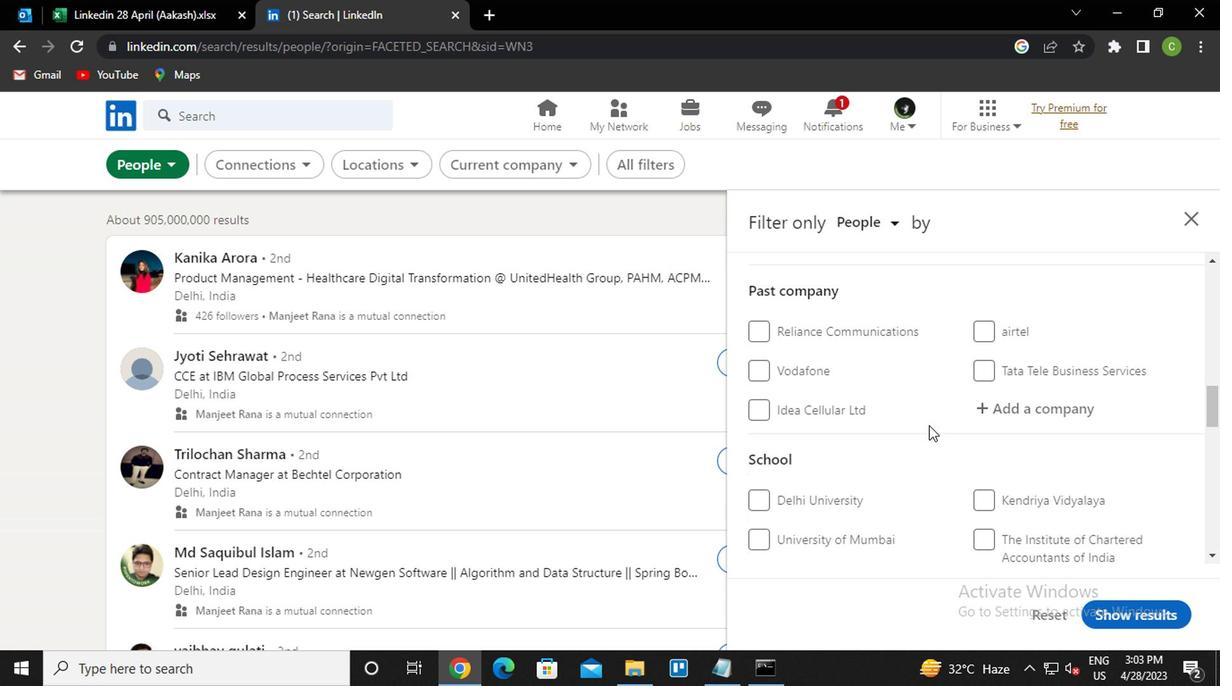 
Action: Mouse moved to (943, 398)
Screenshot: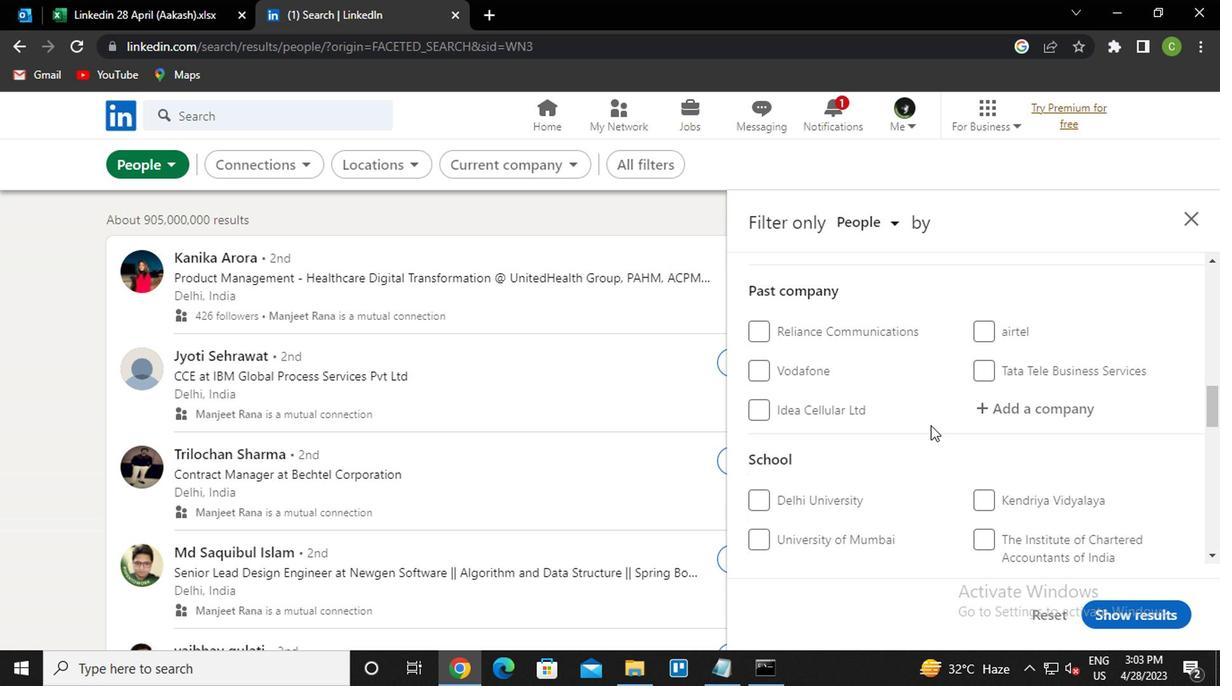 
Action: Mouse scrolled (943, 399) with delta (0, 0)
Screenshot: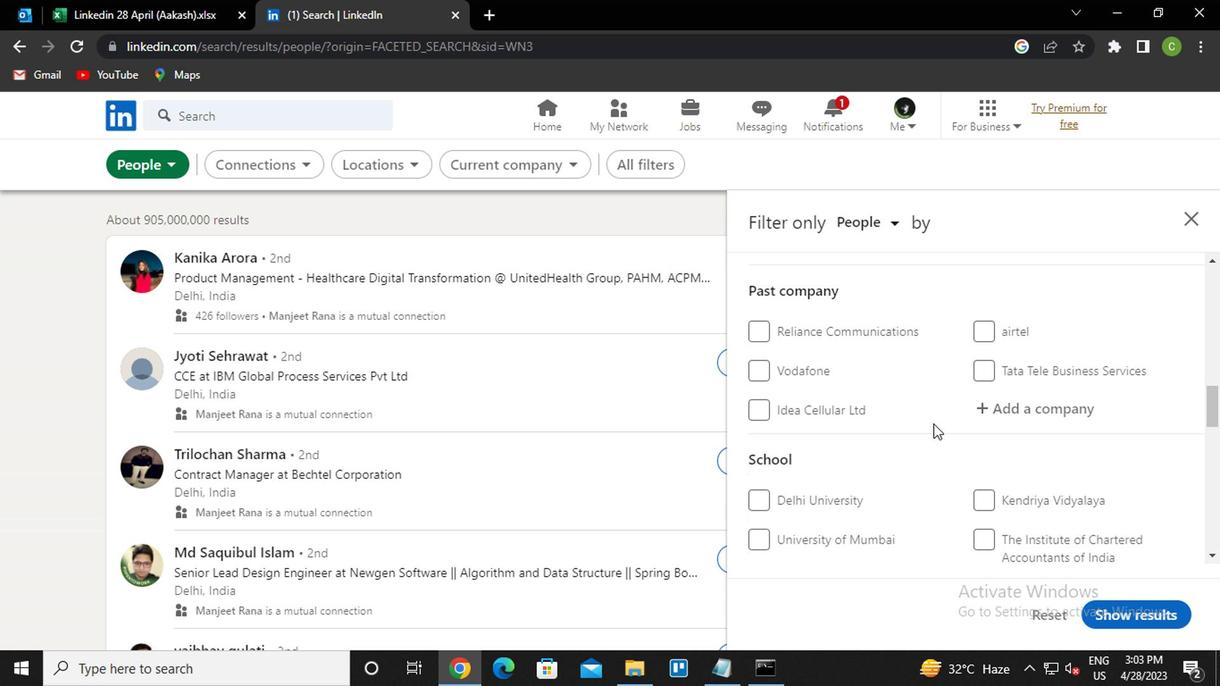 
Action: Mouse moved to (939, 411)
Screenshot: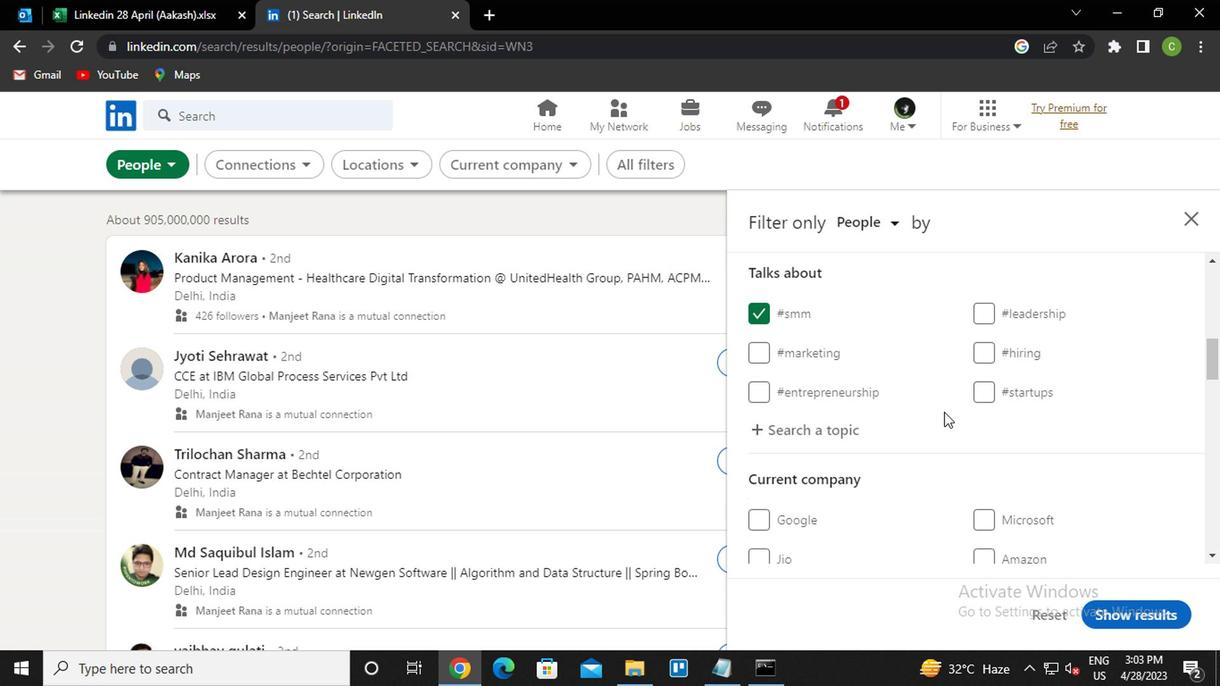 
Action: Mouse scrolled (939, 411) with delta (0, 0)
Screenshot: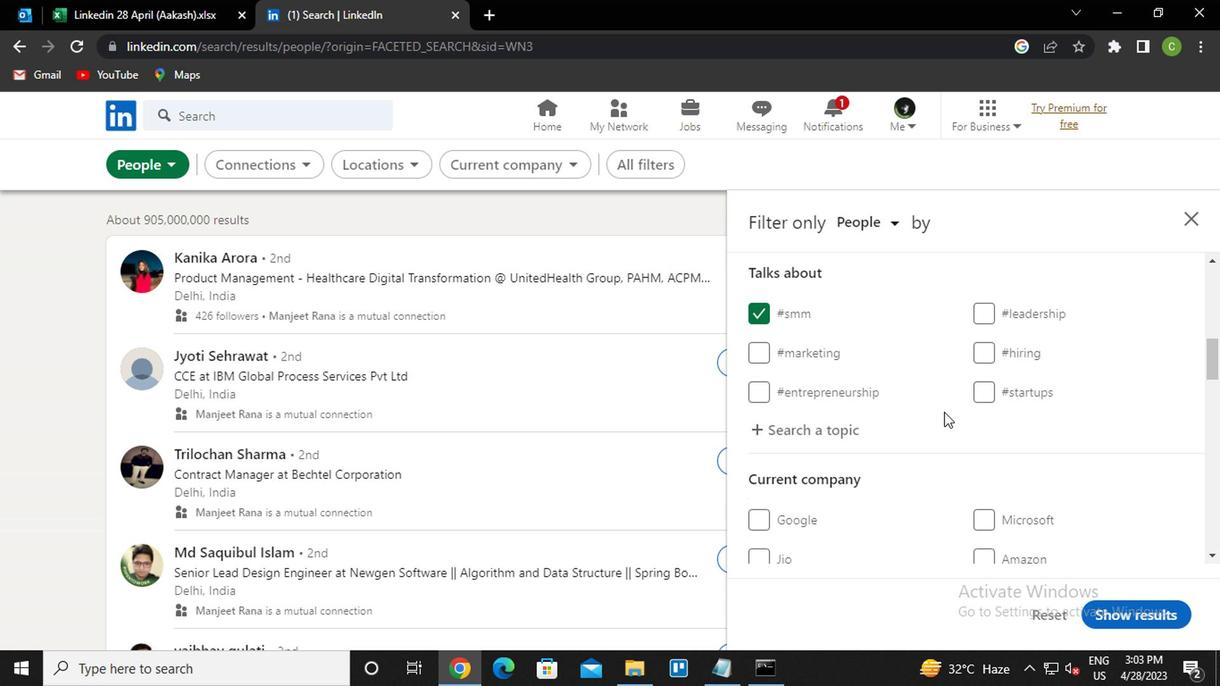 
Action: Mouse moved to (939, 413)
Screenshot: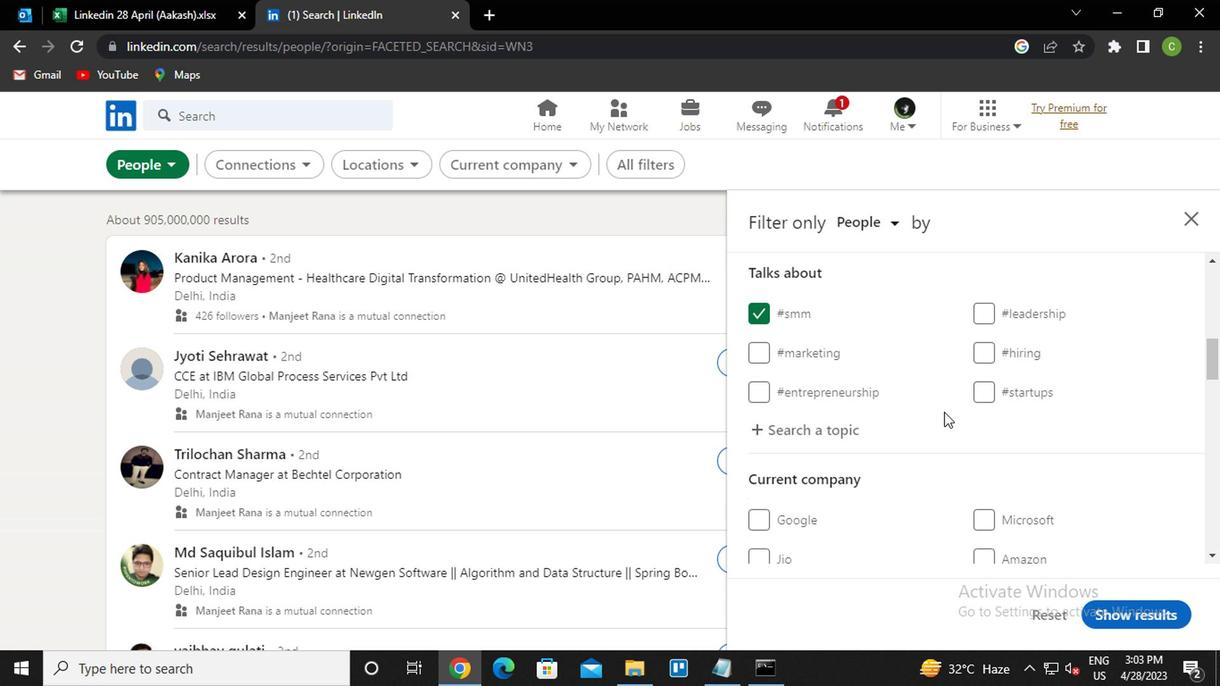 
Action: Mouse scrolled (939, 413) with delta (0, 0)
Screenshot: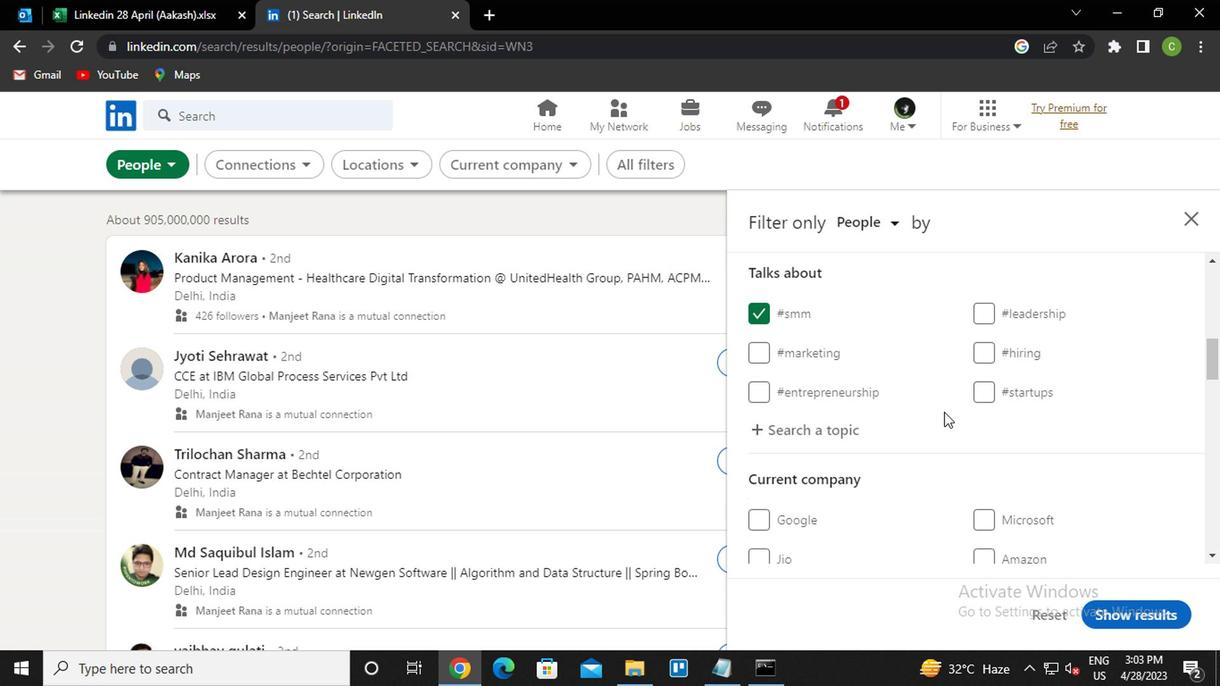 
Action: Mouse moved to (938, 415)
Screenshot: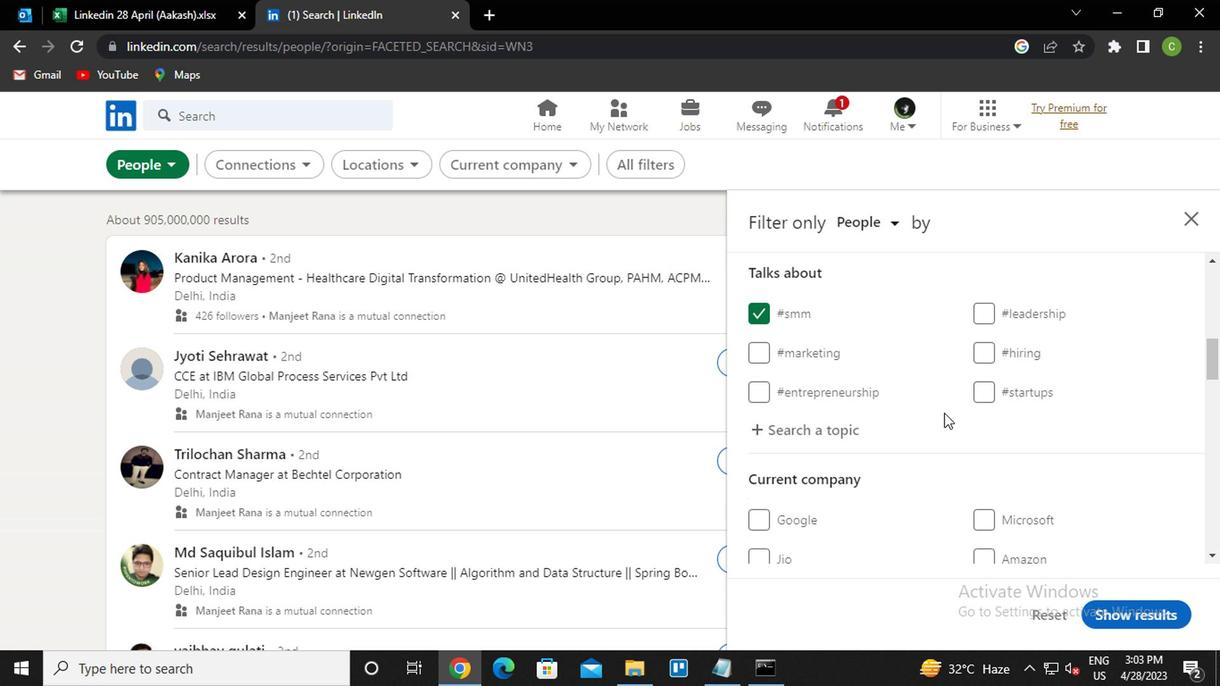 
Action: Mouse scrolled (938, 413) with delta (0, -1)
Screenshot: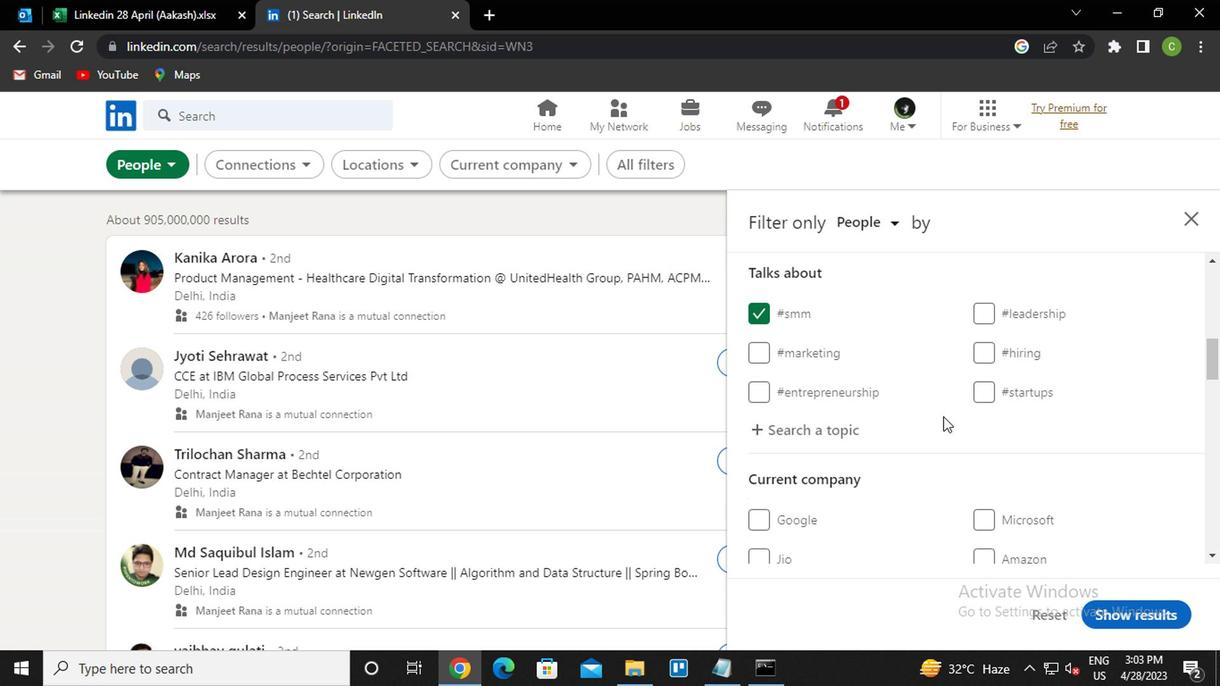 
Action: Mouse moved to (929, 452)
Screenshot: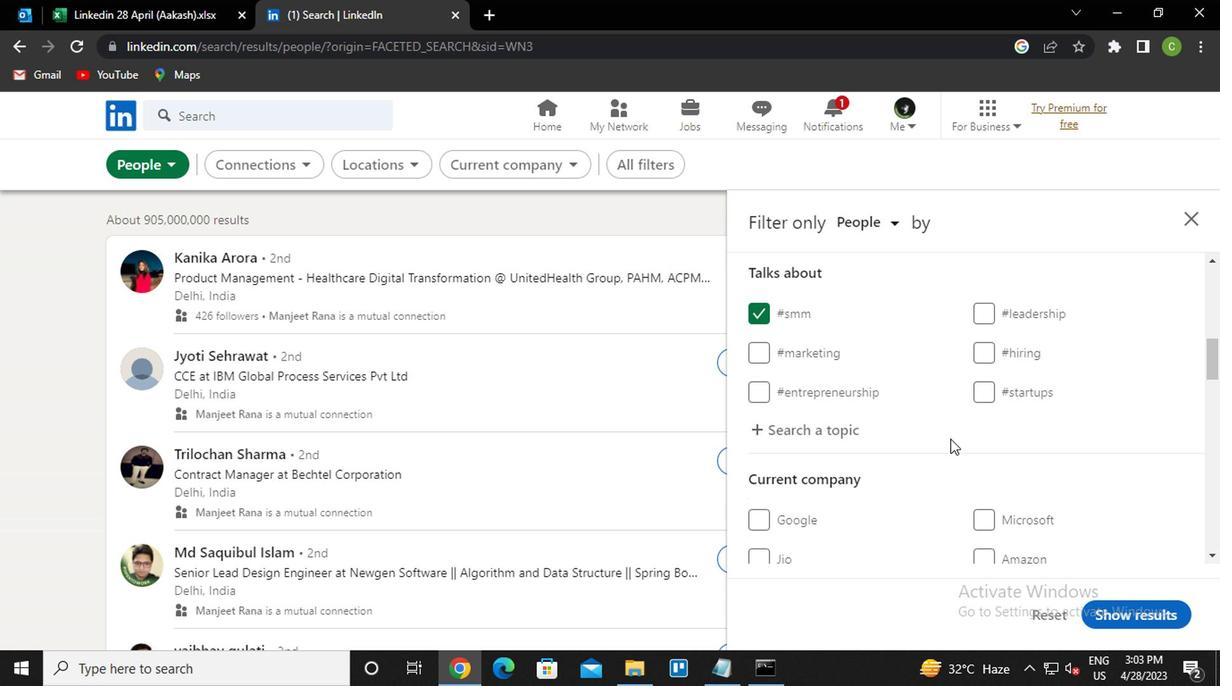 
Action: Mouse scrolled (929, 451) with delta (0, 0)
Screenshot: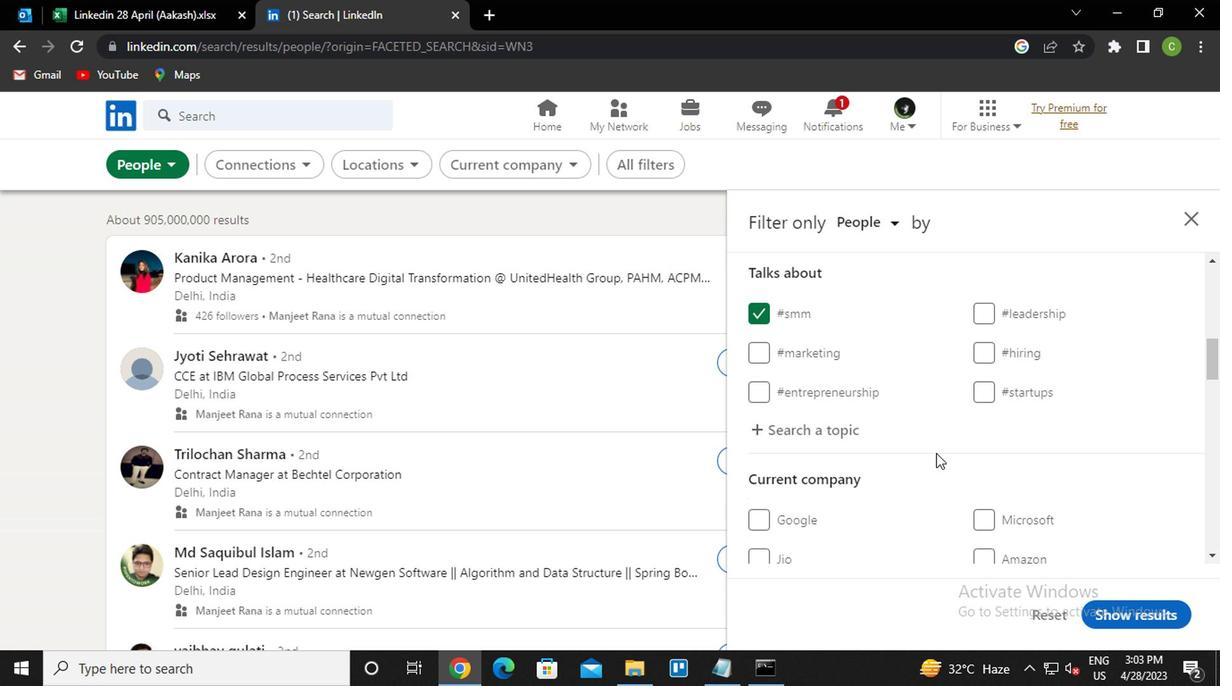 
Action: Mouse moved to (929, 452)
Screenshot: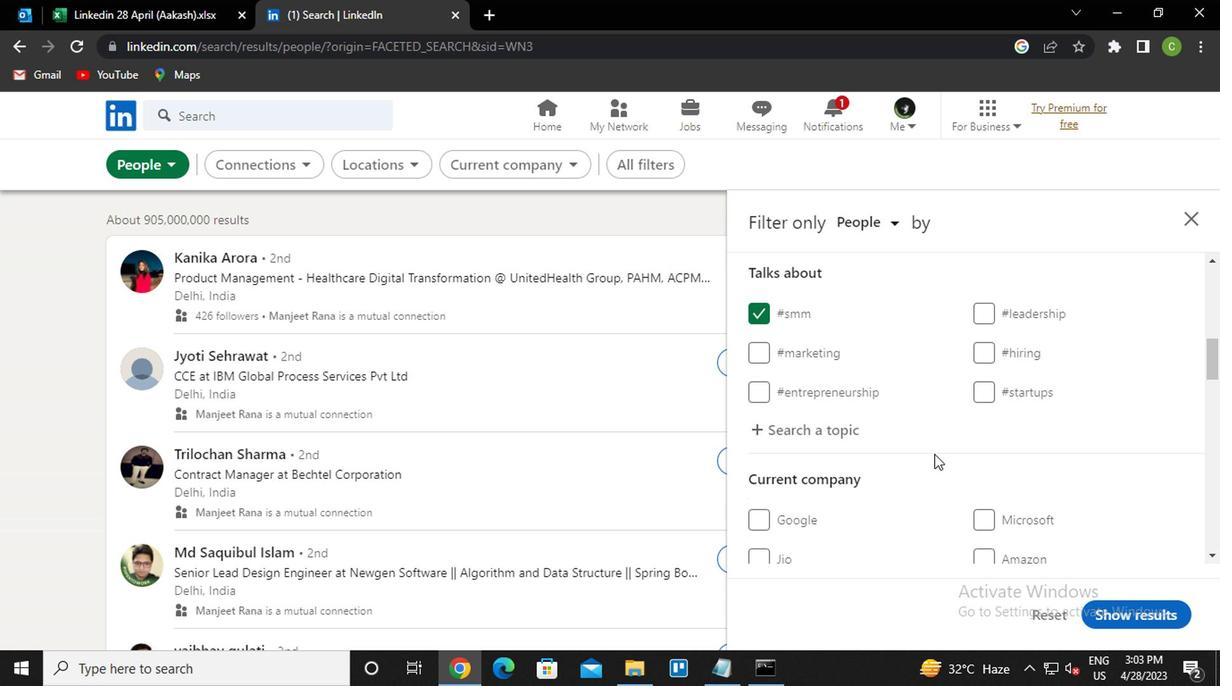 
Action: Mouse scrolled (929, 451) with delta (0, 0)
Screenshot: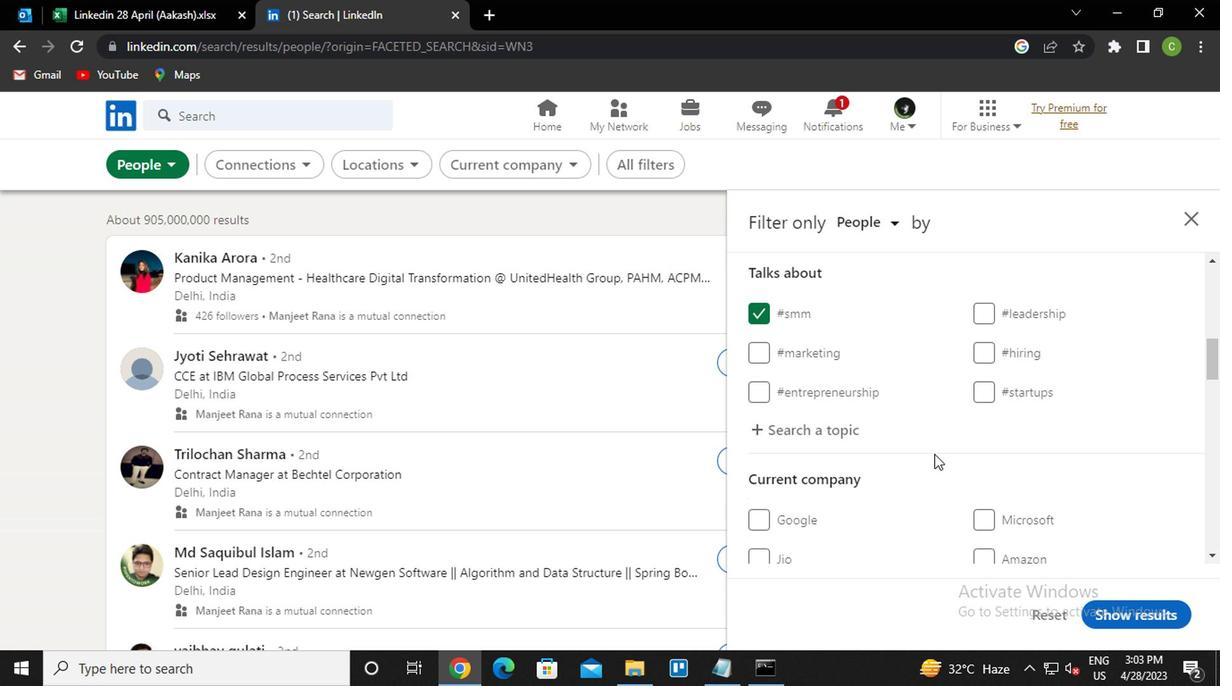 
Action: Mouse moved to (930, 450)
Screenshot: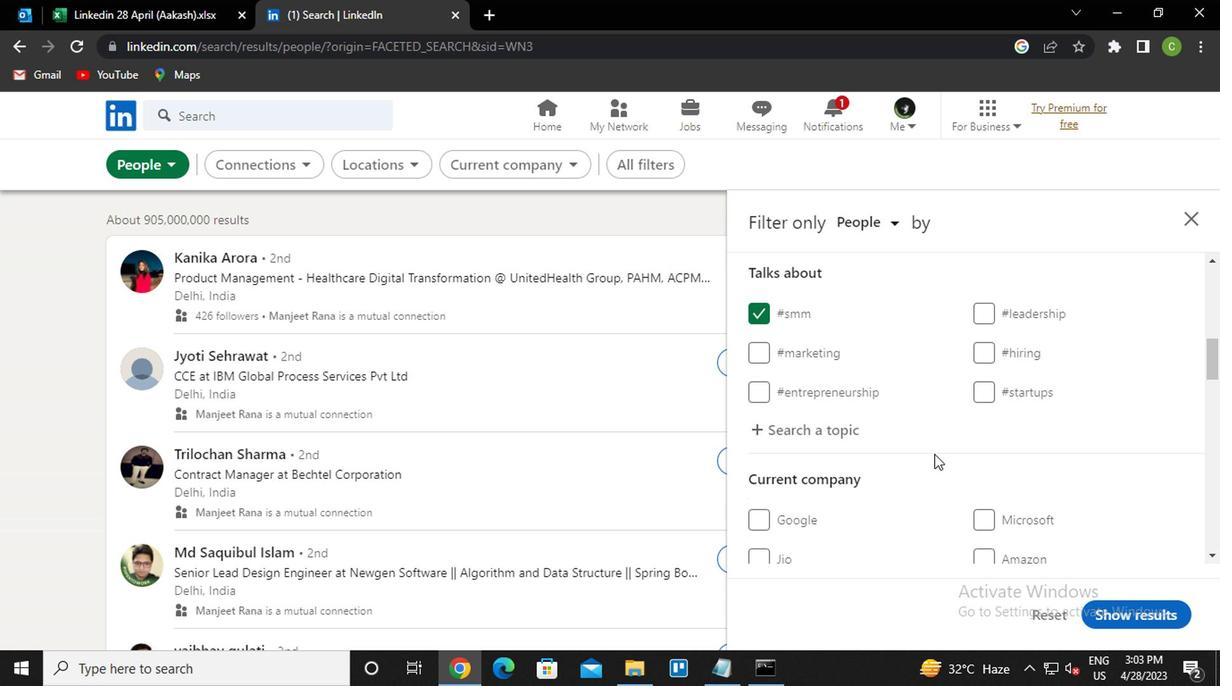 
Action: Mouse scrolled (930, 450) with delta (0, 0)
Screenshot: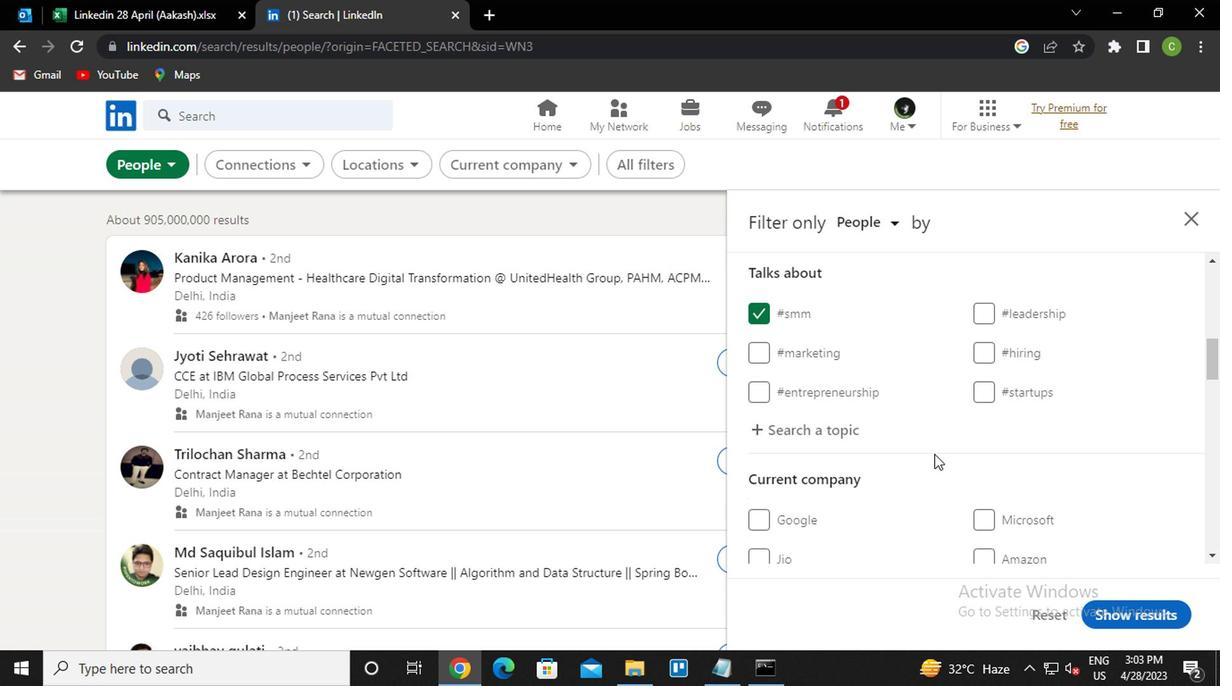 
Action: Mouse moved to (861, 405)
Screenshot: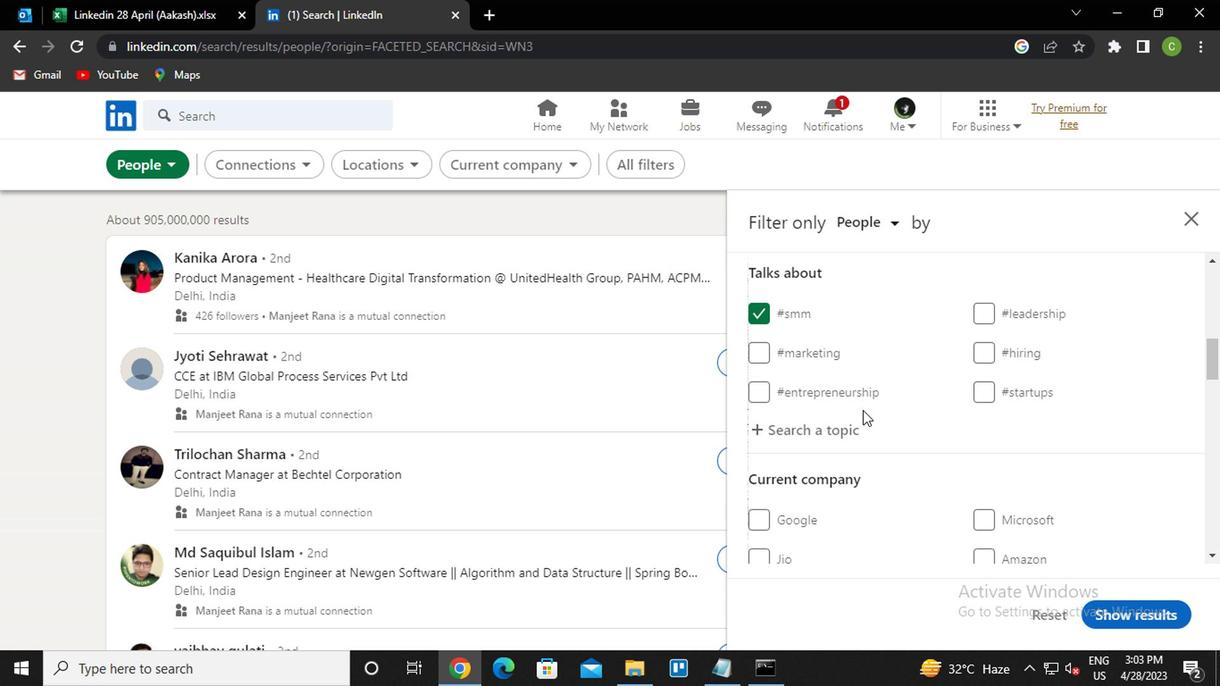 
Action: Mouse pressed left at (861, 405)
Screenshot: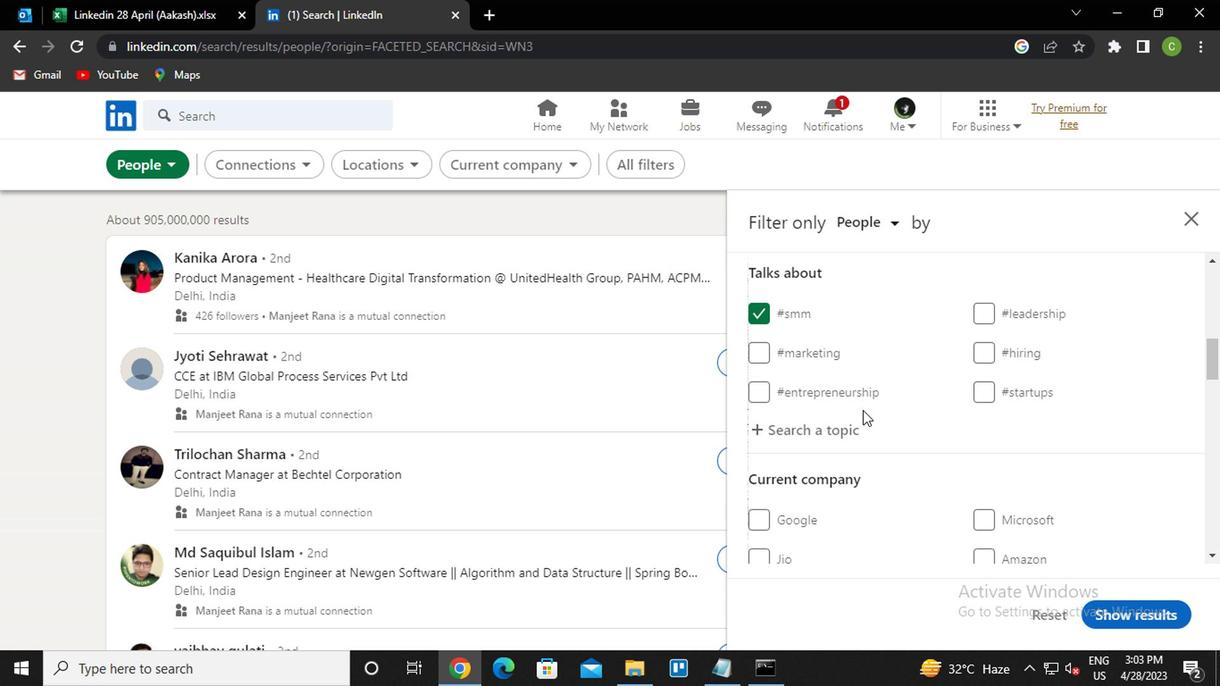 
Action: Mouse moved to (965, 458)
Screenshot: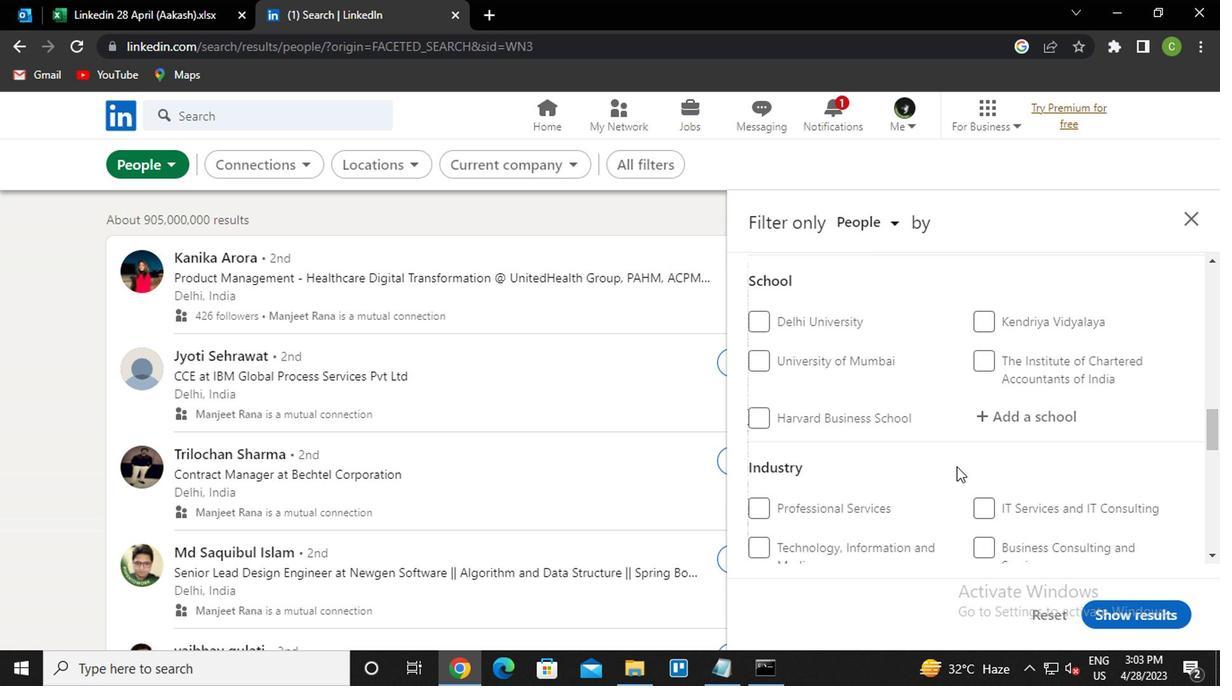 
Action: Mouse scrolled (965, 459) with delta (0, 0)
Screenshot: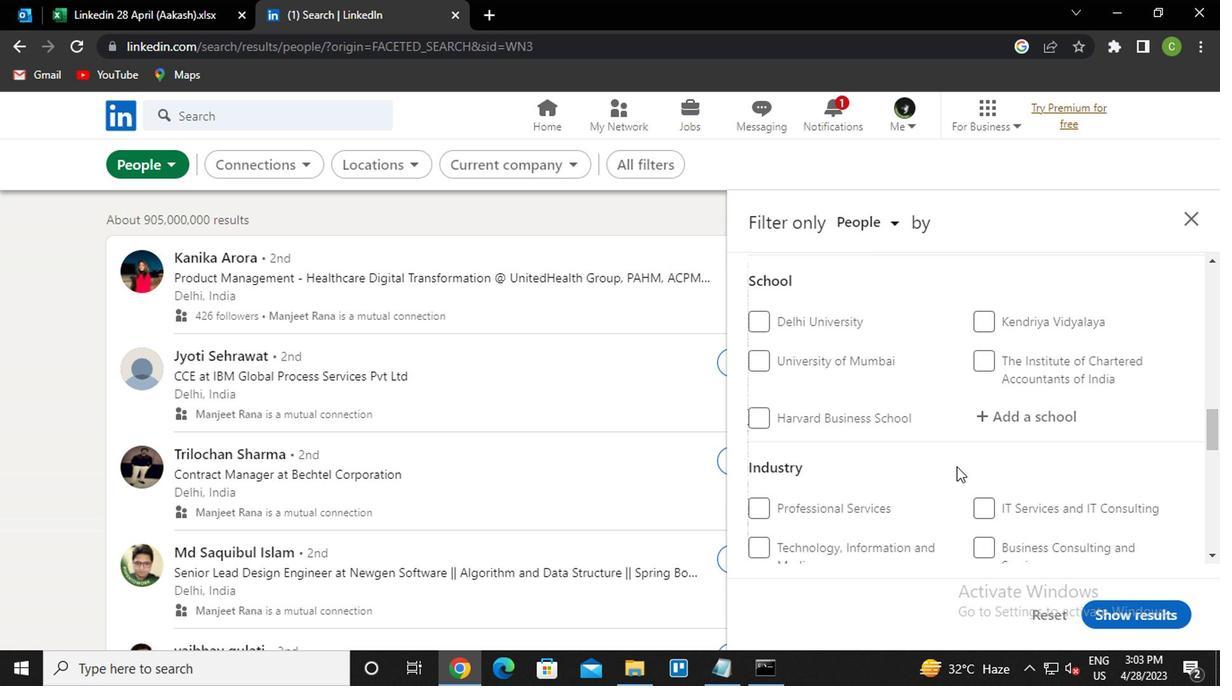 
Action: Mouse scrolled (965, 459) with delta (0, 0)
Screenshot: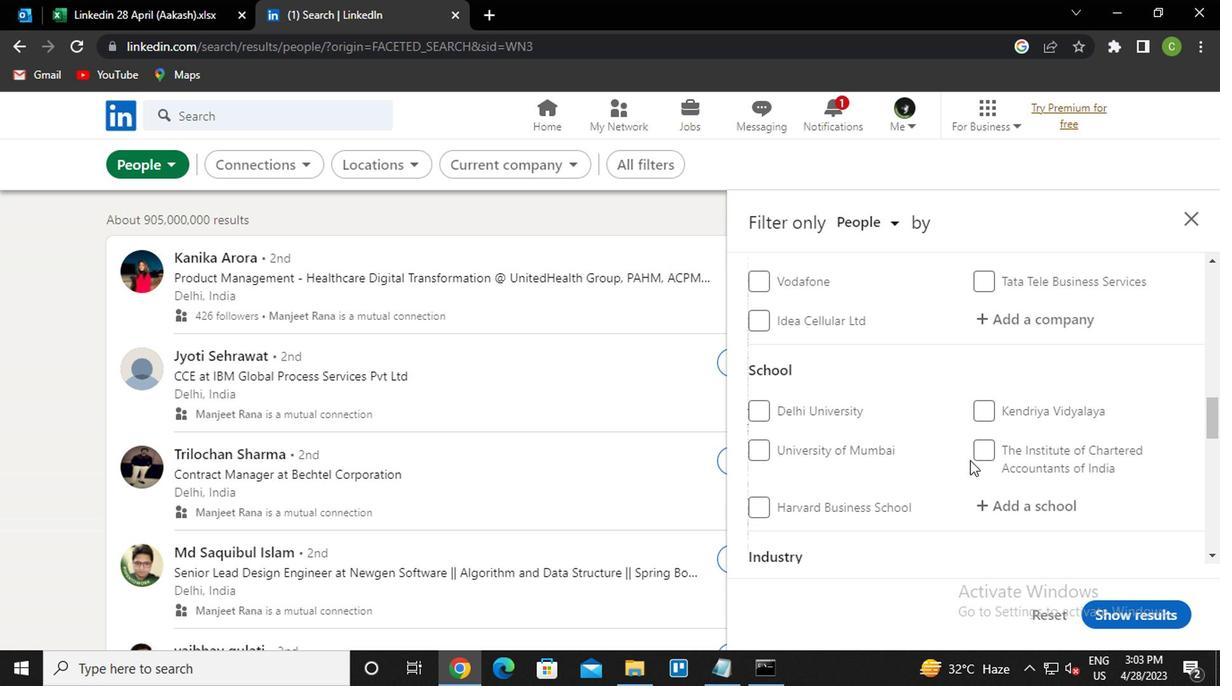 
Action: Mouse scrolled (965, 459) with delta (0, 0)
Screenshot: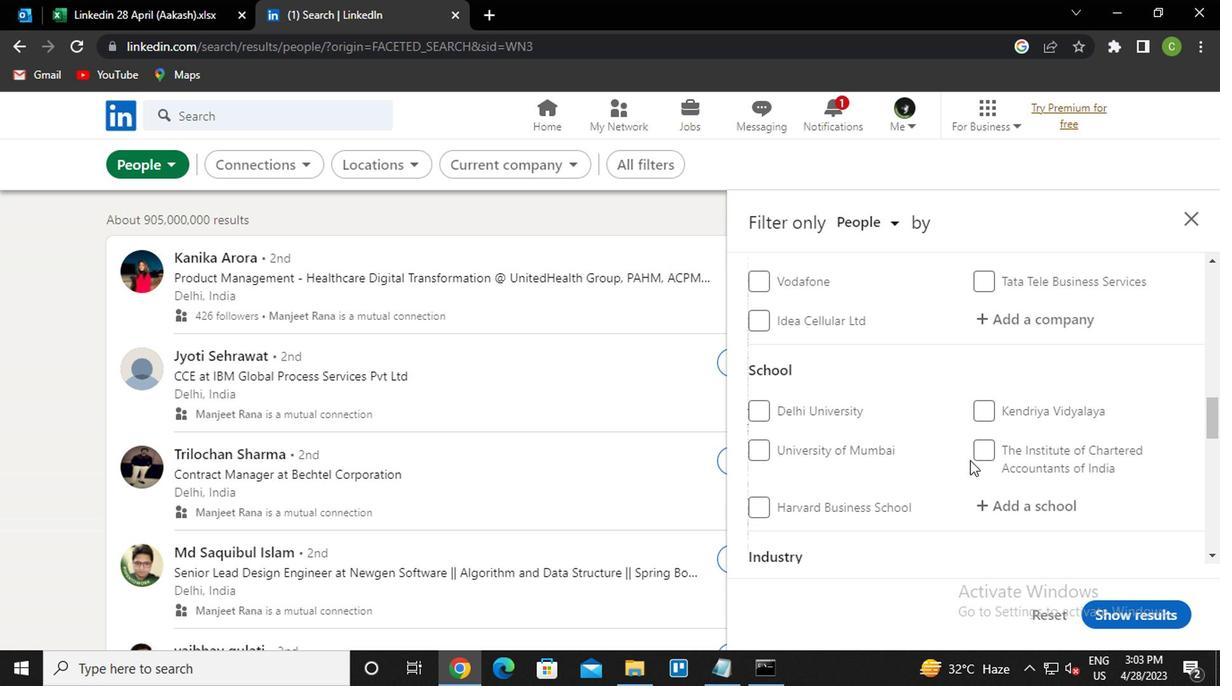 
Action: Mouse moved to (992, 475)
Screenshot: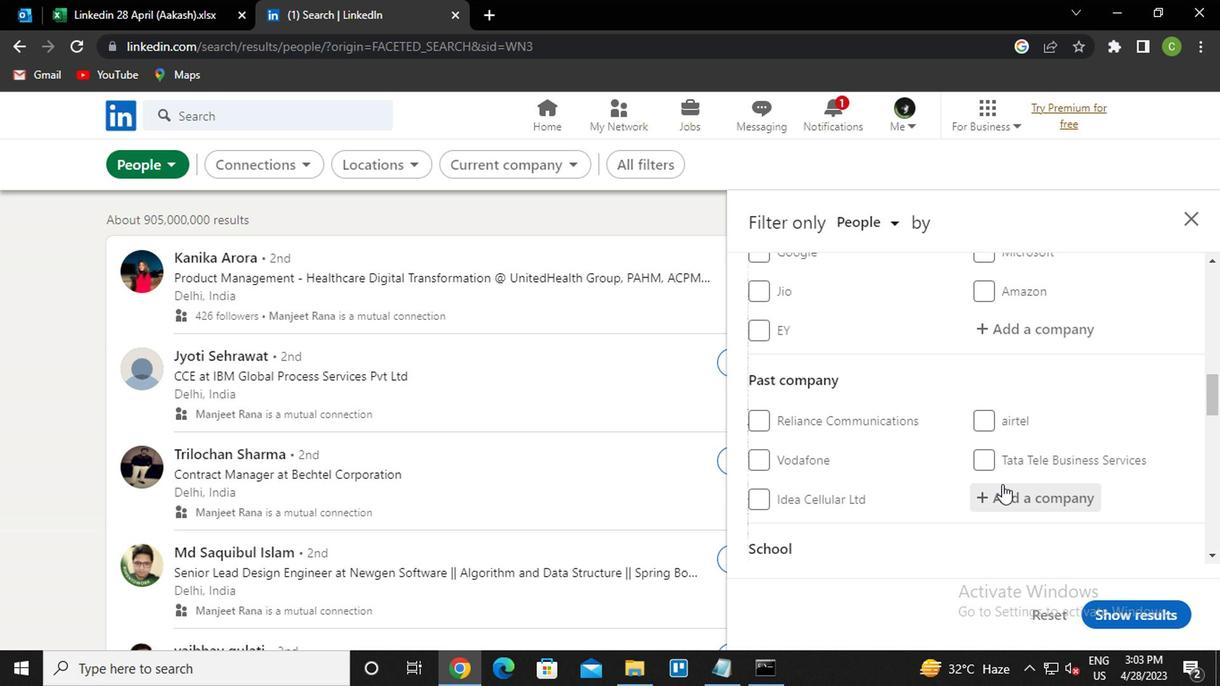 
Action: Mouse scrolled (992, 476) with delta (0, 0)
Screenshot: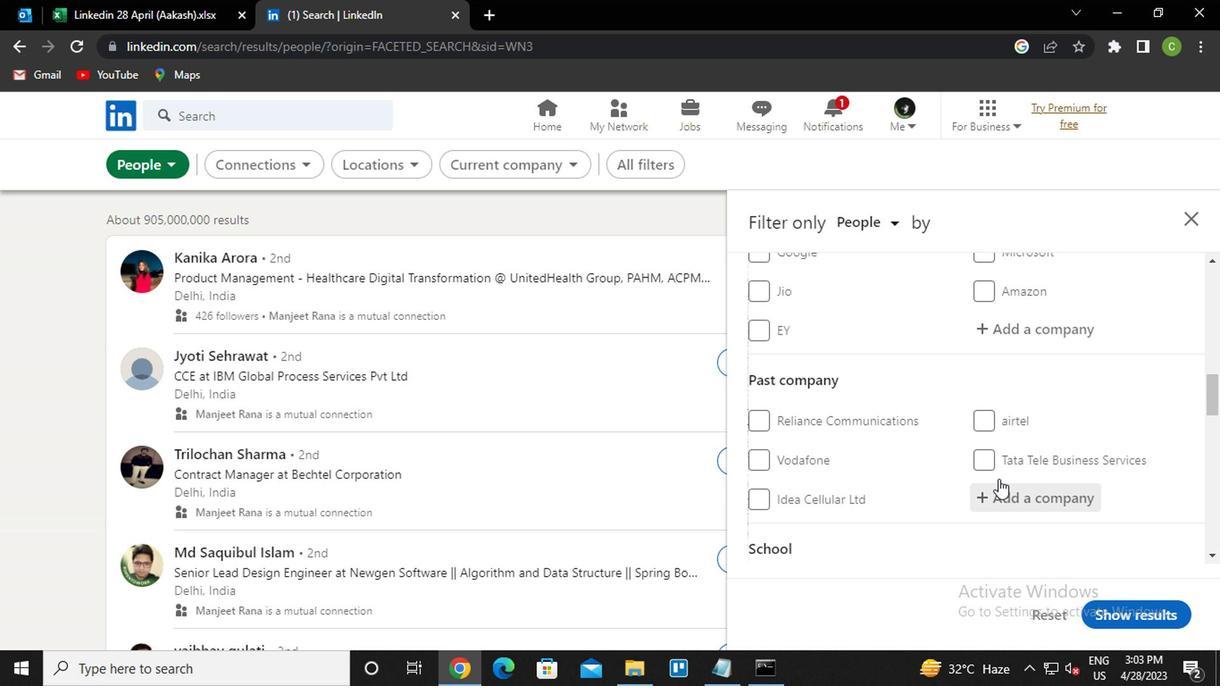 
Action: Mouse scrolled (992, 476) with delta (0, 0)
Screenshot: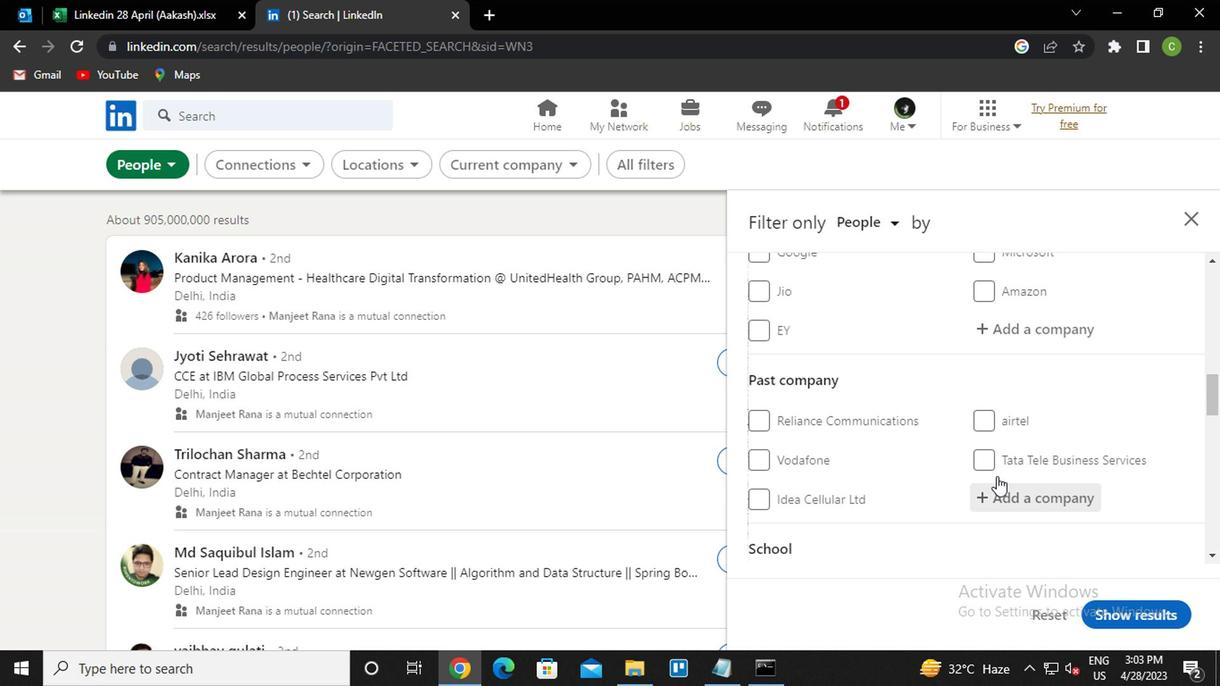 
Action: Mouse moved to (1046, 332)
Screenshot: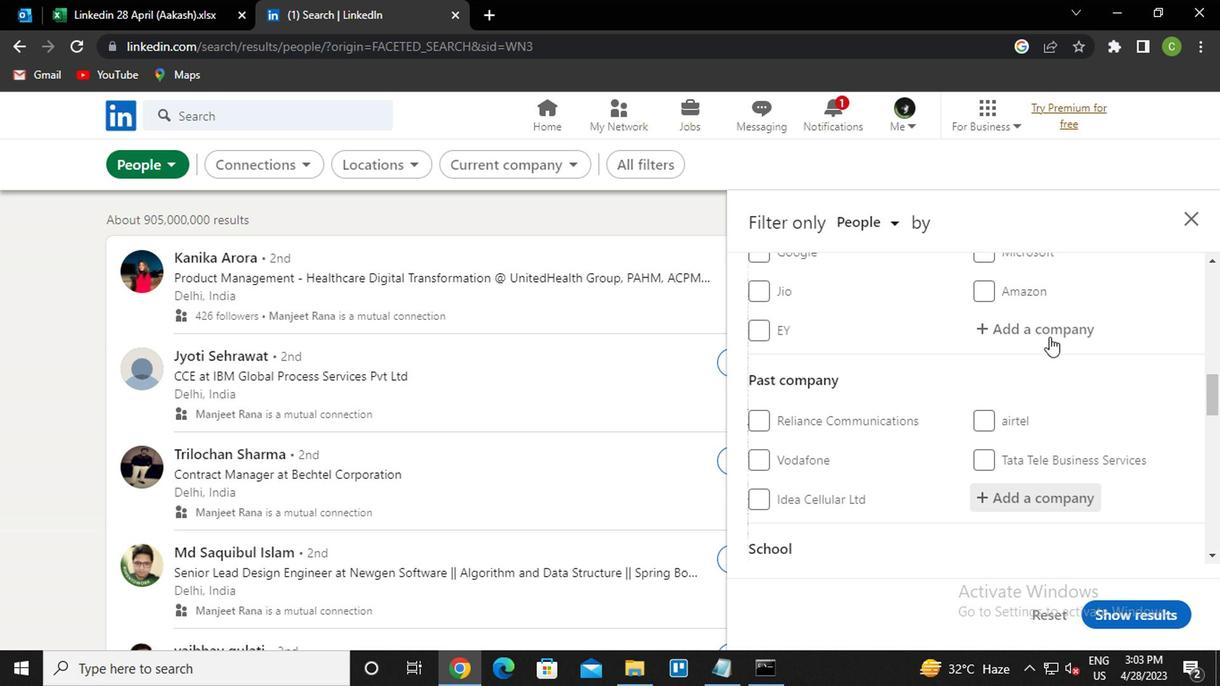 
Action: Mouse pressed left at (1046, 332)
Screenshot: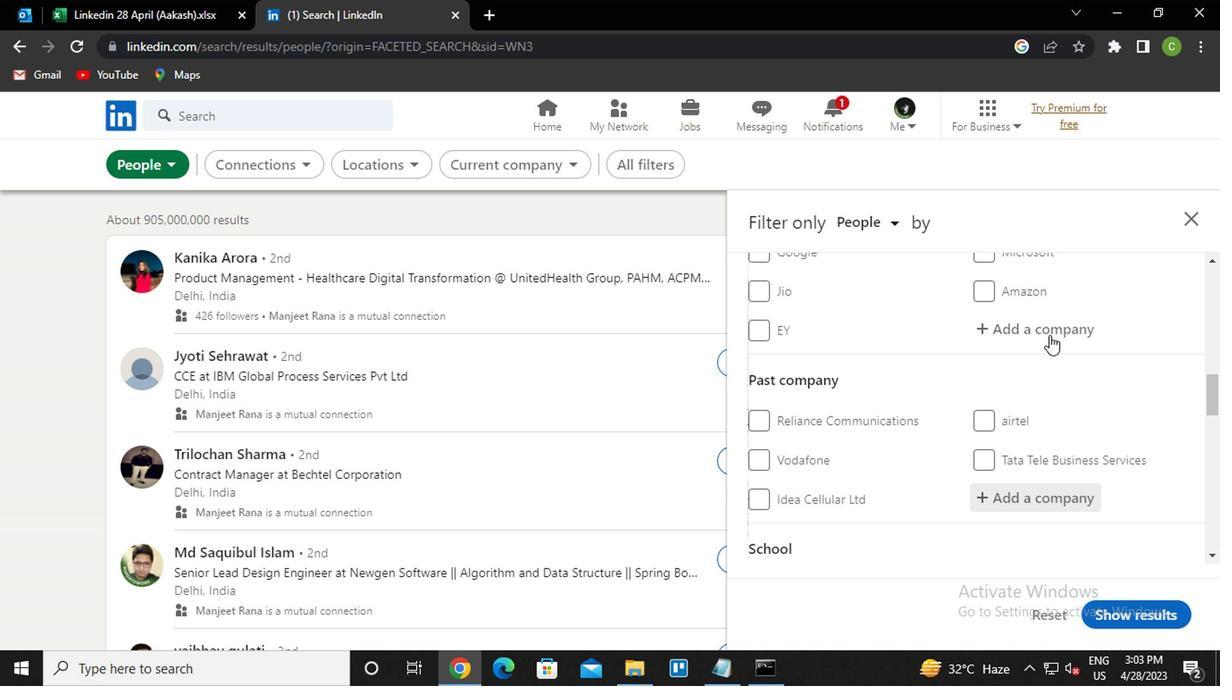 
Action: Mouse moved to (1029, 402)
Screenshot: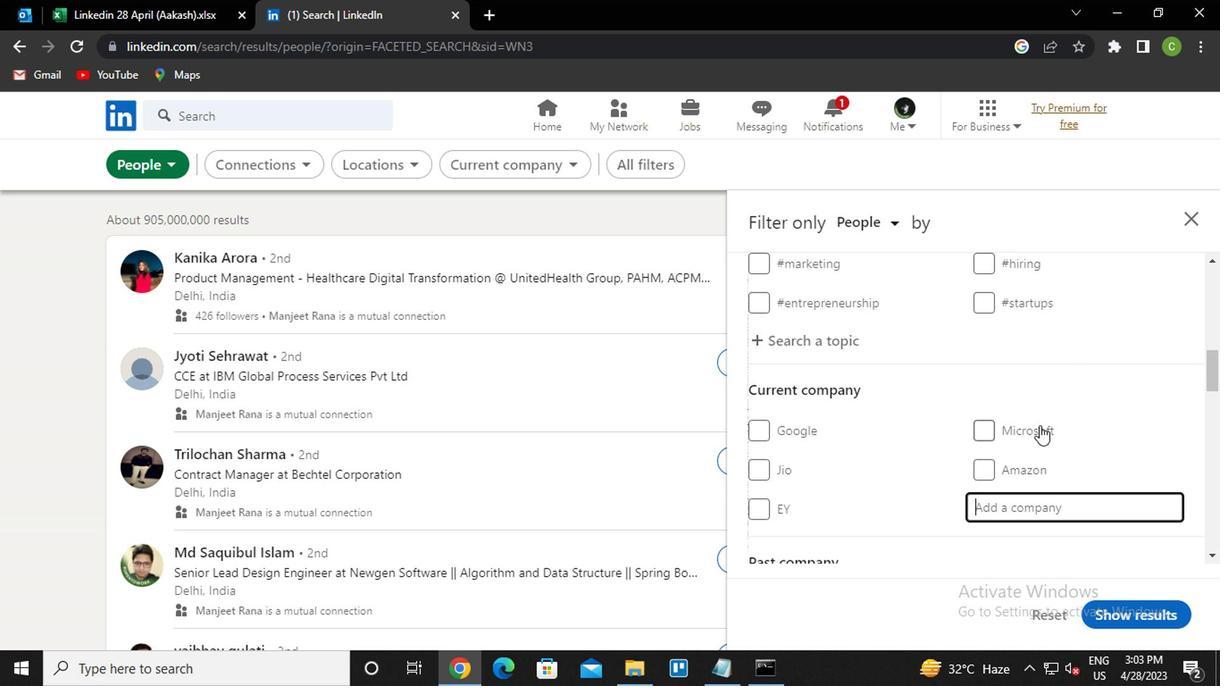 
Action: Key pressed <Key.caps_lock><Key.caps_lock>ifc<Key.space>-<Key.space><Key.down><Key.enter>
Screenshot: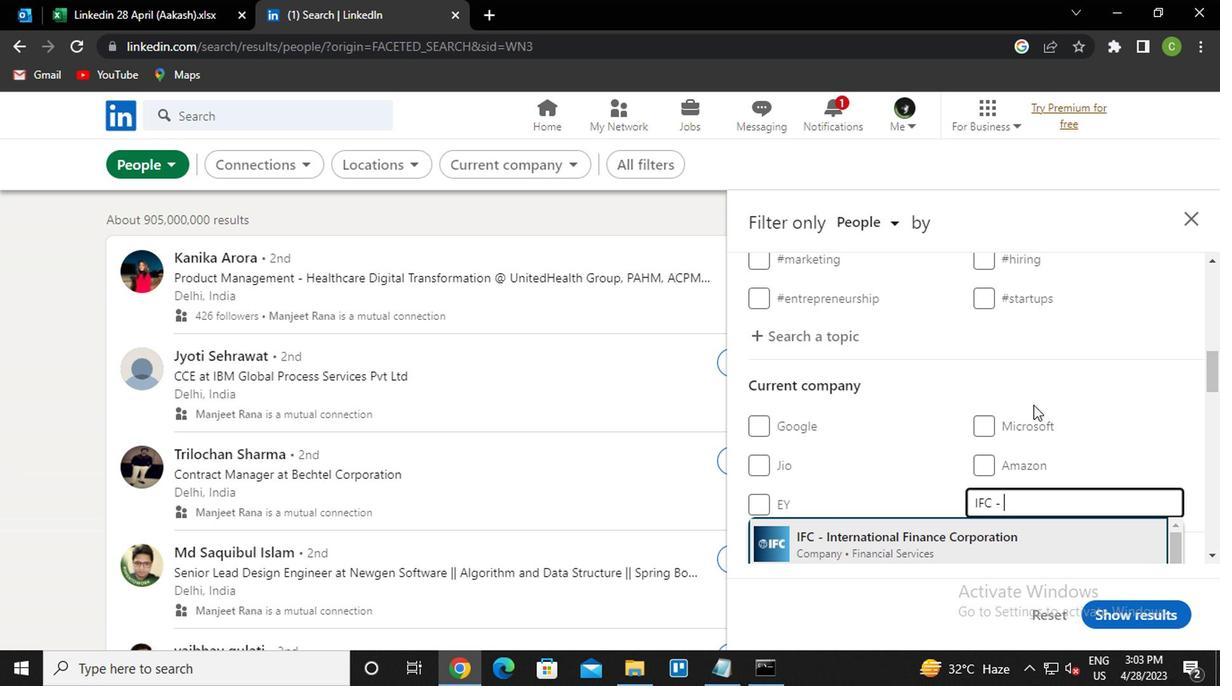 
Action: Mouse scrolled (1029, 402) with delta (0, 0)
Screenshot: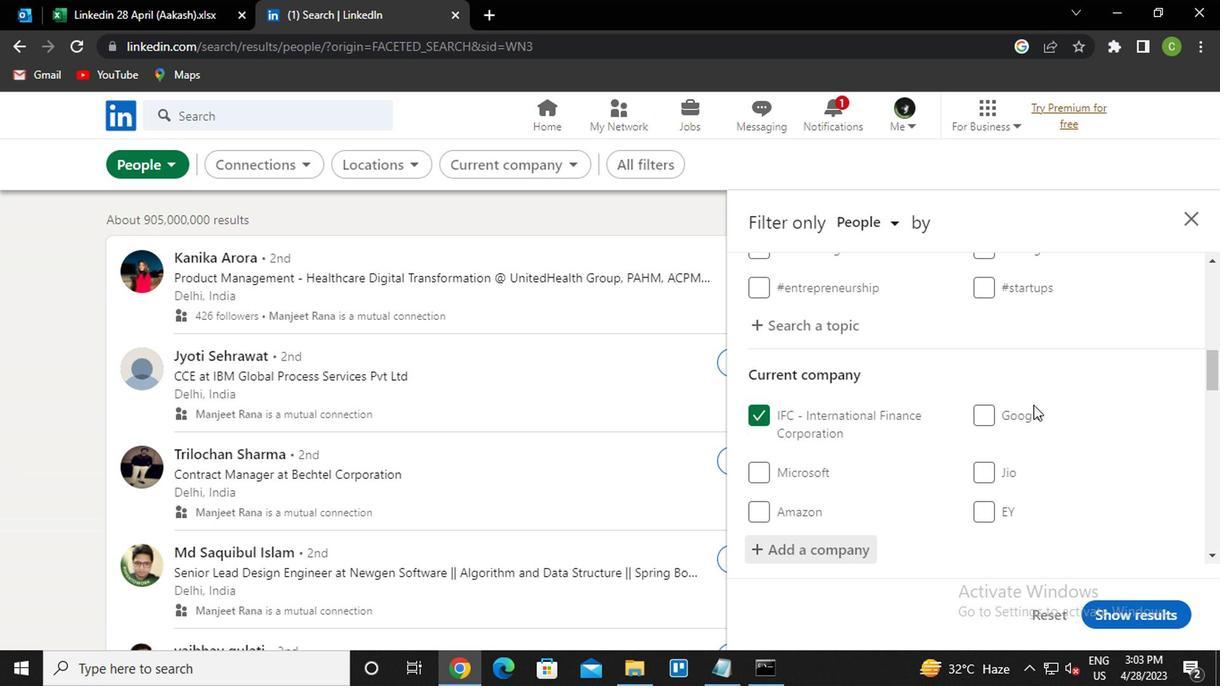 
Action: Mouse scrolled (1029, 402) with delta (0, 0)
Screenshot: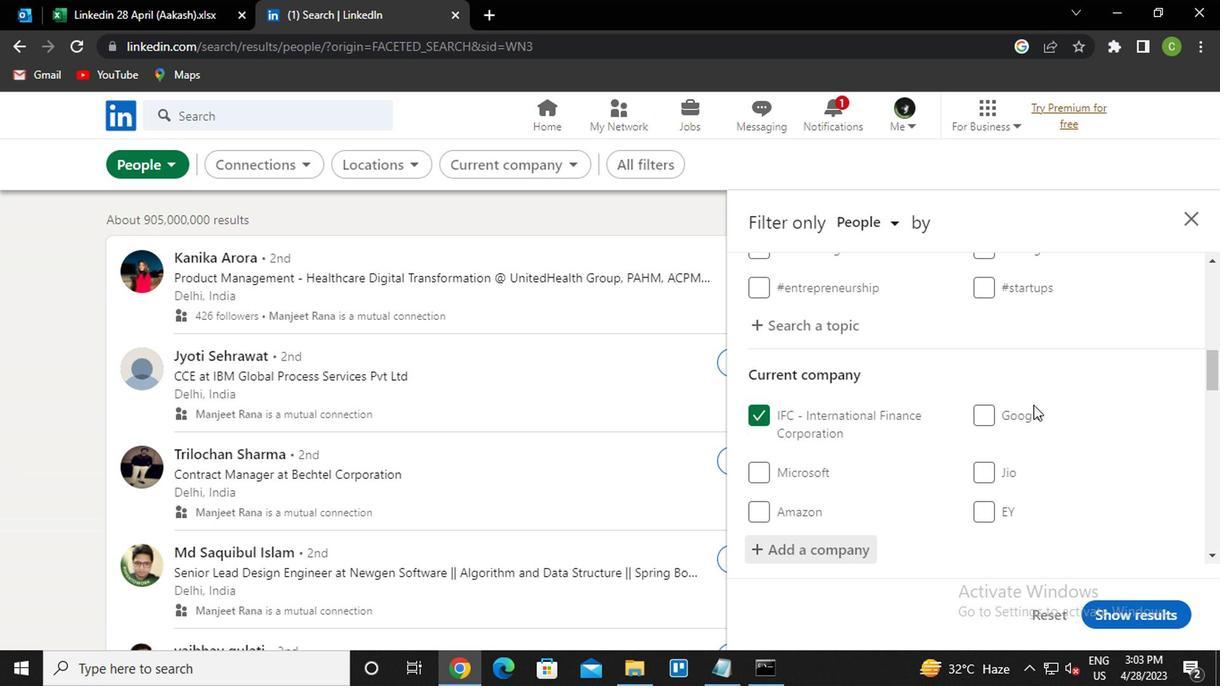 
Action: Mouse scrolled (1029, 402) with delta (0, 0)
Screenshot: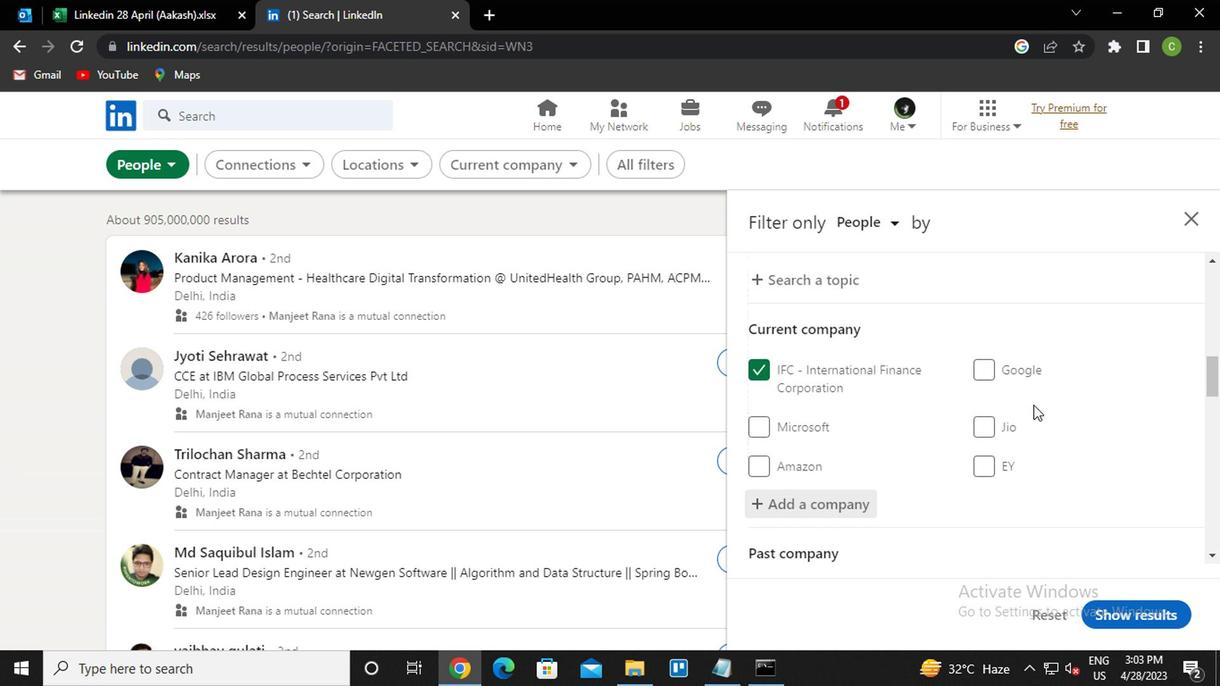 
Action: Mouse scrolled (1029, 402) with delta (0, 0)
Screenshot: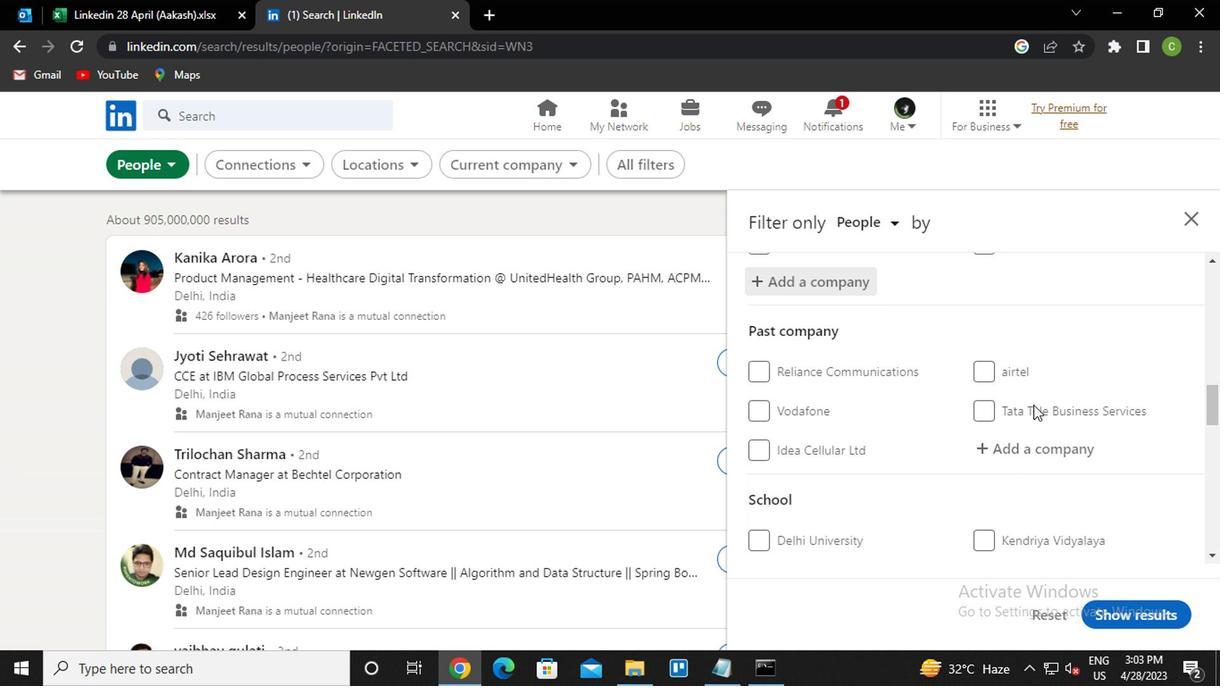 
Action: Mouse moved to (1029, 402)
Screenshot: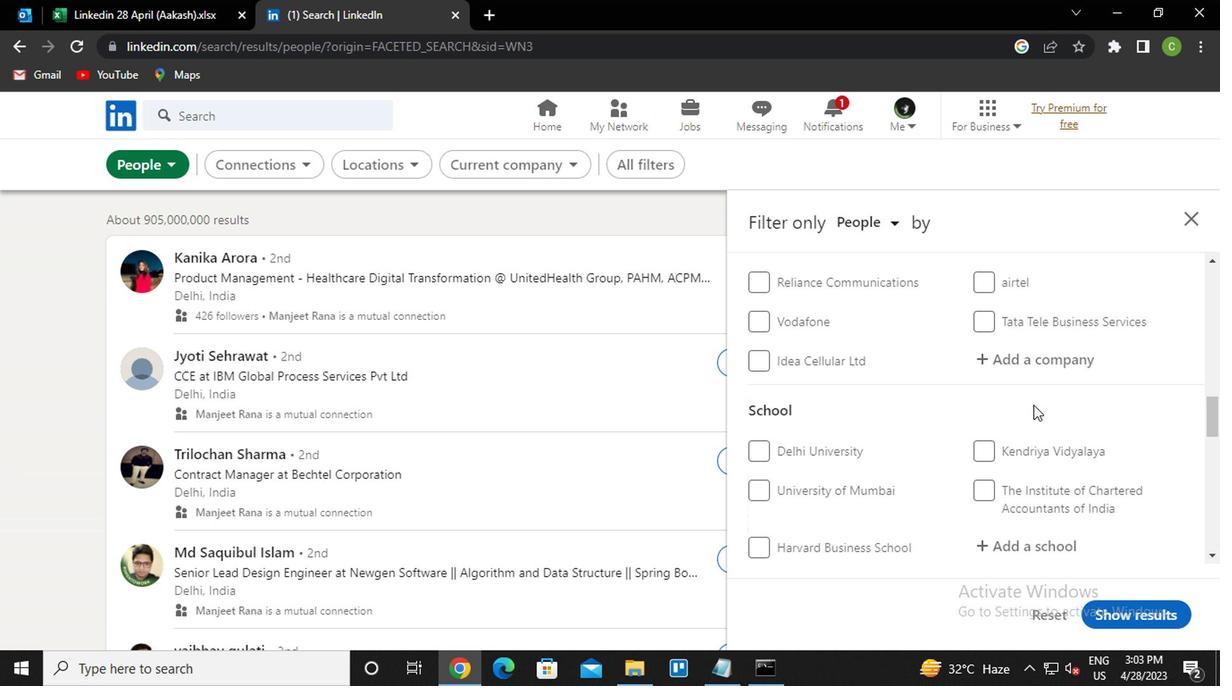 
Action: Mouse scrolled (1029, 402) with delta (0, 0)
Screenshot: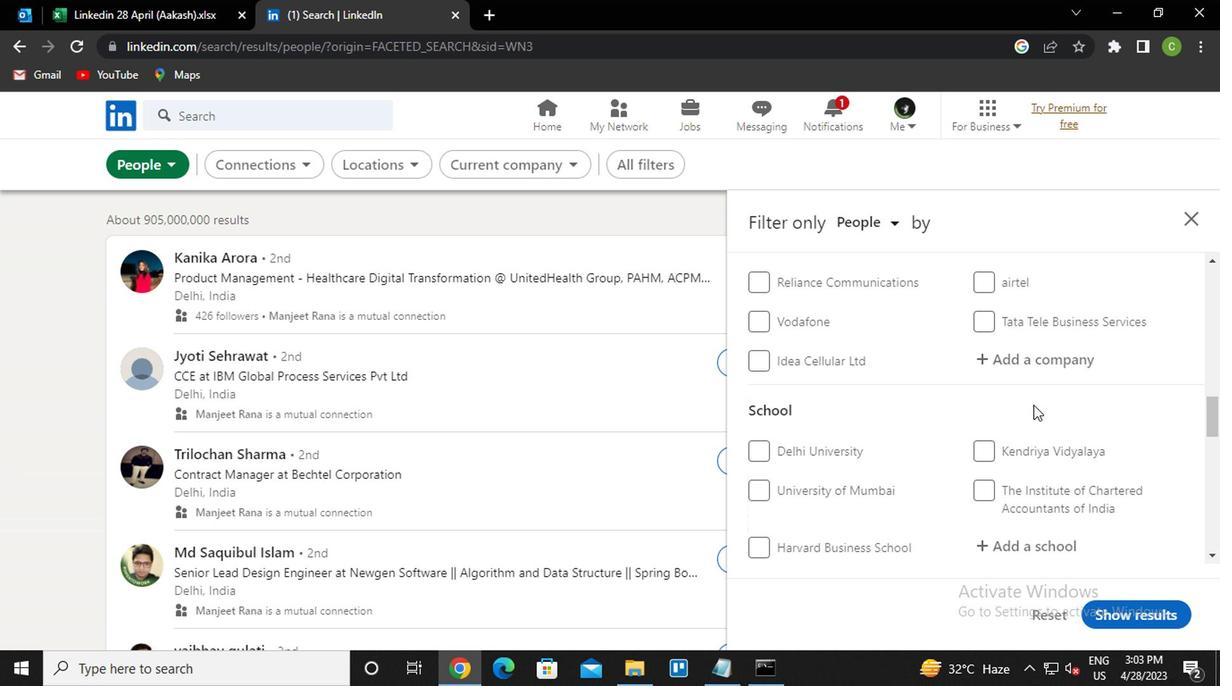 
Action: Mouse scrolled (1029, 402) with delta (0, 0)
Screenshot: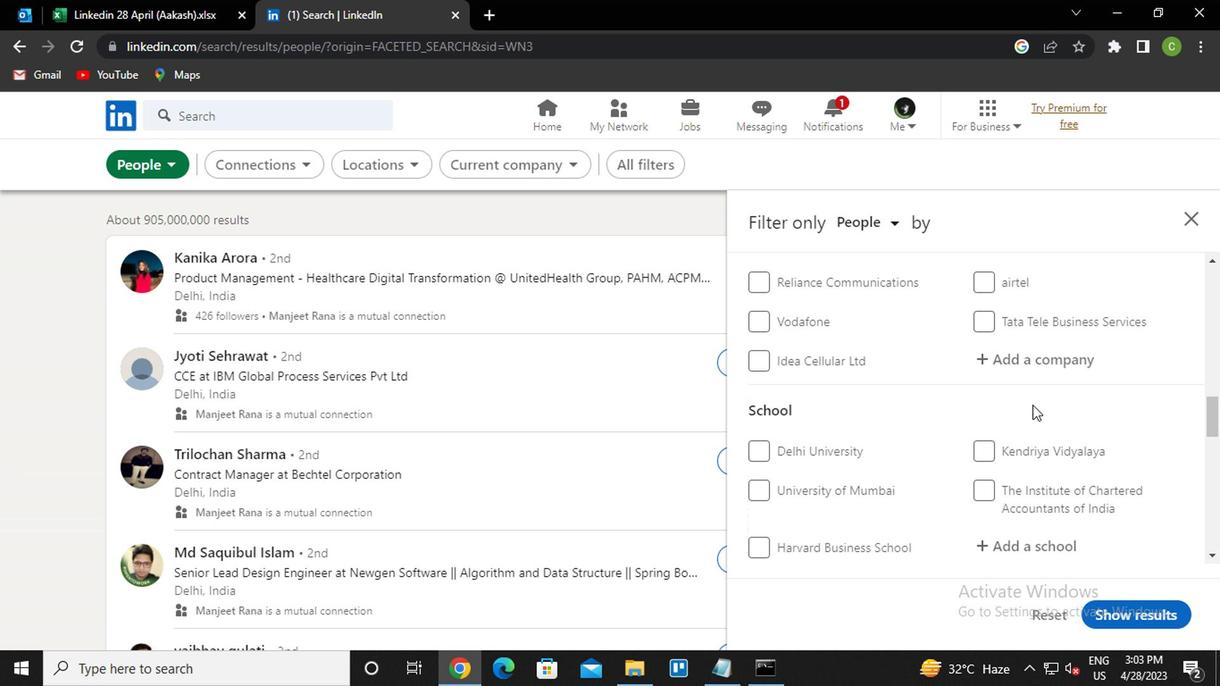 
Action: Mouse moved to (1029, 362)
Screenshot: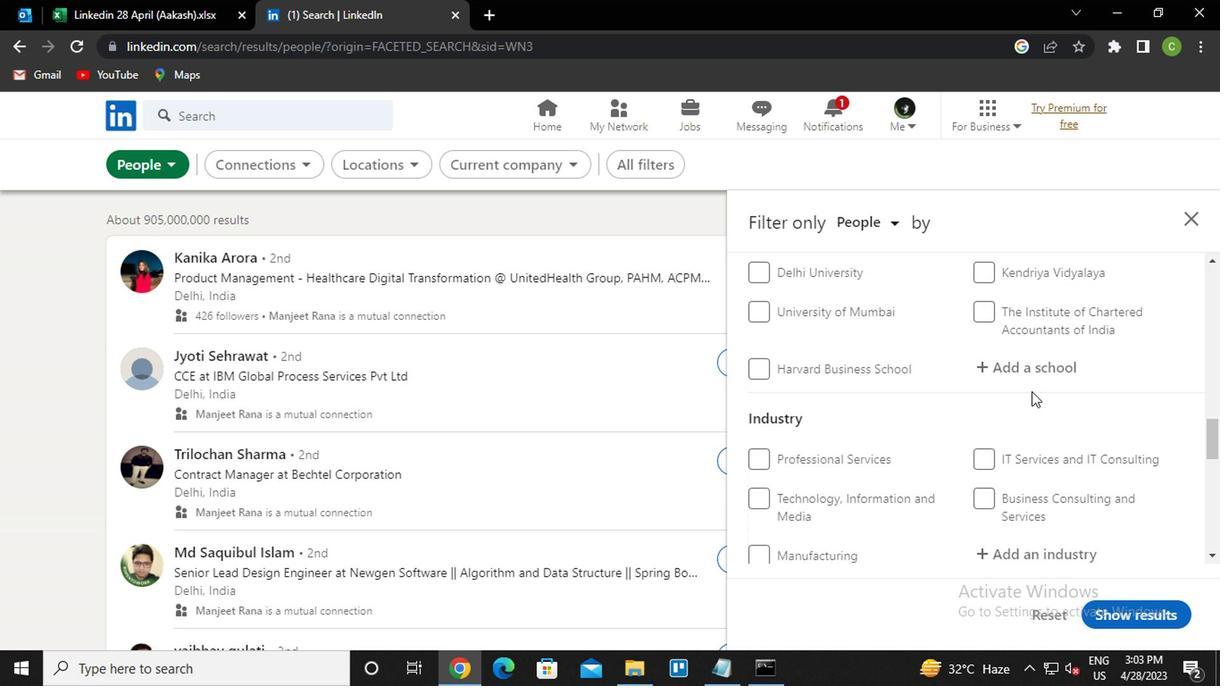 
Action: Mouse pressed left at (1029, 362)
Screenshot: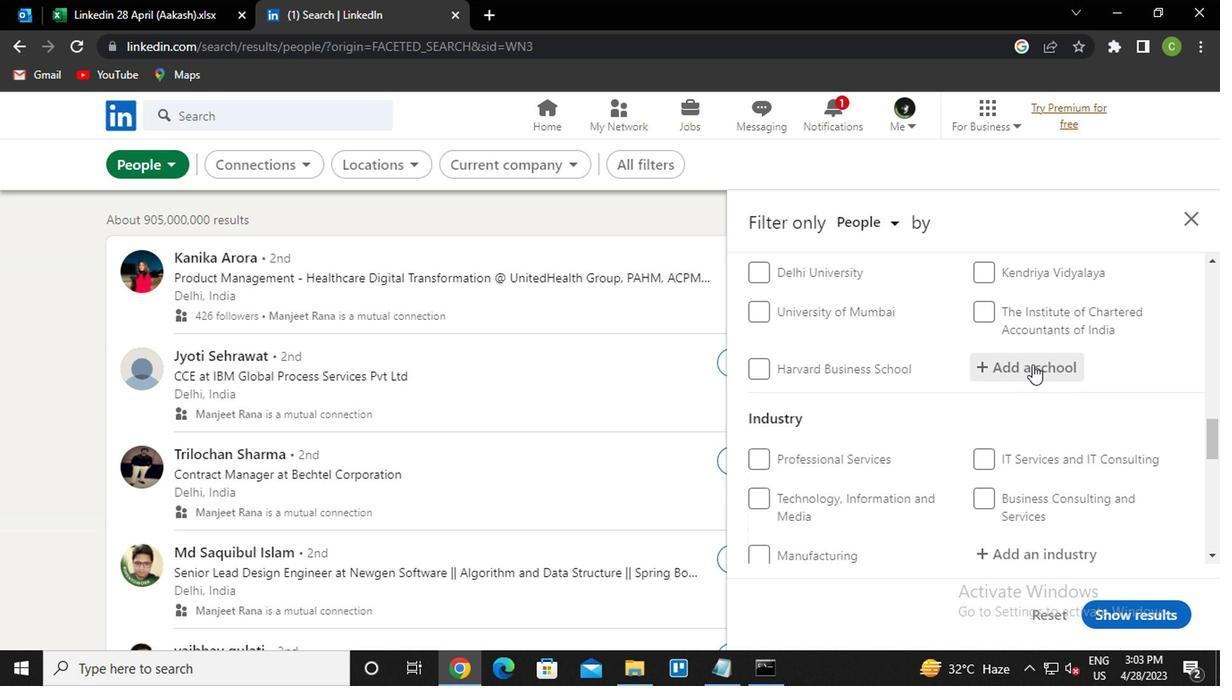 
Action: Key pressed <Key.caps_lock><Key.caps_lock>s<Key.caps_lock>ri<Key.space><Key.caps_lock>v<Key.caps_lock>enka<Key.down><Key.down><Key.down><Key.enter>
Screenshot: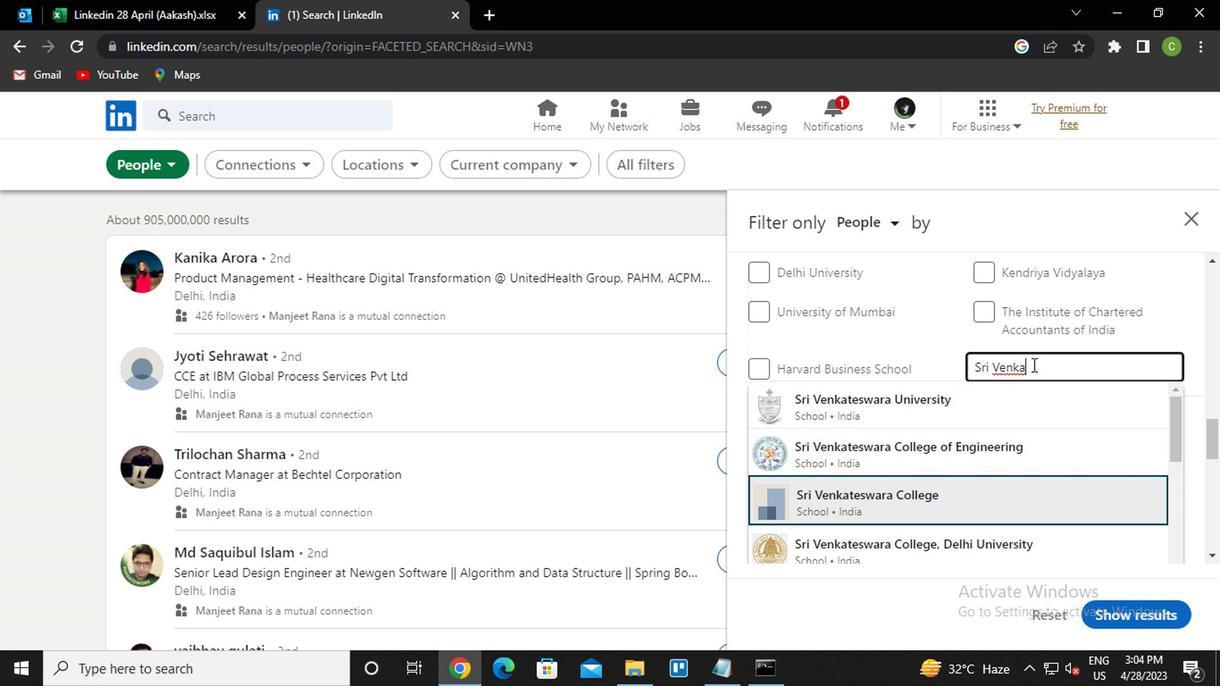 
Action: Mouse moved to (1048, 375)
Screenshot: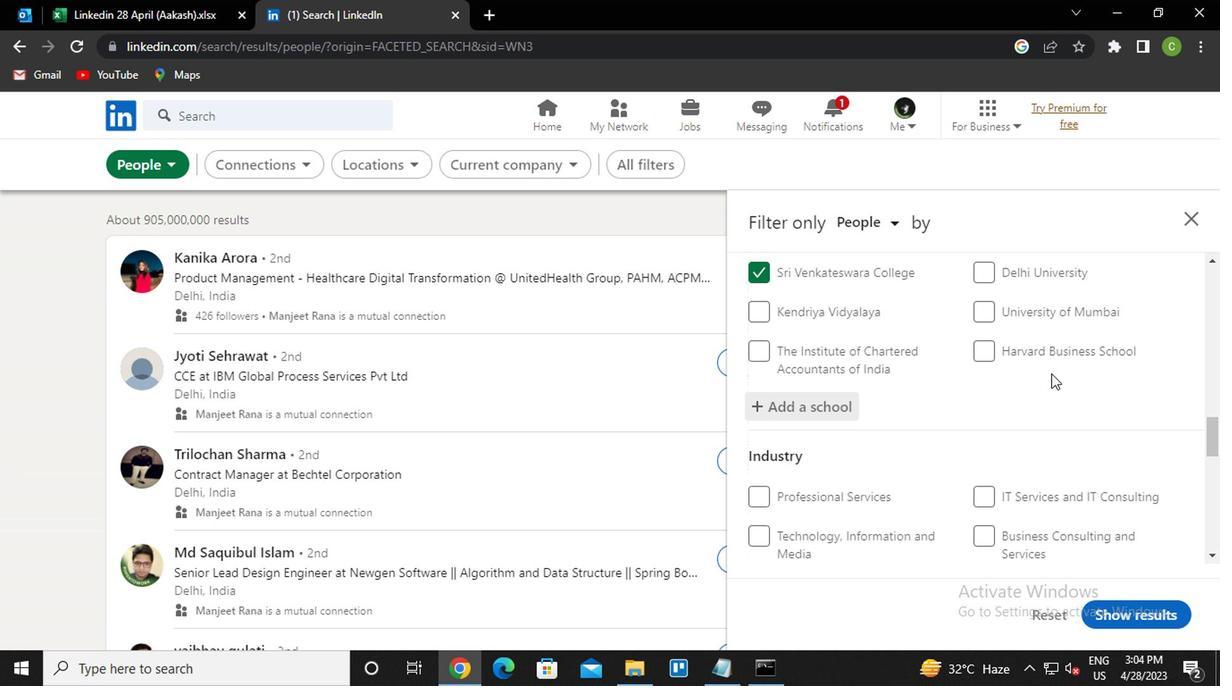 
Action: Mouse scrolled (1048, 375) with delta (0, 0)
Screenshot: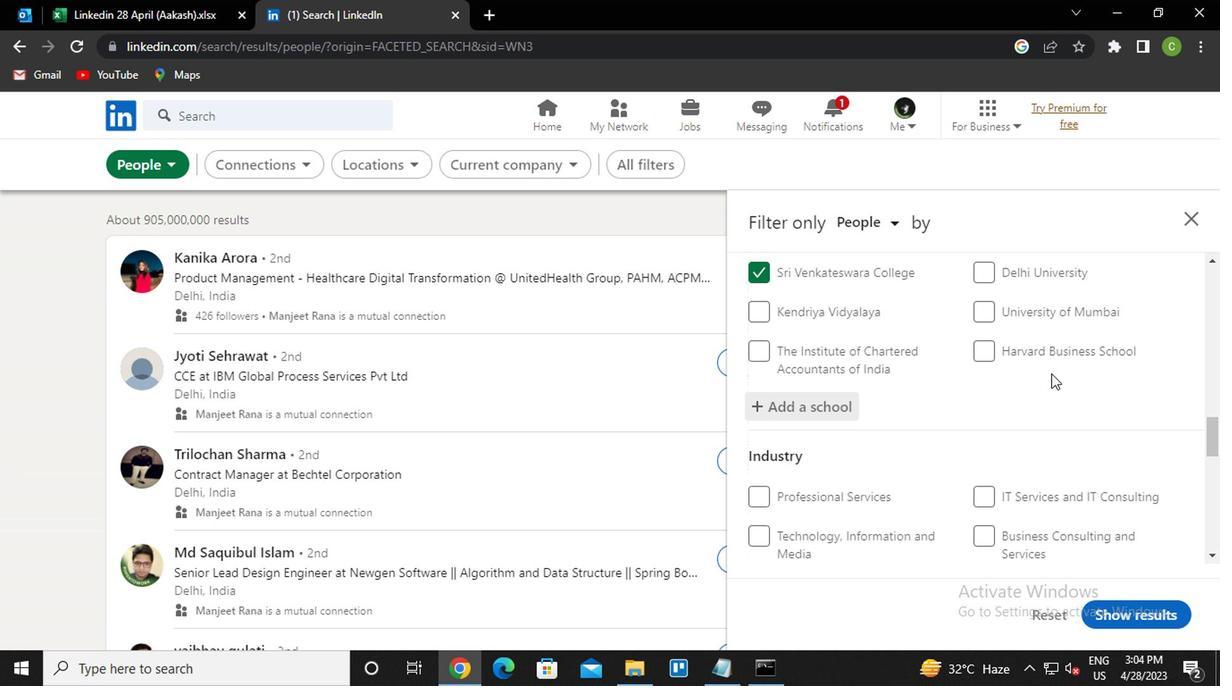 
Action: Mouse moved to (1043, 379)
Screenshot: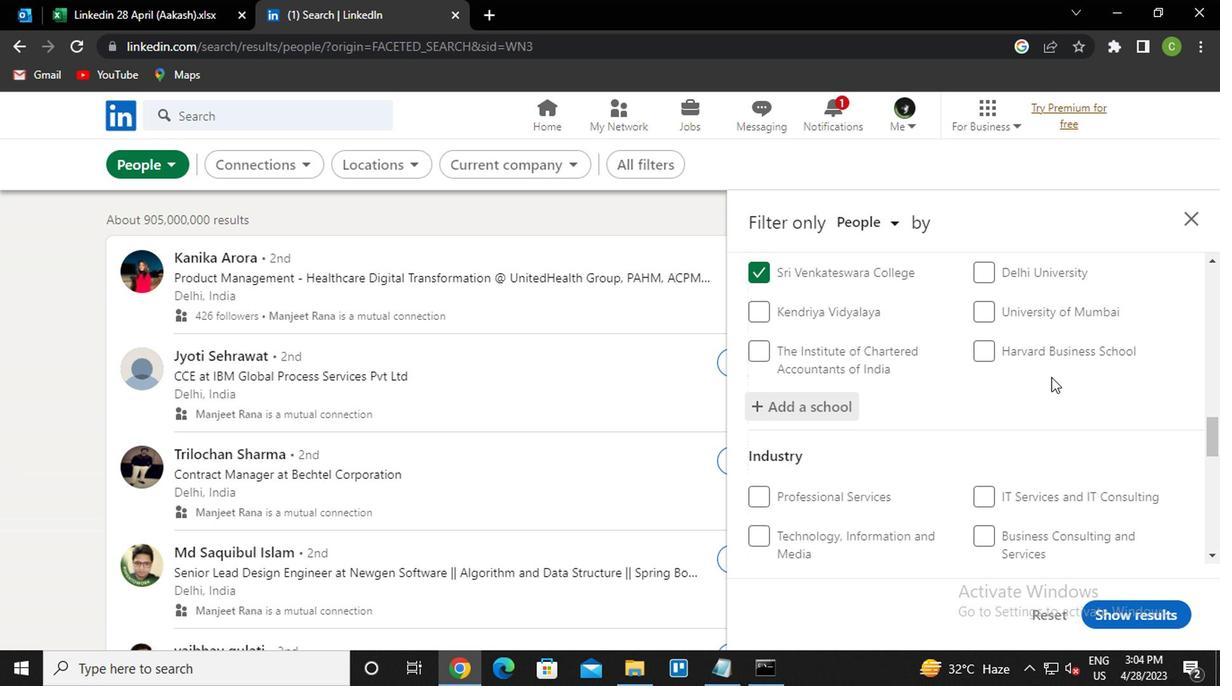 
Action: Mouse scrolled (1043, 378) with delta (0, 0)
Screenshot: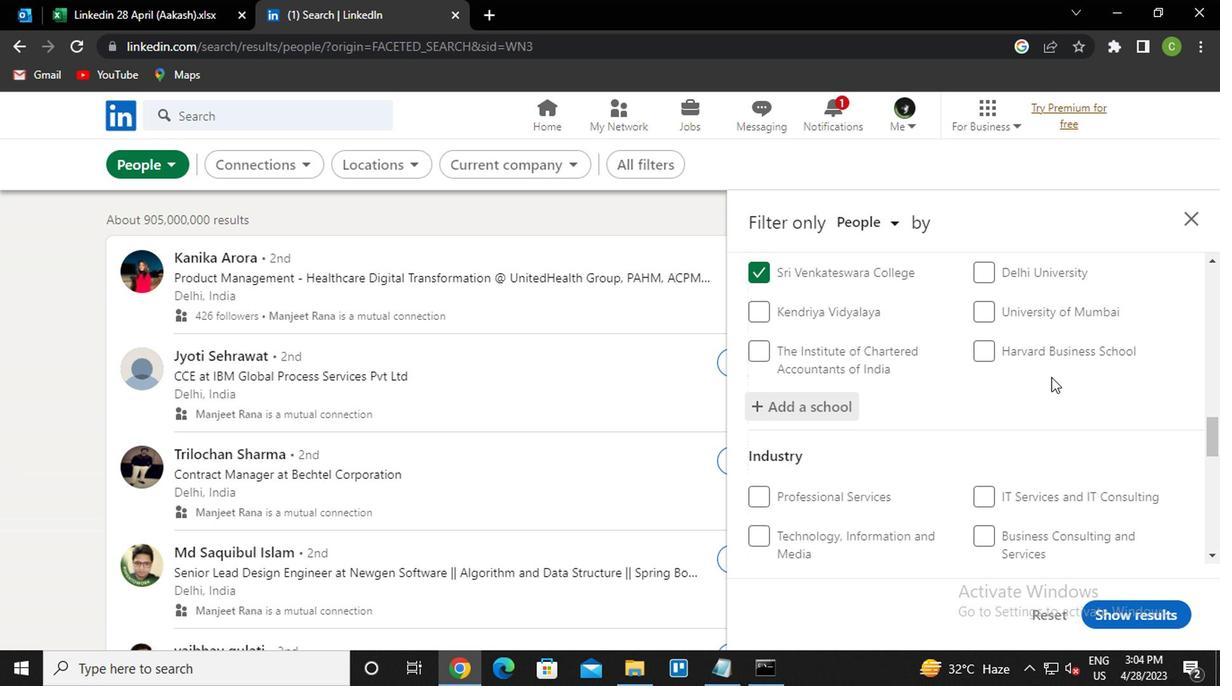 
Action: Mouse moved to (1039, 381)
Screenshot: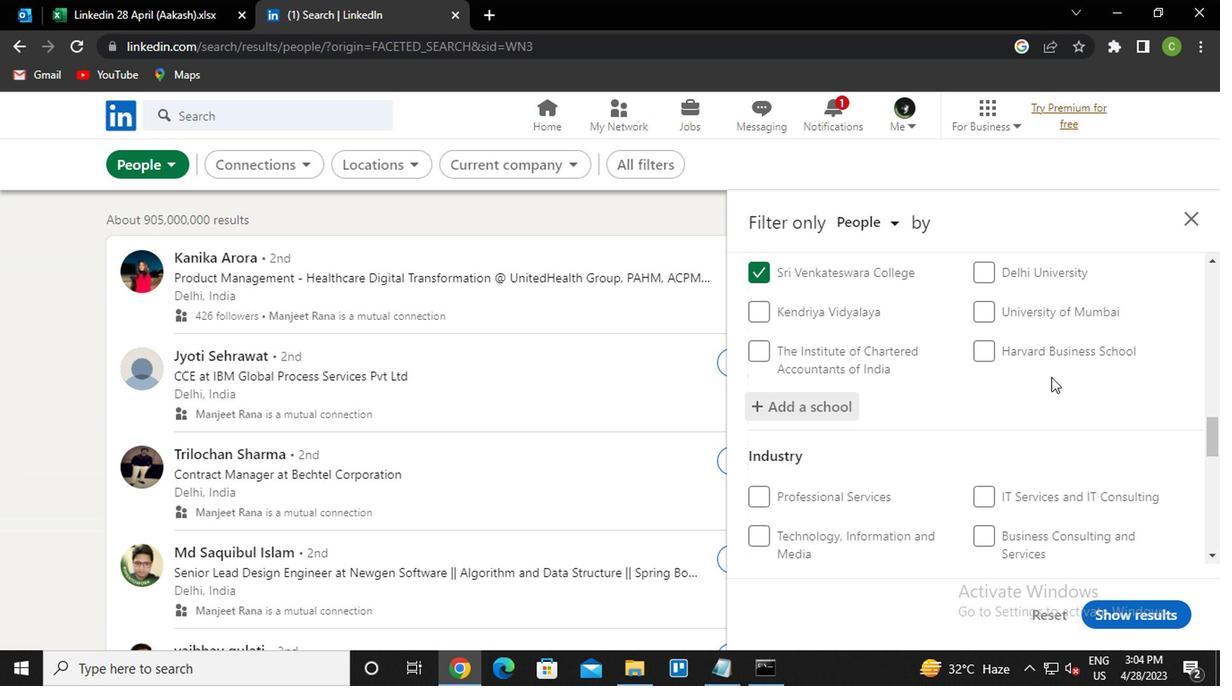 
Action: Mouse scrolled (1039, 380) with delta (0, 0)
Screenshot: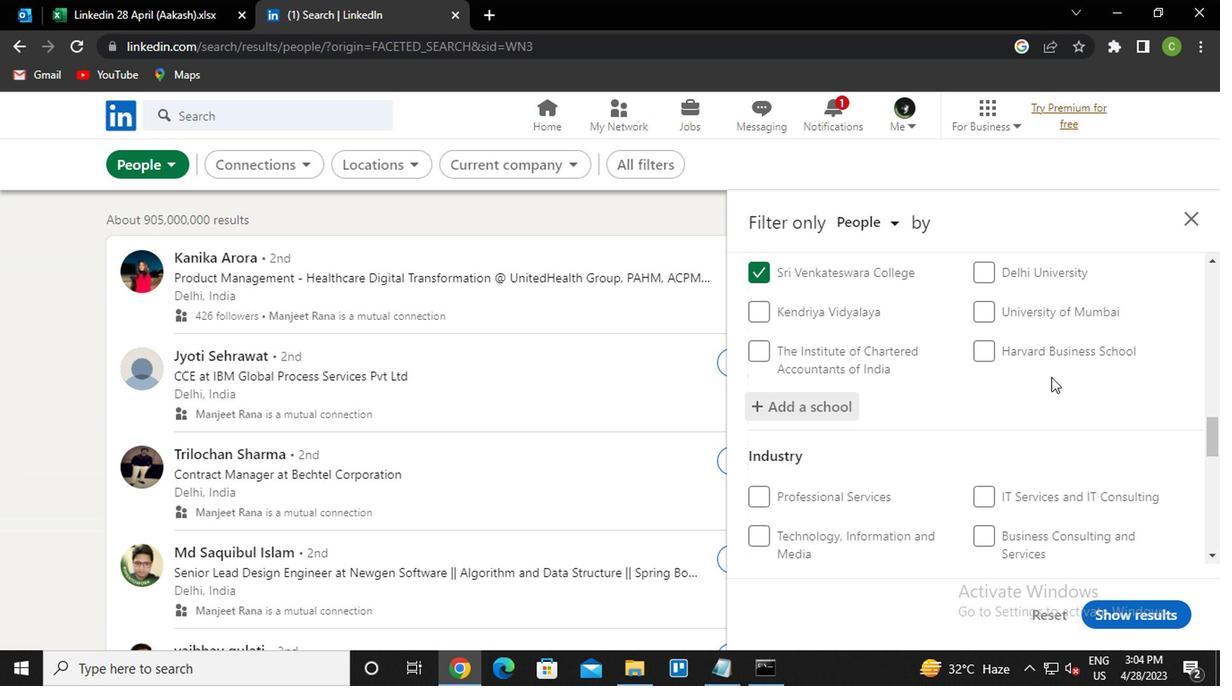 
Action: Mouse moved to (1027, 324)
Screenshot: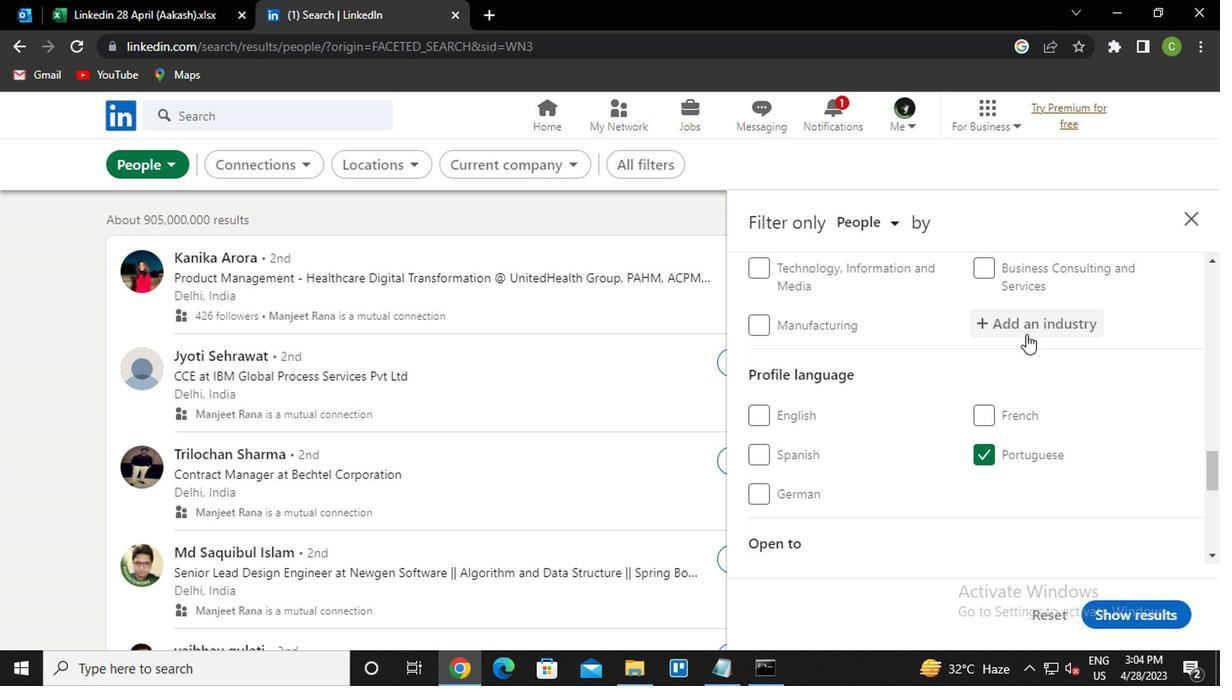 
Action: Mouse pressed left at (1027, 324)
Screenshot: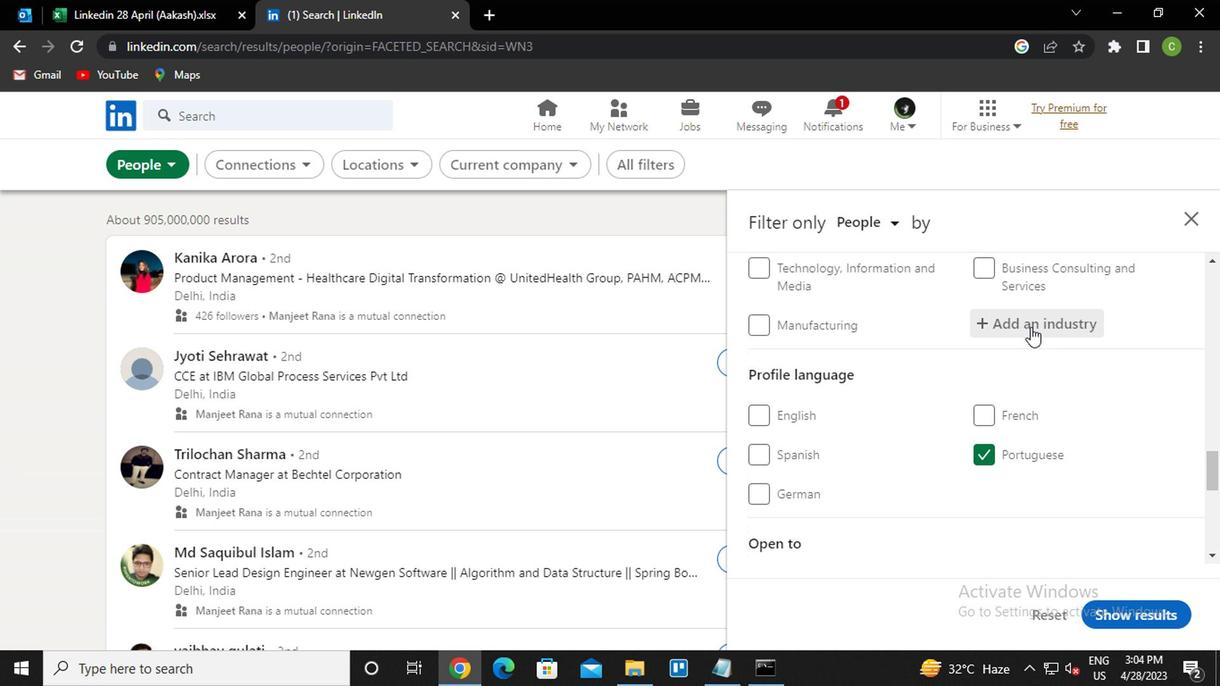 
Action: Key pressed <Key.caps_lock>t<Key.caps_lock>echnical<Key.down><Key.enter>
Screenshot: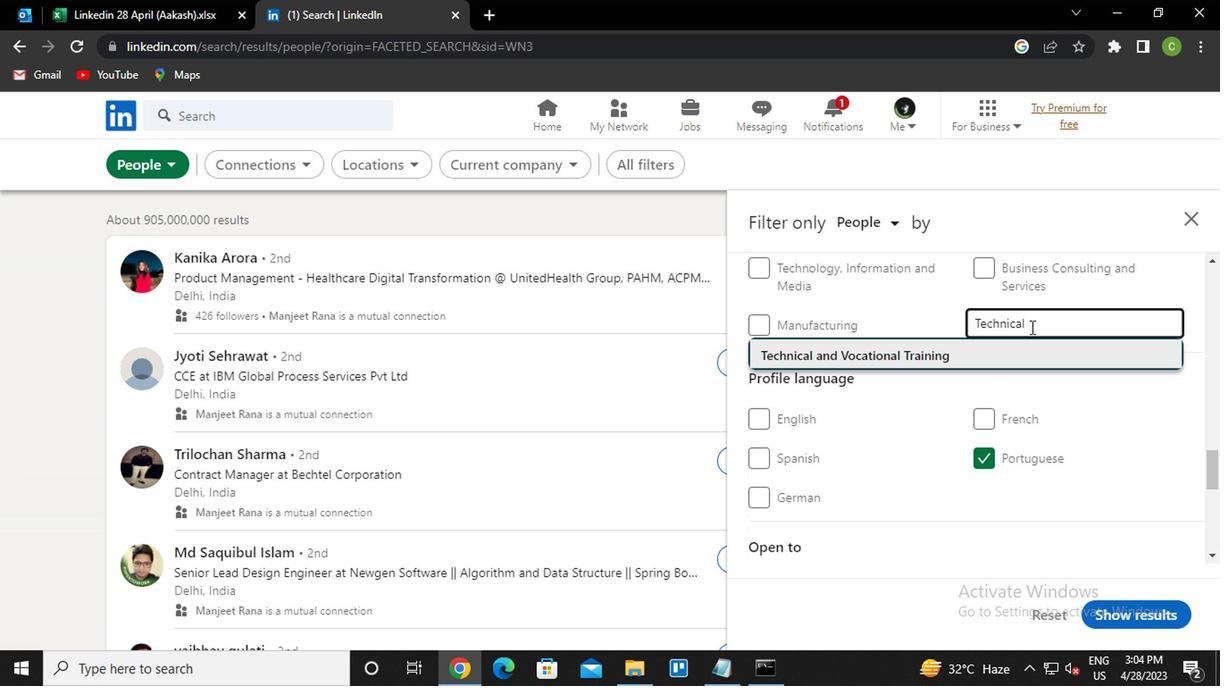
Action: Mouse scrolled (1027, 323) with delta (0, -1)
Screenshot: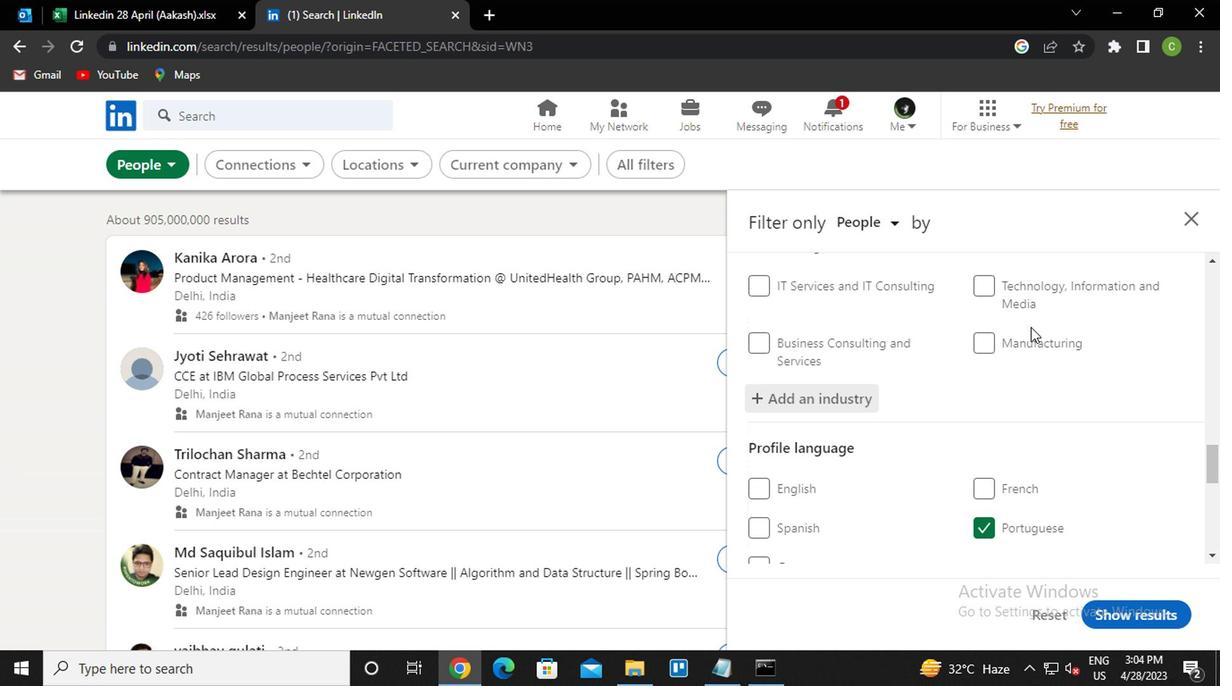 
Action: Mouse scrolled (1027, 323) with delta (0, -1)
Screenshot: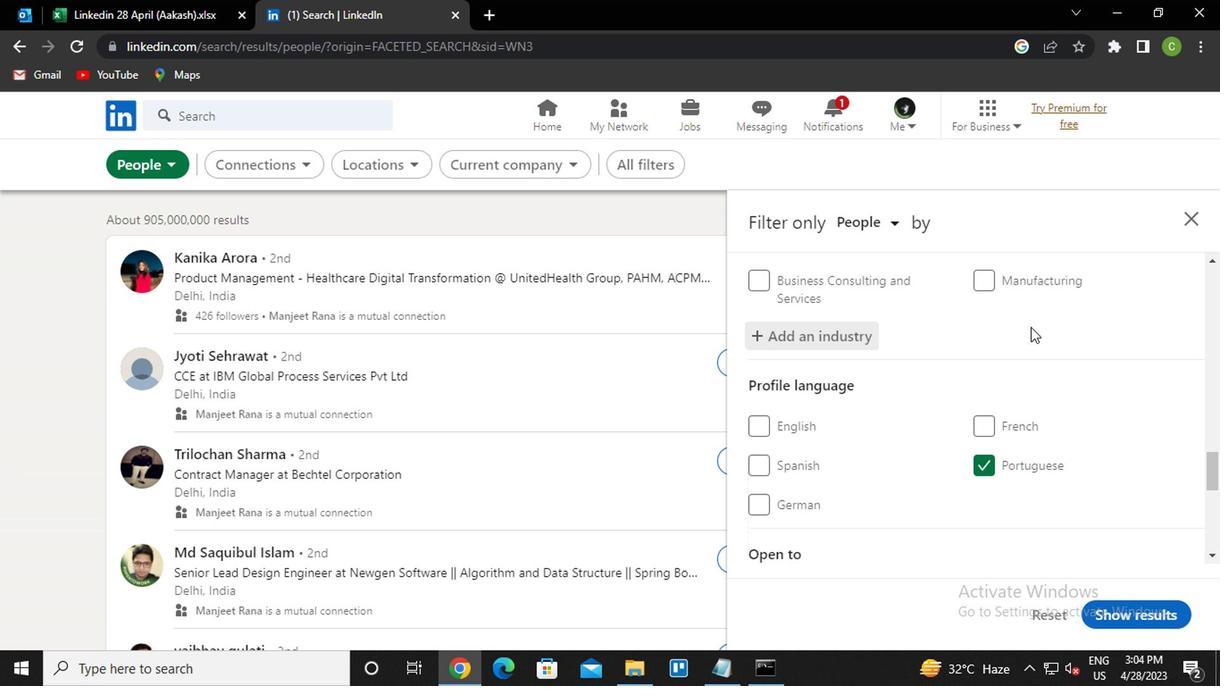 
Action: Mouse scrolled (1027, 323) with delta (0, -1)
Screenshot: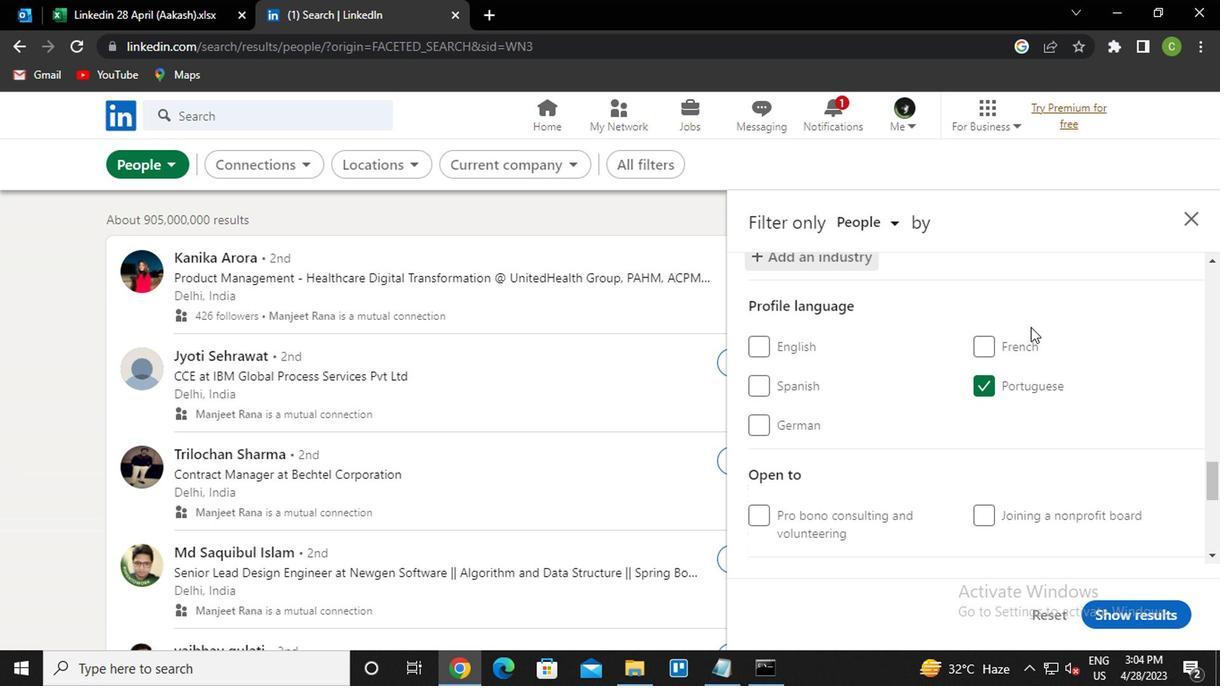 
Action: Mouse scrolled (1027, 323) with delta (0, -1)
Screenshot: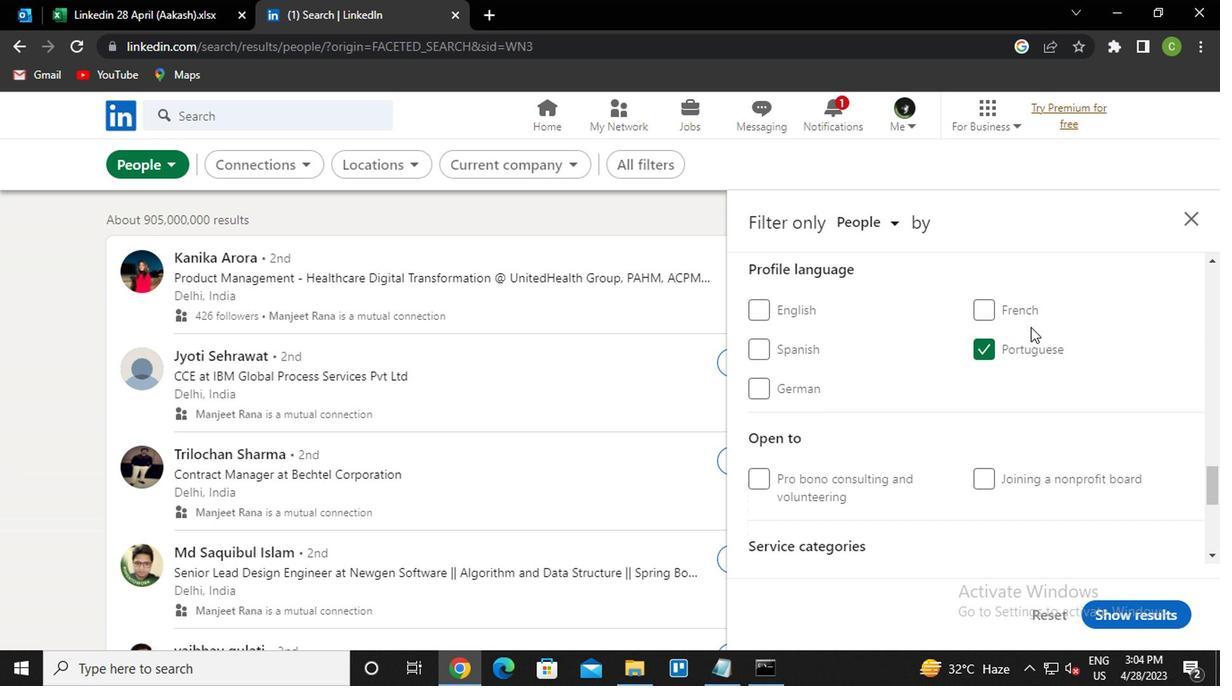 
Action: Mouse scrolled (1027, 323) with delta (0, -1)
Screenshot: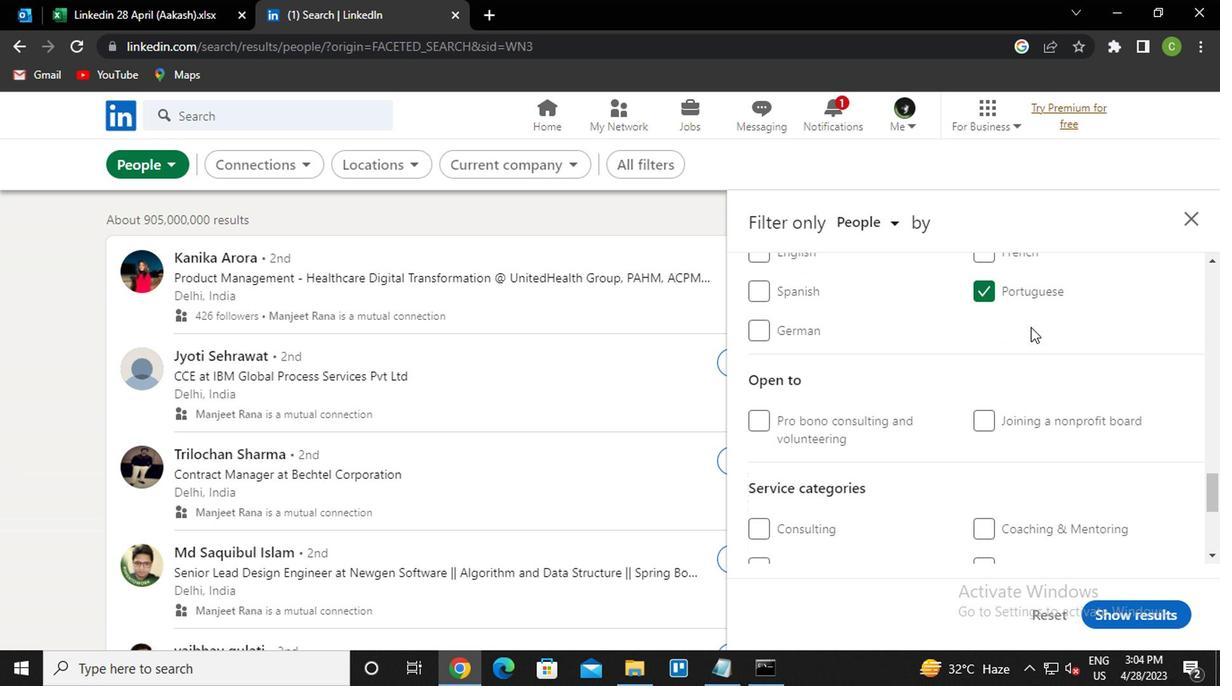 
Action: Mouse moved to (1026, 324)
Screenshot: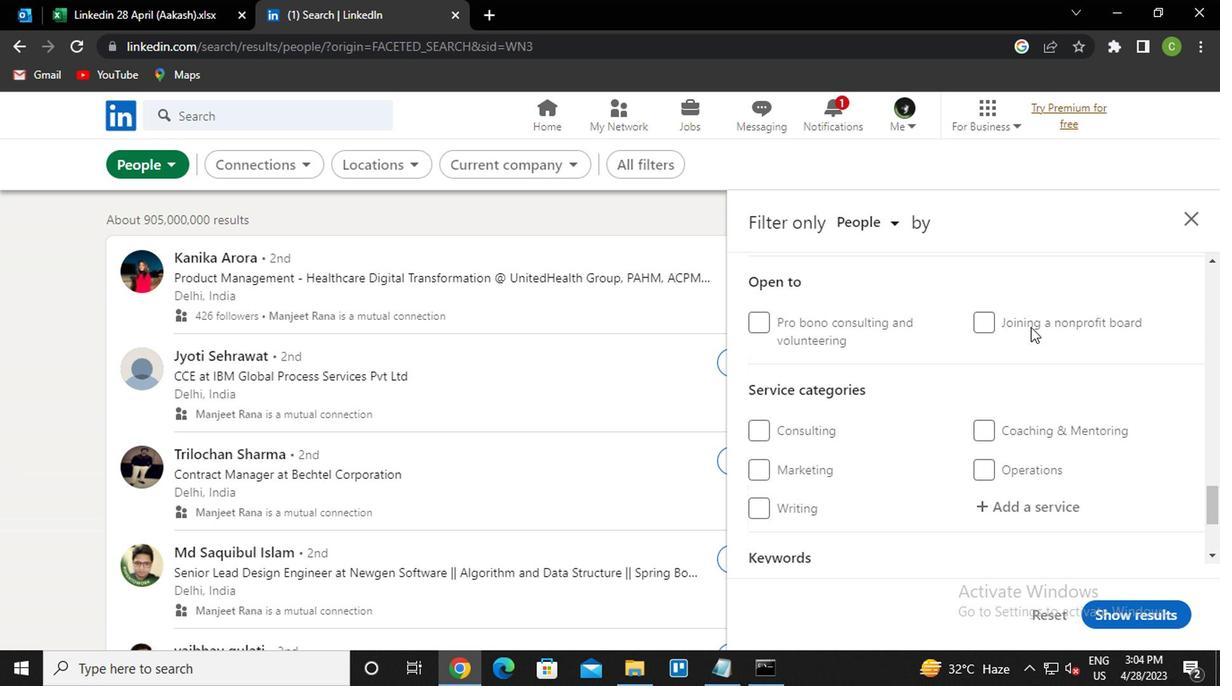 
Action: Mouse scrolled (1026, 323) with delta (0, -1)
Screenshot: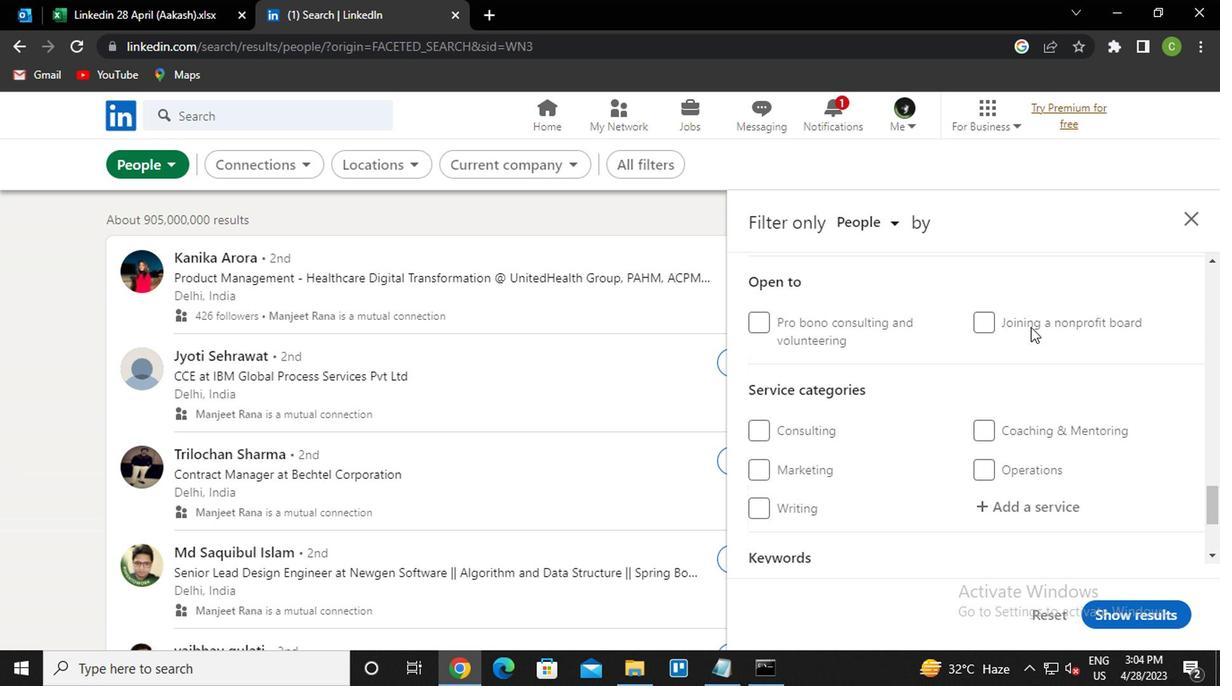 
Action: Mouse moved to (982, 354)
Screenshot: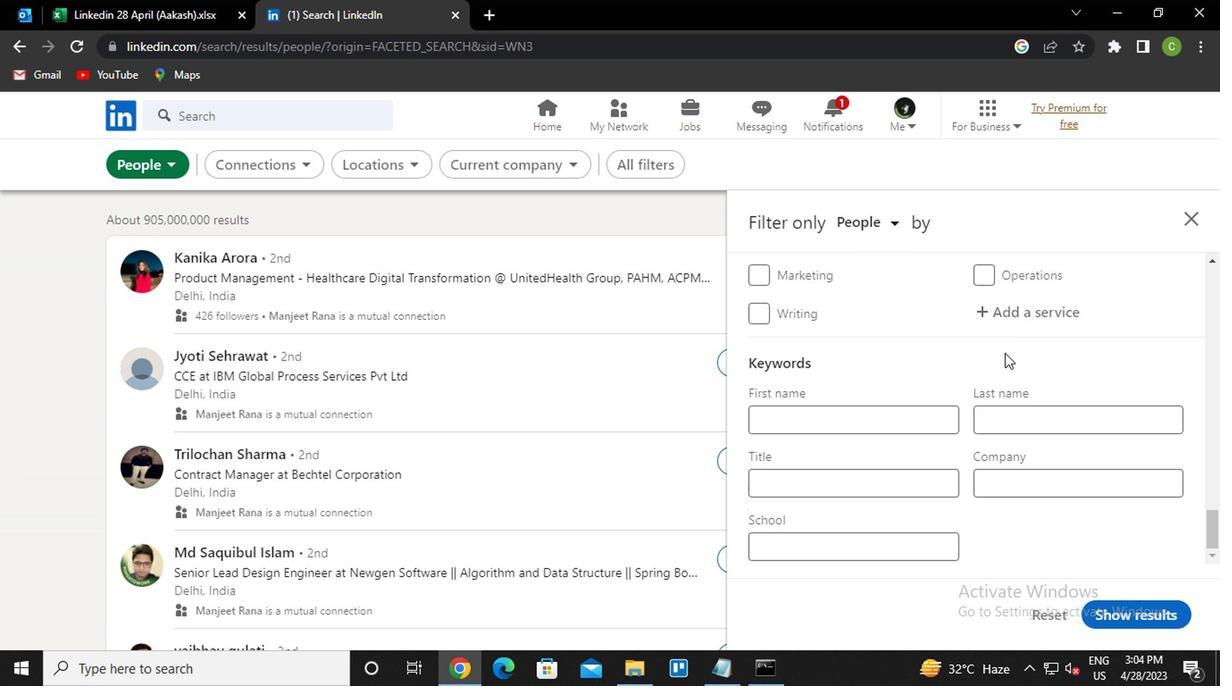 
Action: Mouse scrolled (982, 355) with delta (0, 1)
Screenshot: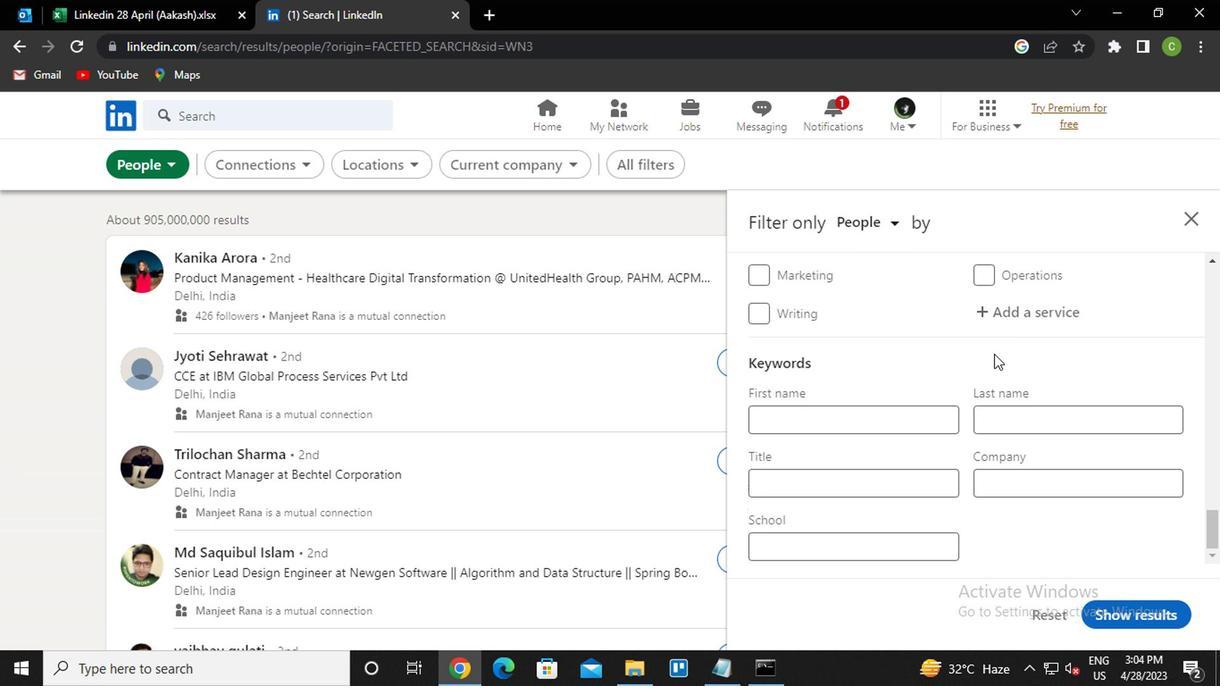
Action: Mouse moved to (915, 406)
Screenshot: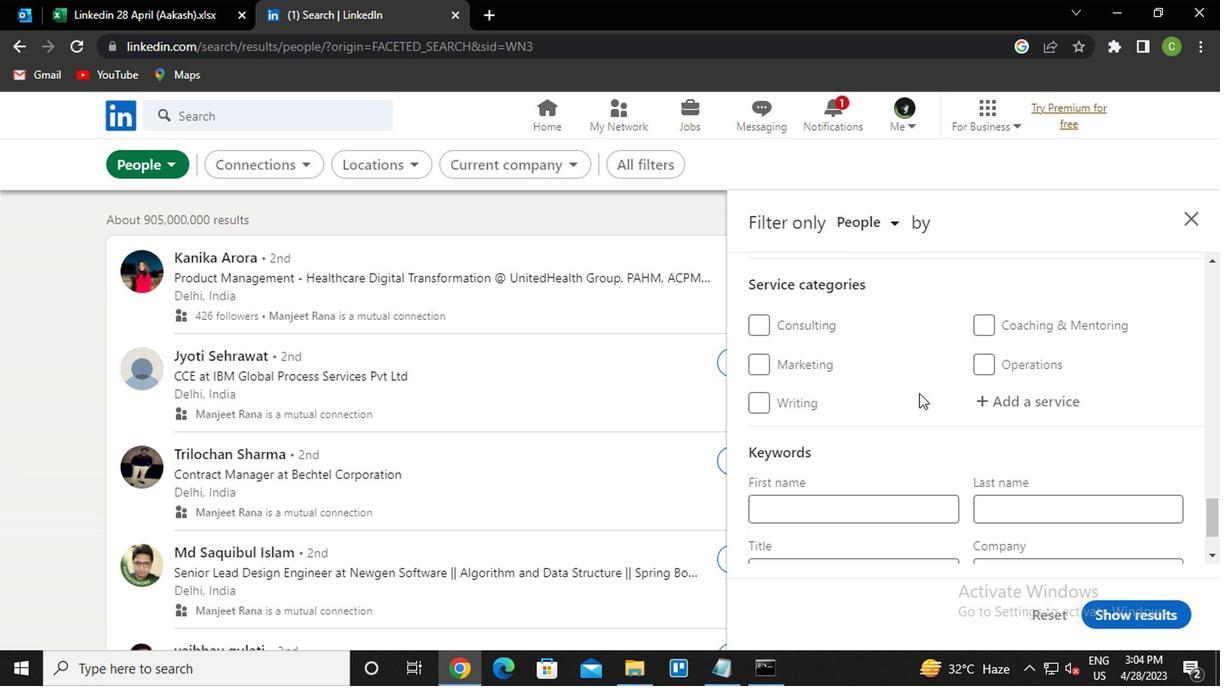 
Action: Mouse scrolled (915, 405) with delta (0, -1)
Screenshot: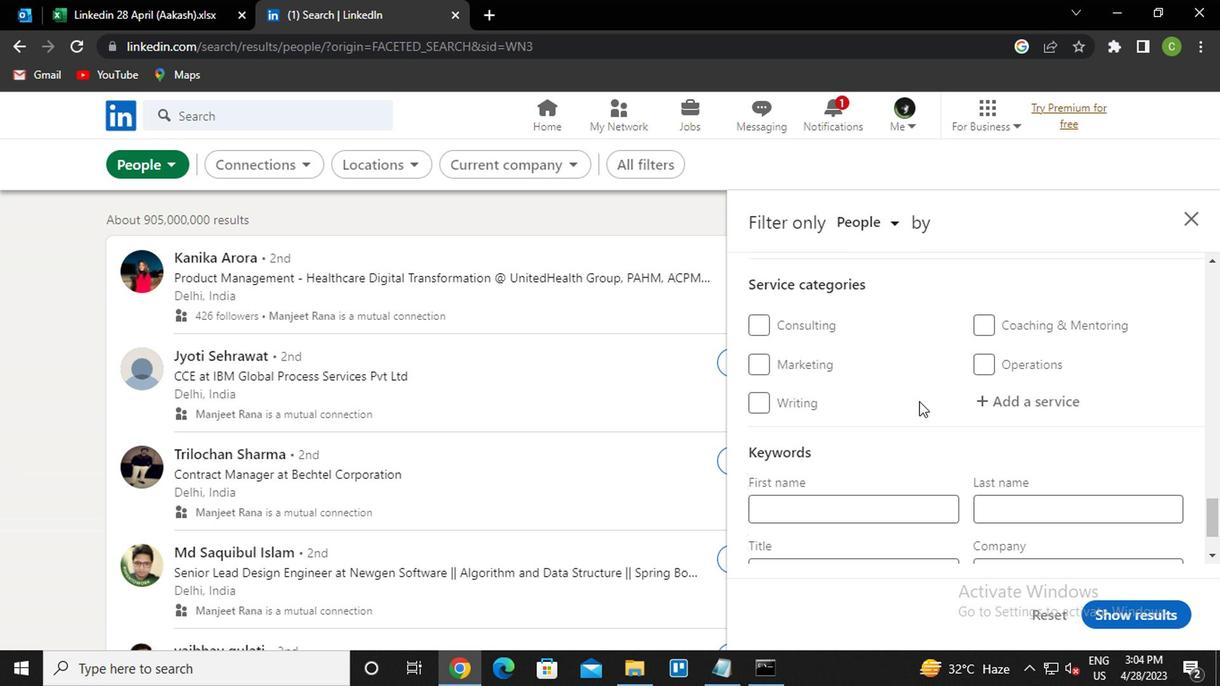 
Action: Mouse moved to (929, 427)
Screenshot: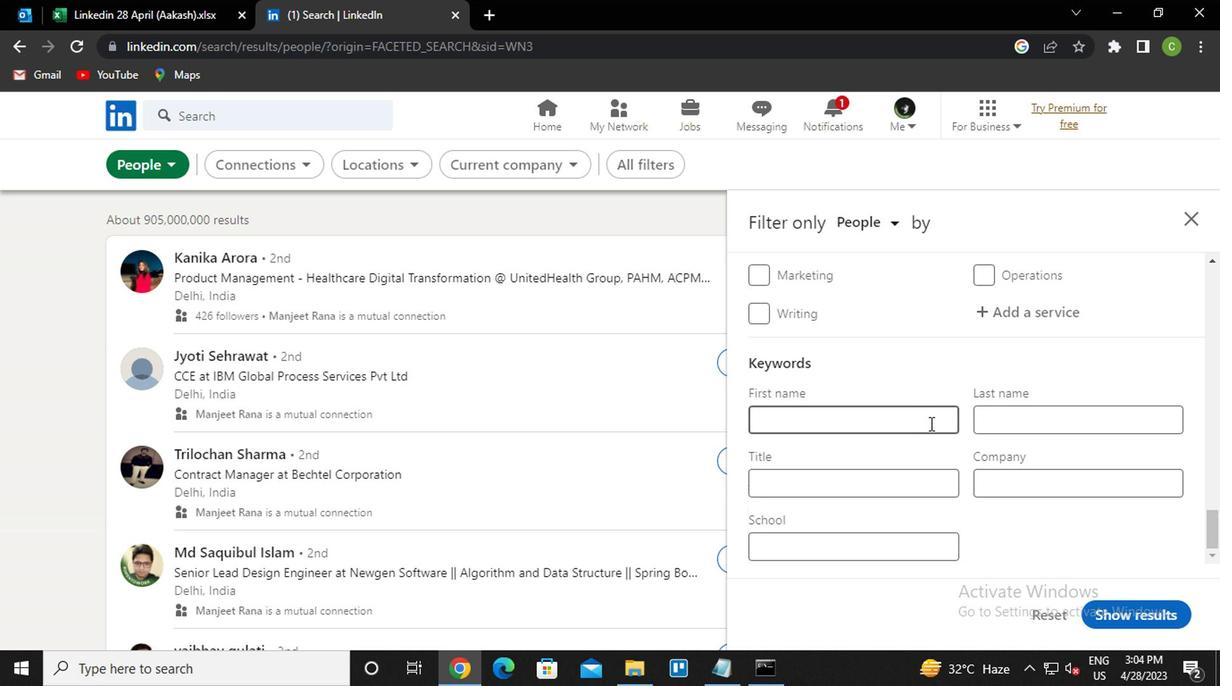 
Action: Mouse scrolled (929, 428) with delta (0, 1)
Screenshot: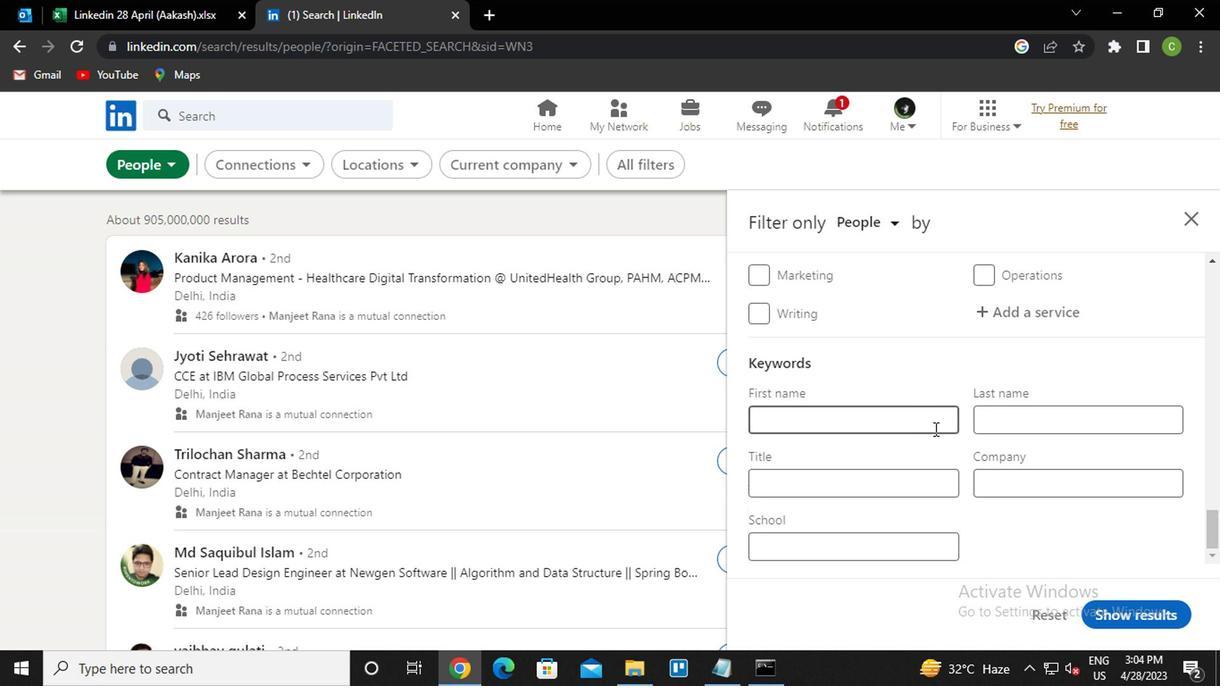
Action: Mouse scrolled (929, 428) with delta (0, 1)
Screenshot: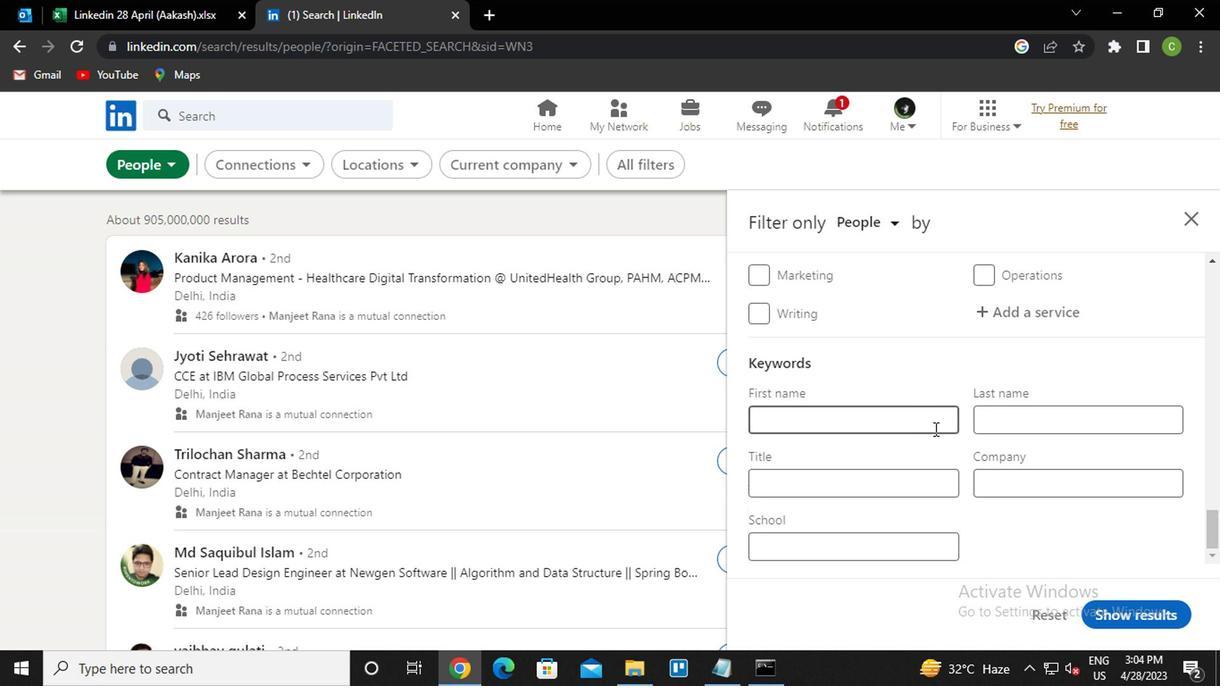
Action: Mouse moved to (1018, 487)
Screenshot: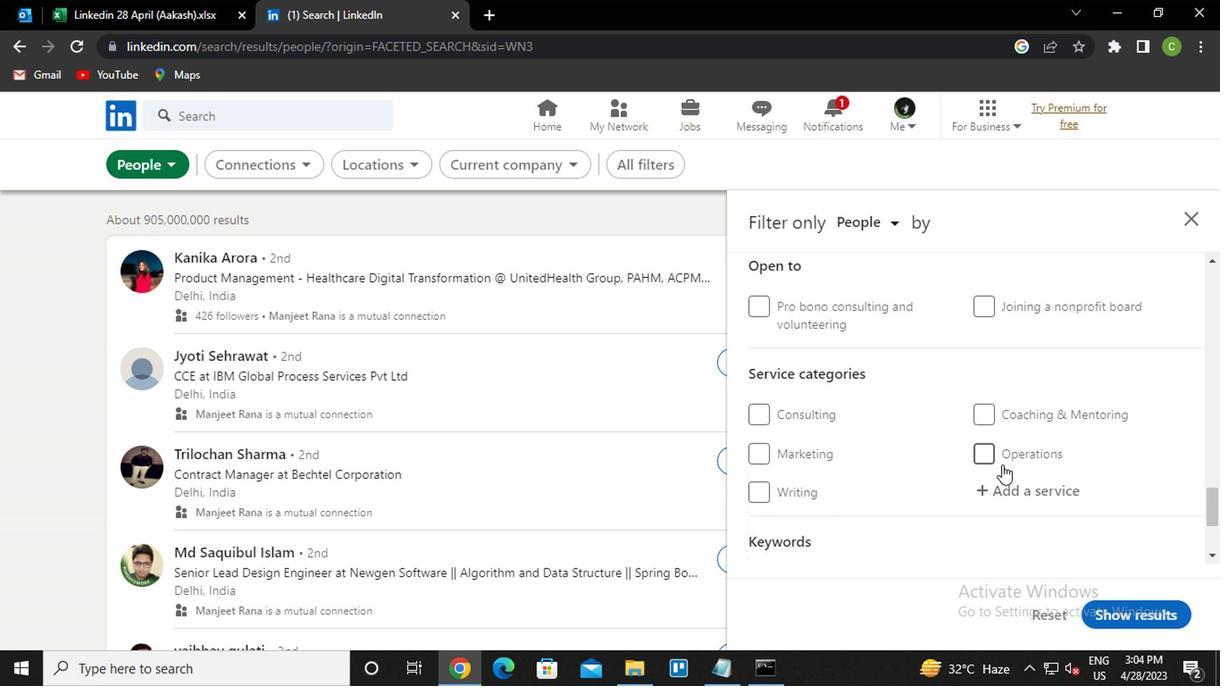 
Action: Mouse pressed left at (1018, 487)
Screenshot: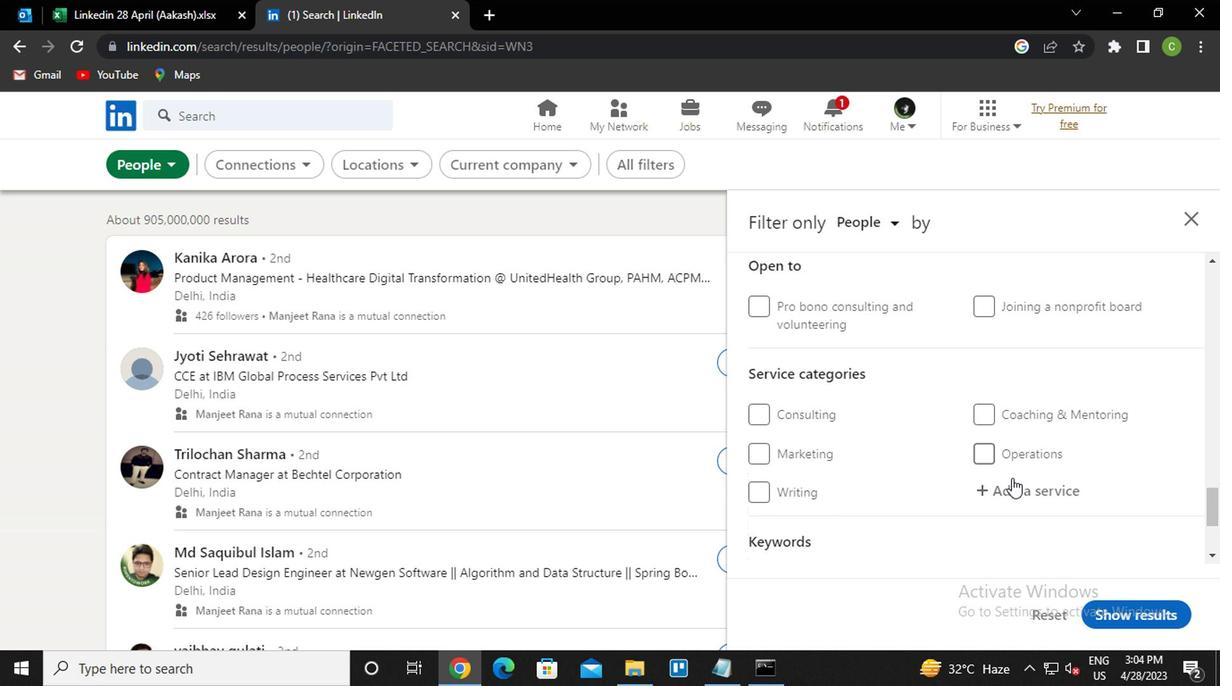 
Action: Key pressed <Key.caps_lock>p<Key.caps_lock>ack<Key.down><Key.enter>
Screenshot: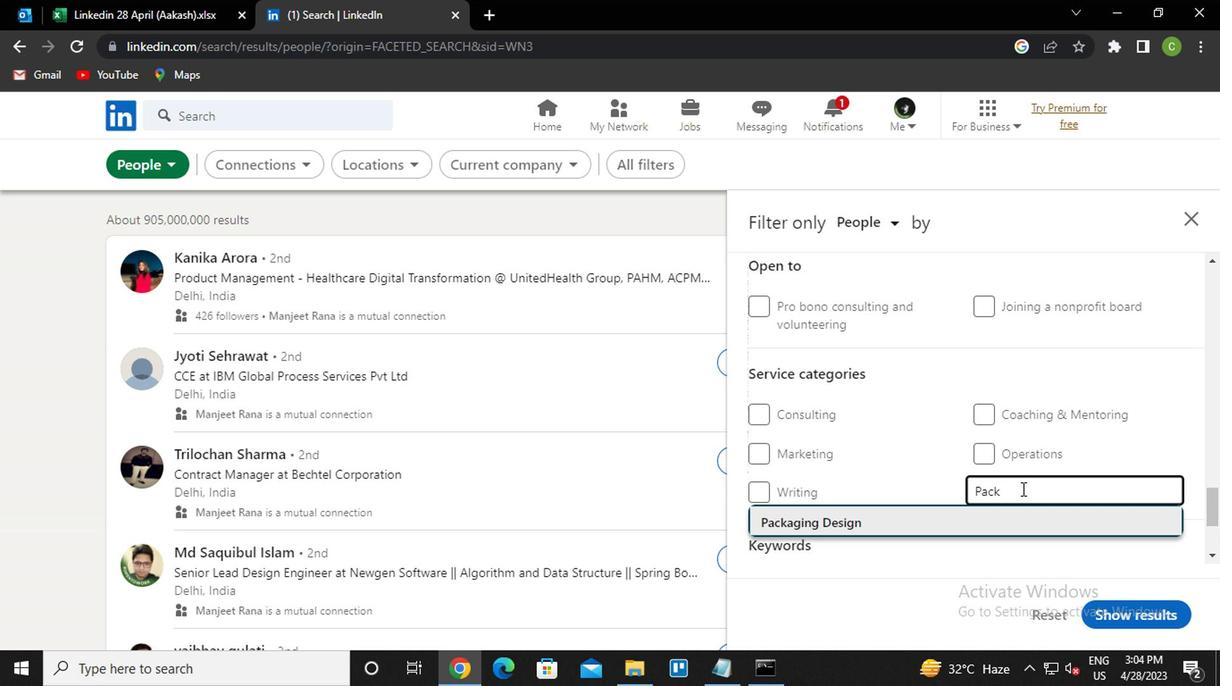 
Action: Mouse moved to (1011, 495)
Screenshot: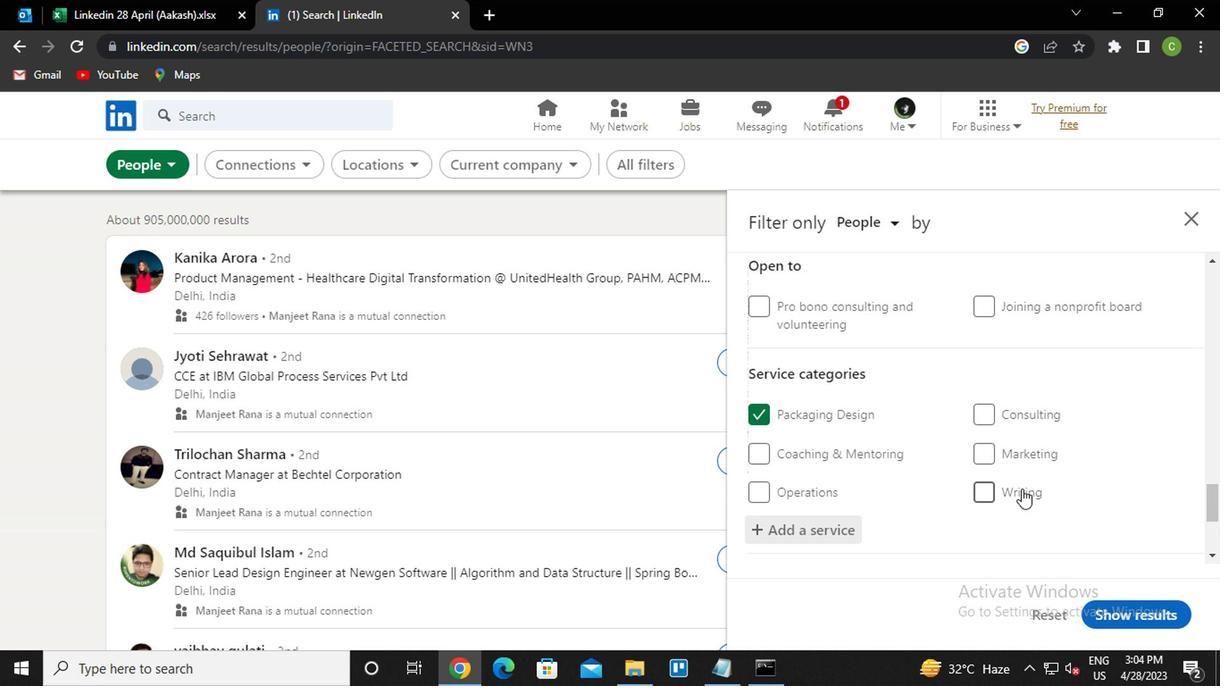 
Action: Mouse scrolled (1011, 493) with delta (0, -1)
Screenshot: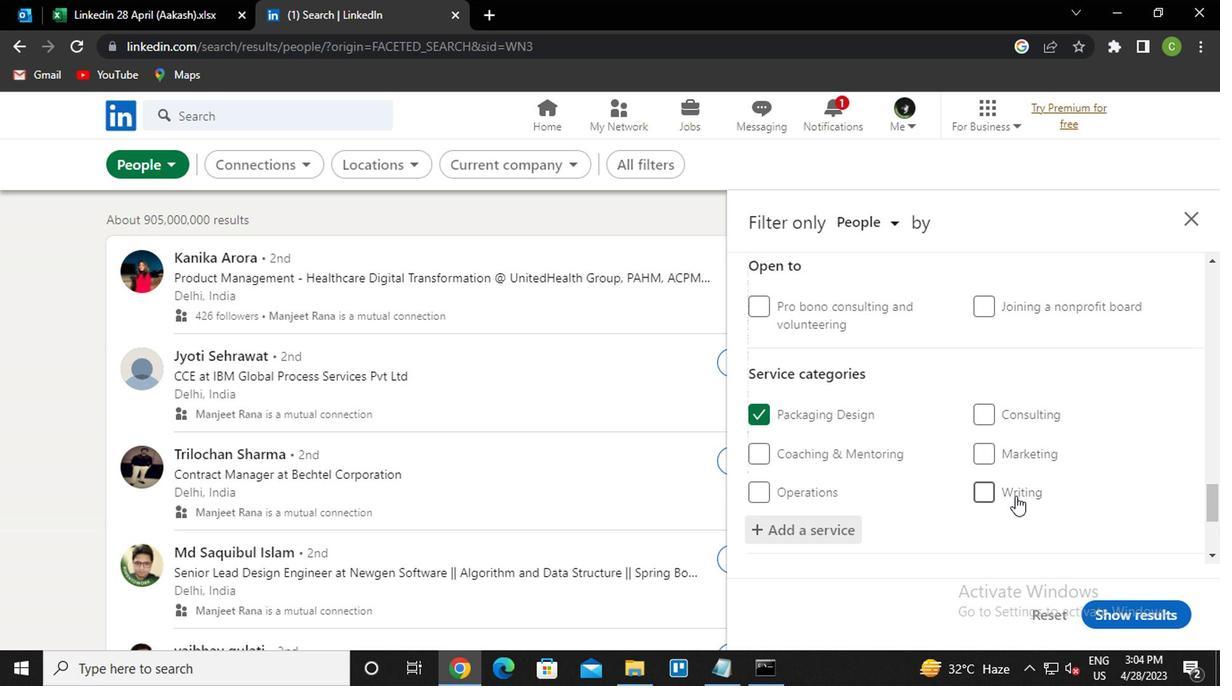 
Action: Mouse scrolled (1011, 493) with delta (0, -1)
Screenshot: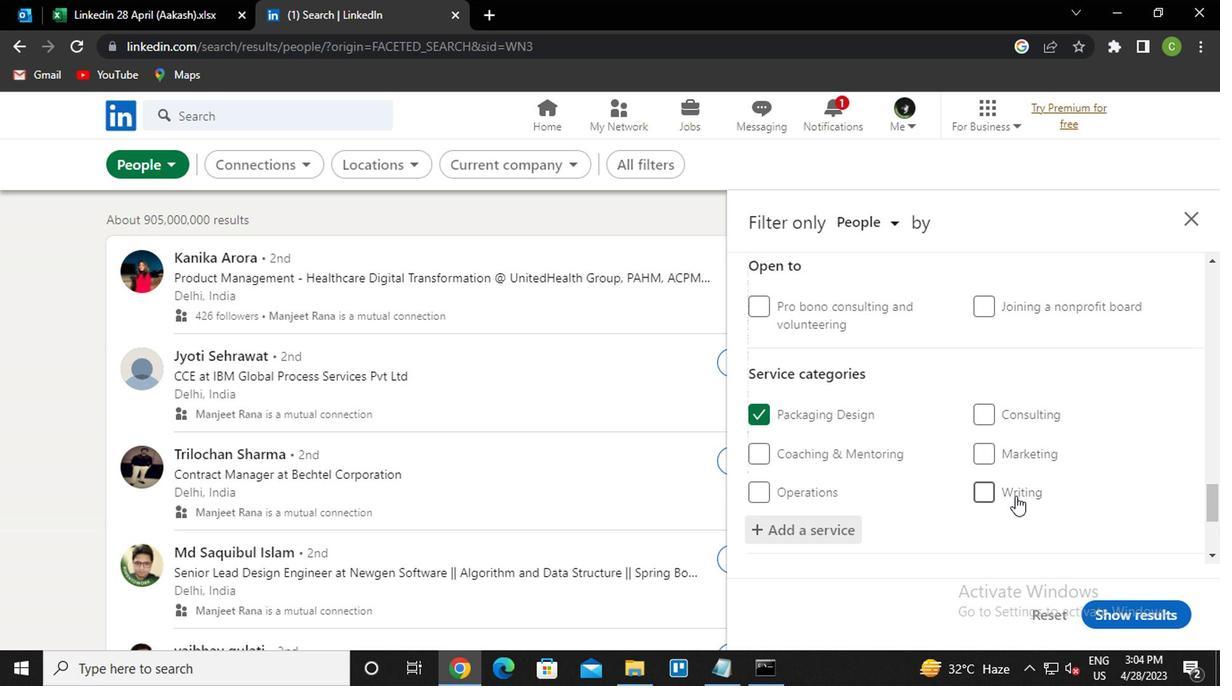 
Action: Mouse scrolled (1011, 493) with delta (0, -1)
Screenshot: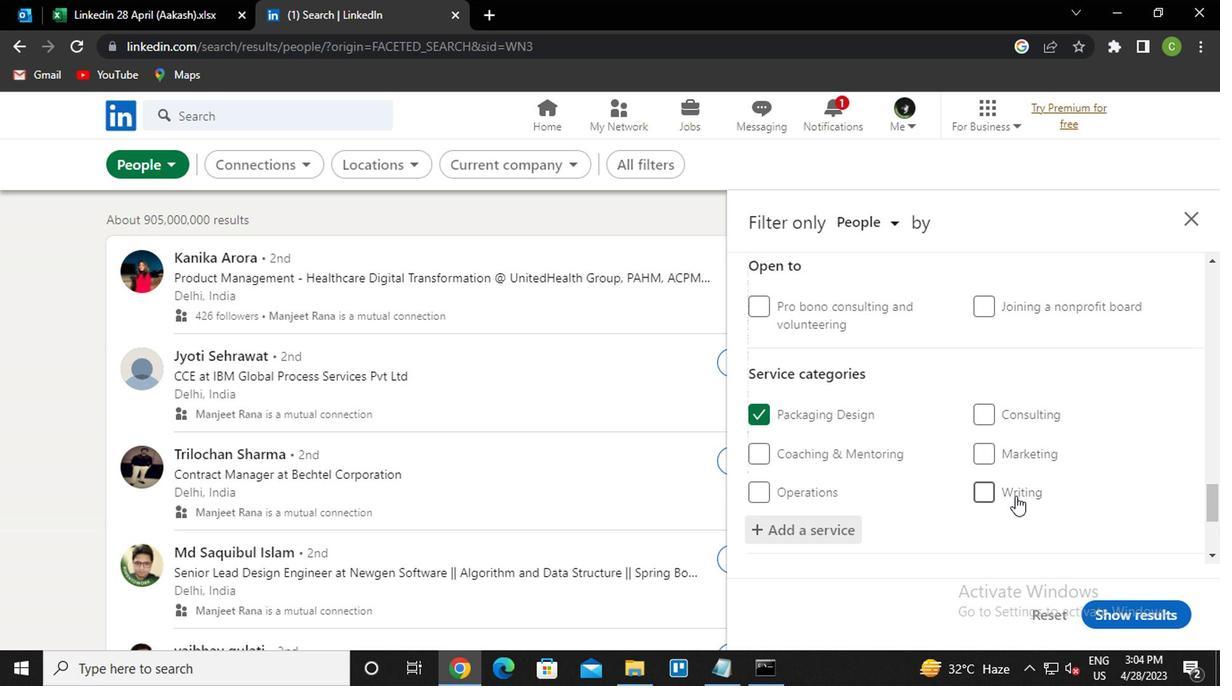 
Action: Mouse moved to (1011, 499)
Screenshot: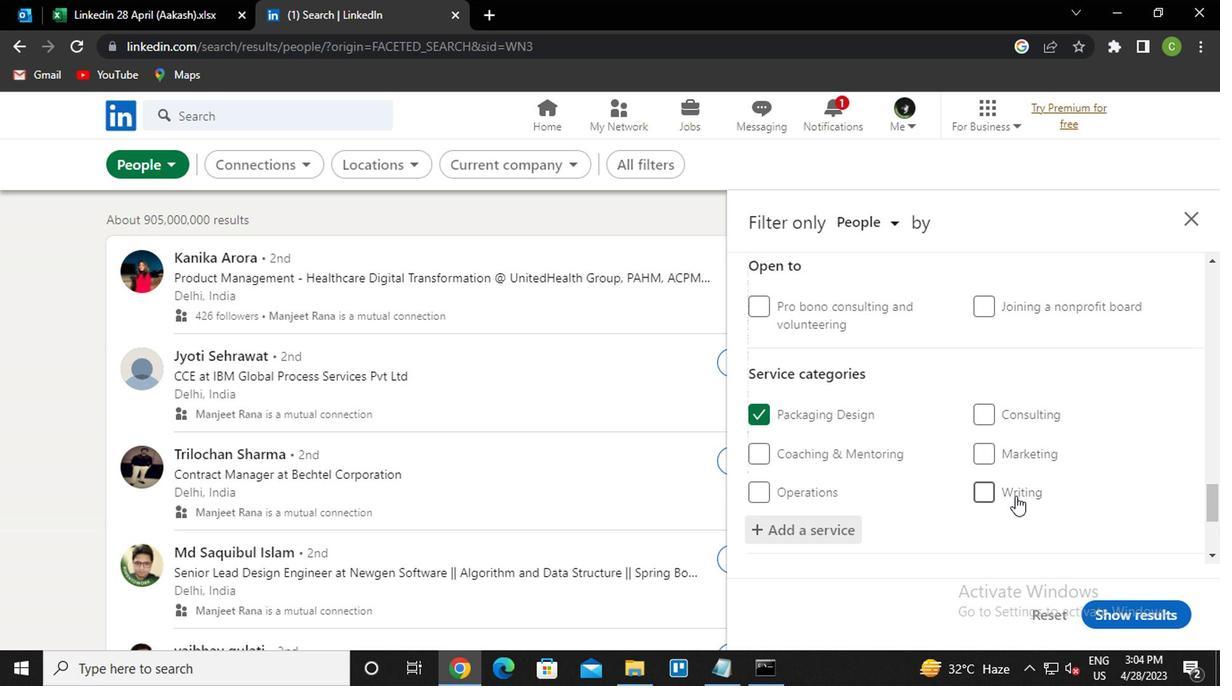 
Action: Mouse scrolled (1011, 498) with delta (0, 0)
Screenshot: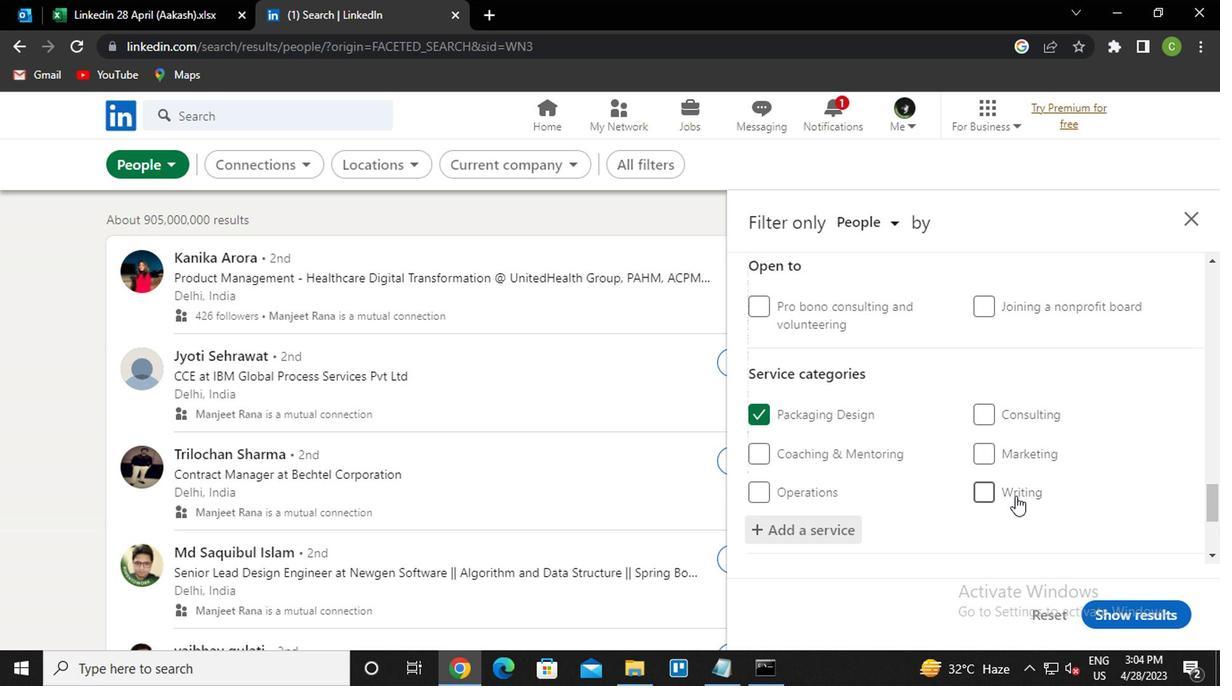 
Action: Mouse moved to (1010, 504)
Screenshot: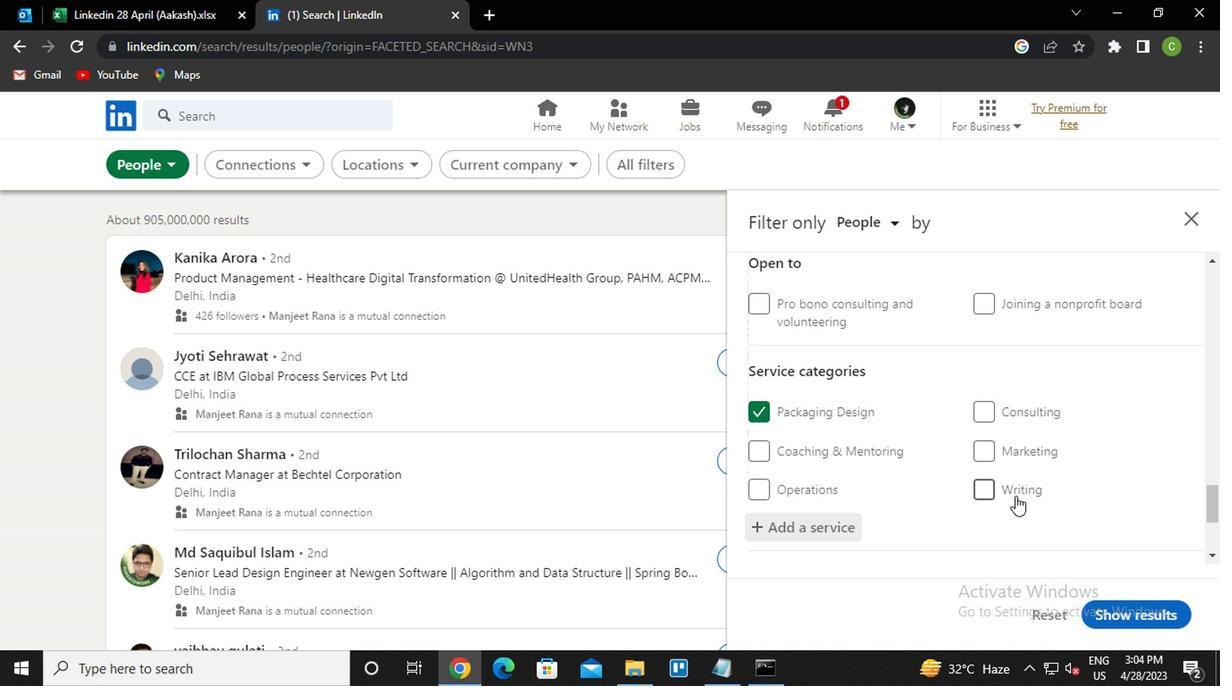 
Action: Mouse scrolled (1010, 504) with delta (0, 0)
Screenshot: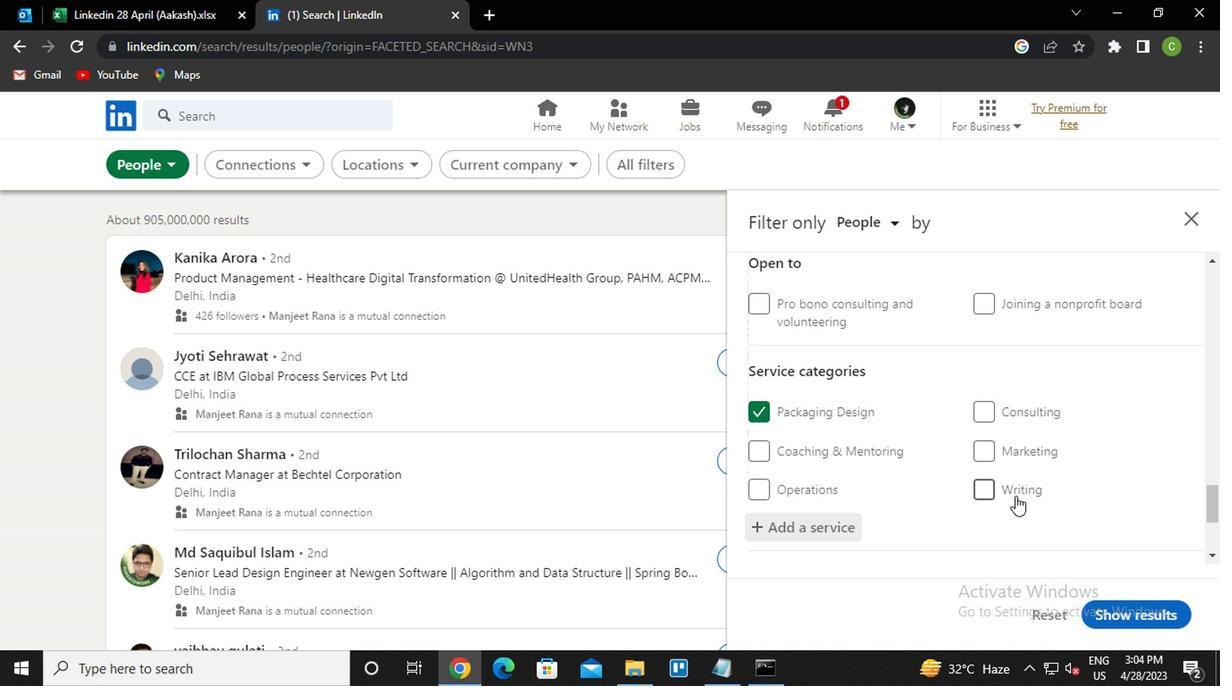 
Action: Mouse moved to (887, 488)
Screenshot: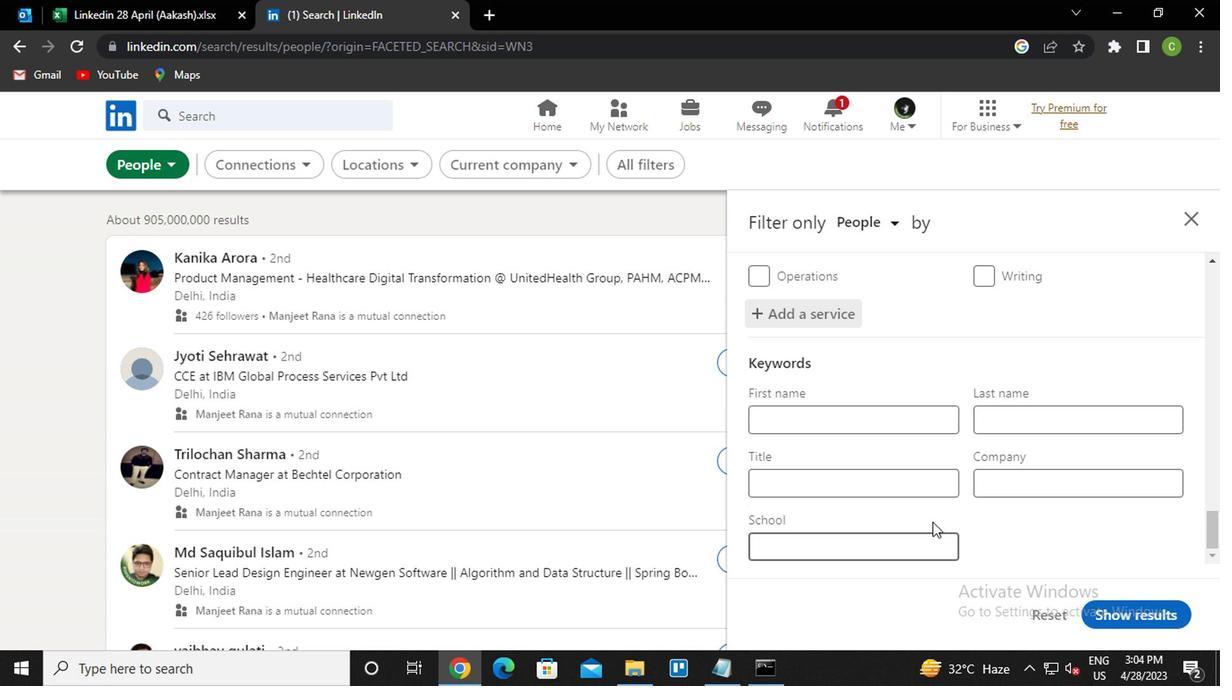 
Action: Mouse pressed left at (887, 488)
Screenshot: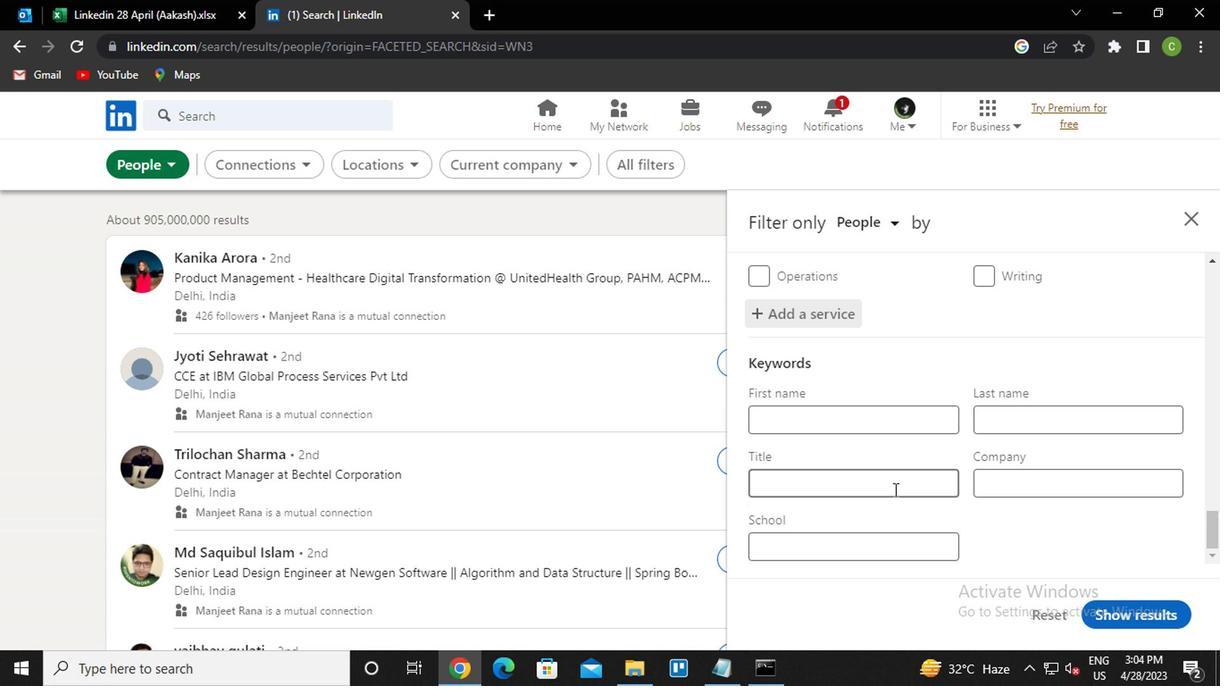 
Action: Mouse moved to (887, 486)
Screenshot: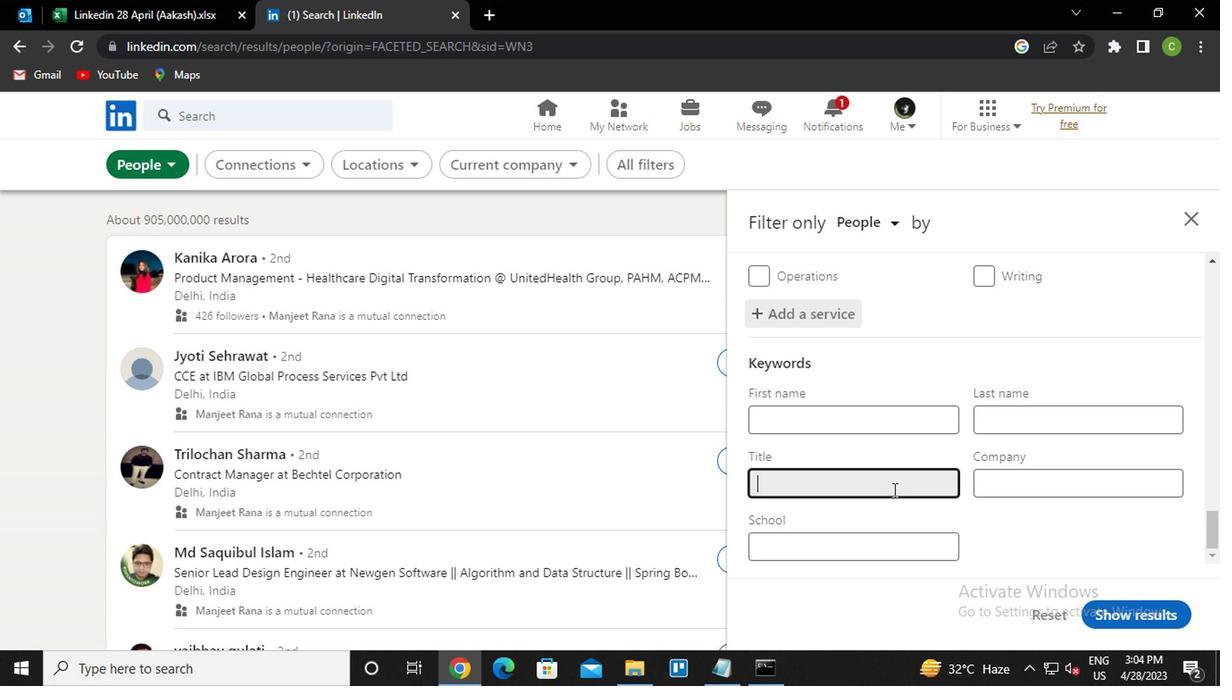 
Action: Key pressed <Key.caps_lock>y<Key.caps_lock>outh<Key.space><Key.caps_lock>v<Key.caps_lock>olunteer
Screenshot: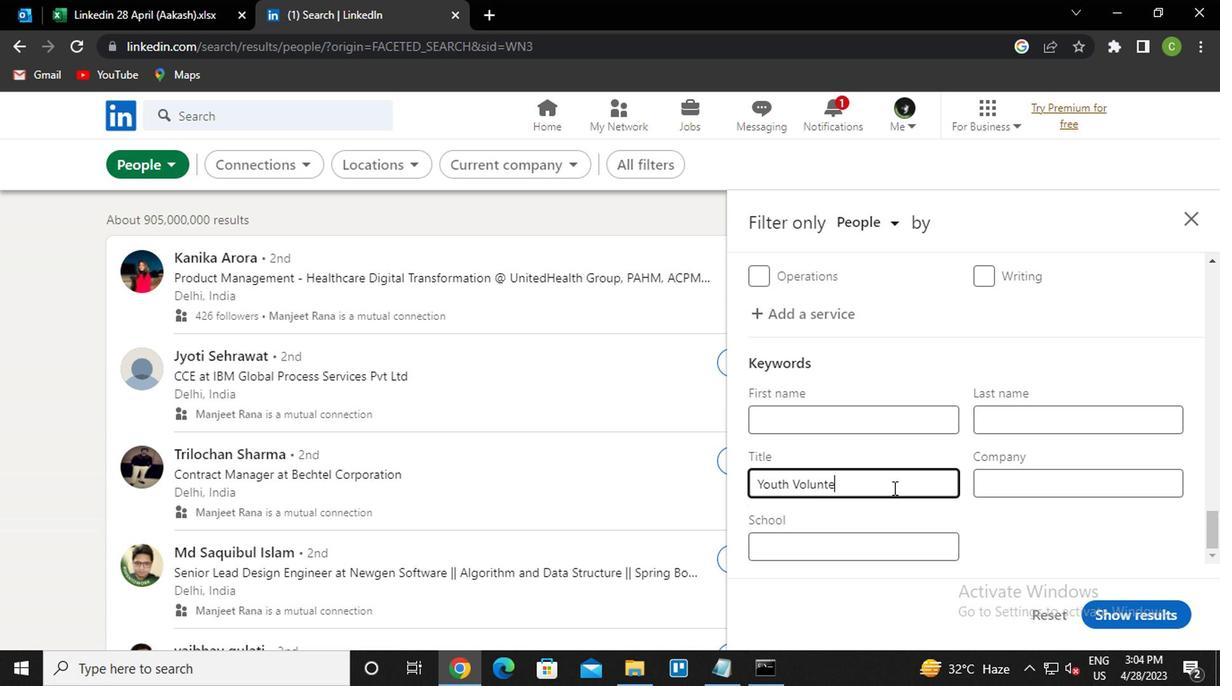 
Action: Mouse moved to (1107, 611)
Screenshot: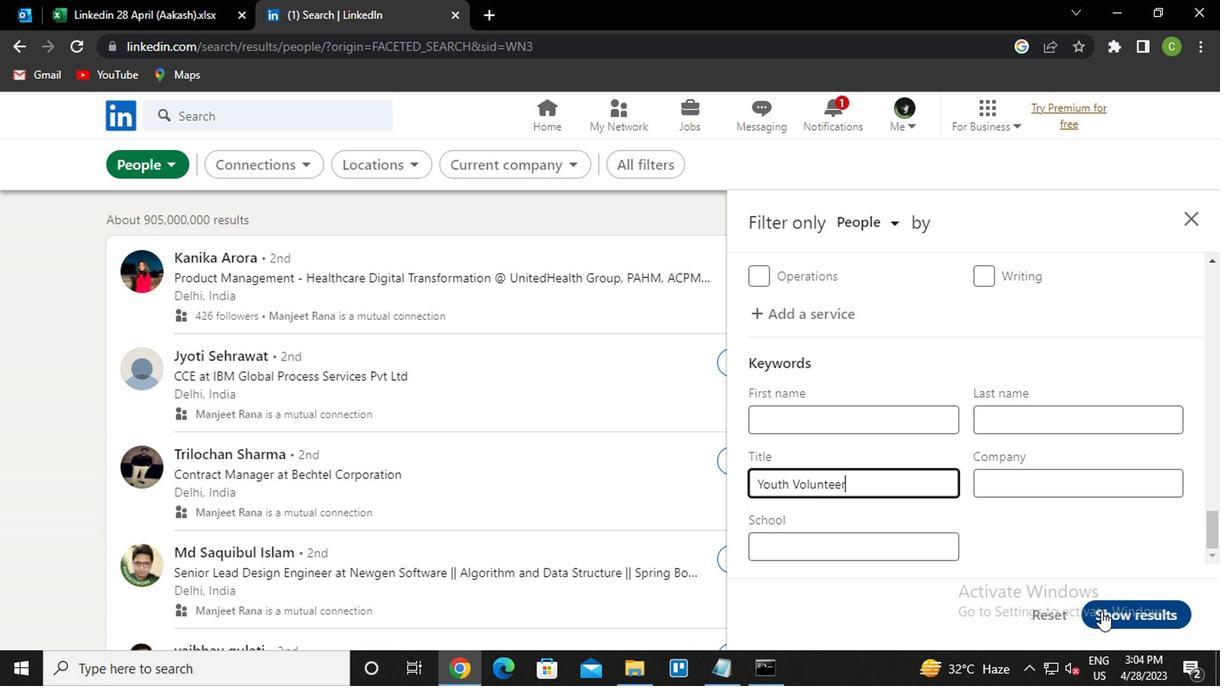 
Action: Mouse pressed left at (1107, 611)
Screenshot: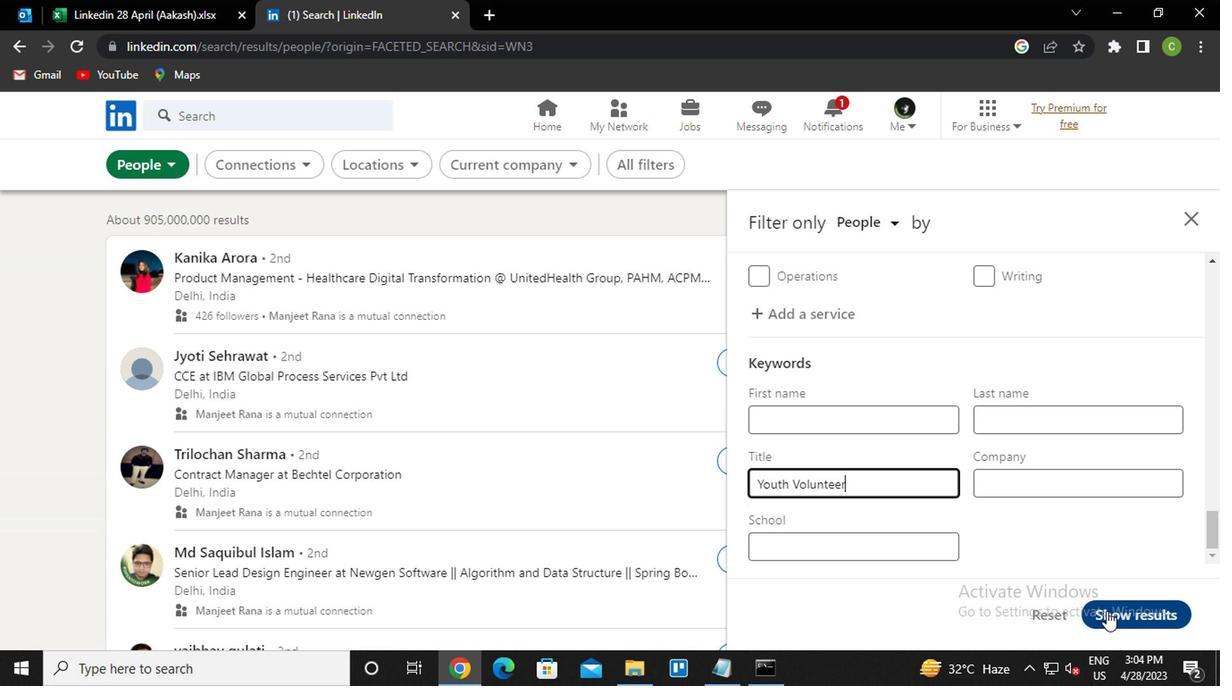 
Action: Mouse moved to (751, 559)
Screenshot: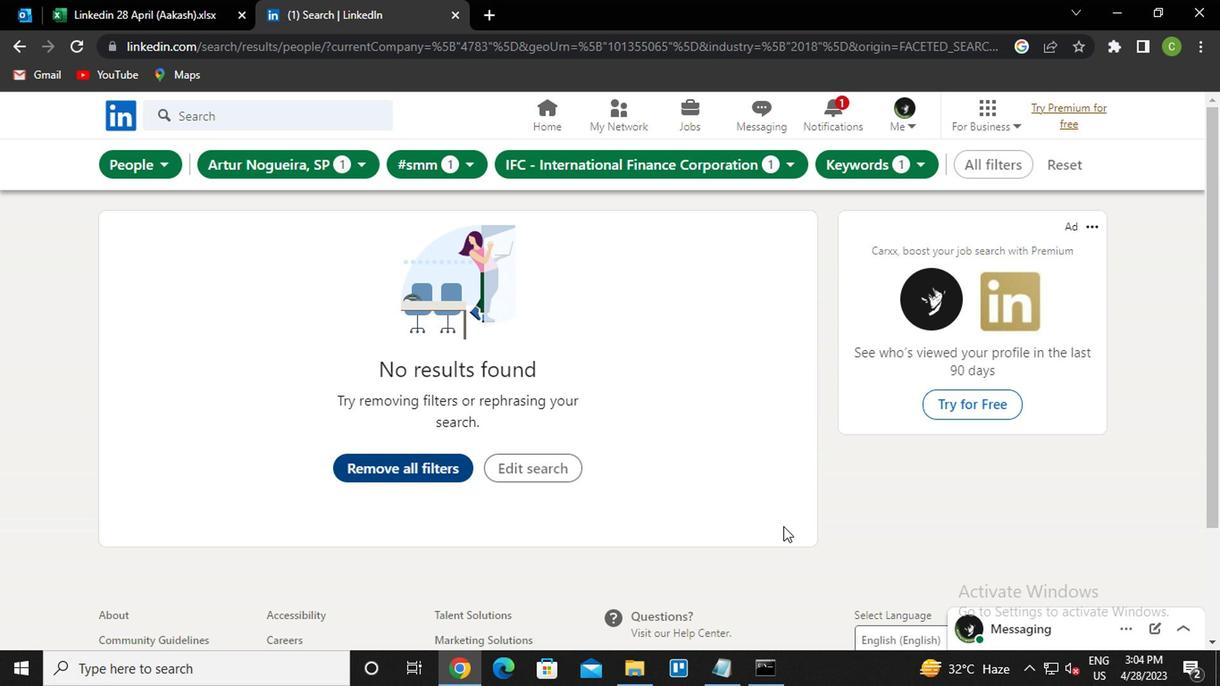 
